 Task: Look for space in Ladner, Canada from 12th July, 2023 to 16th July, 2023 for 8 adults in price range Rs.10000 to Rs.16000. Place can be private room with 8 bedrooms having 8 beds and 8 bathrooms. Property type can be house, flat, guest house, hotel. Amenities needed are: wifi, TV, free parkinig on premises, gym, breakfast. Booking option can be shelf check-in. Required host language is .
Action: Mouse moved to (567, 149)
Screenshot: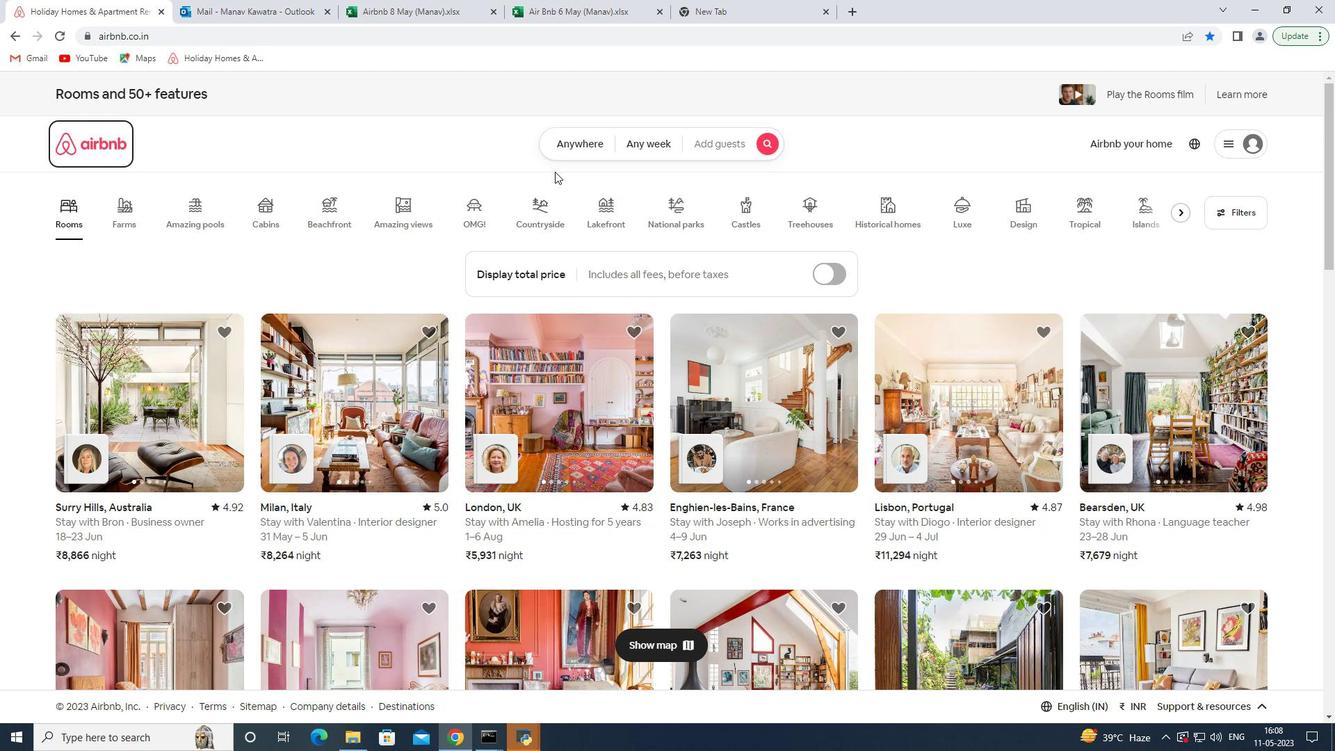 
Action: Mouse pressed left at (567, 149)
Screenshot: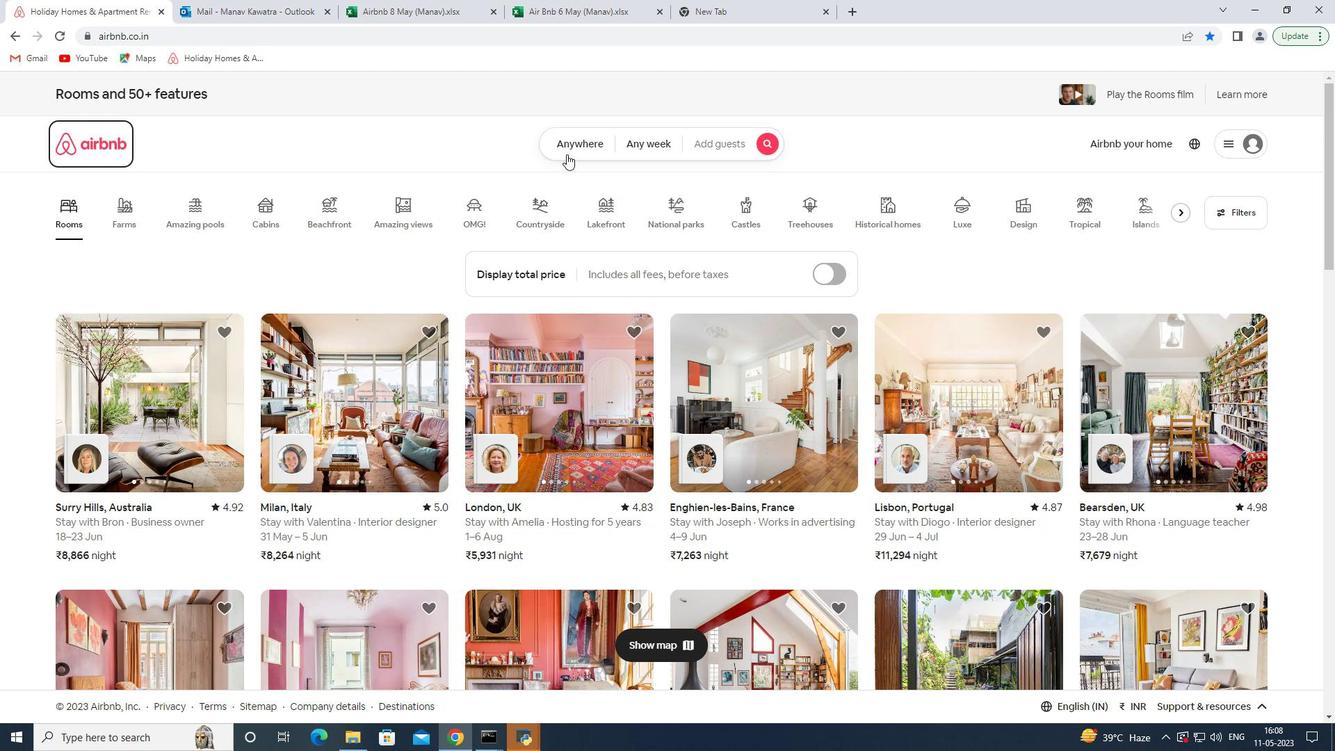 
Action: Mouse moved to (503, 191)
Screenshot: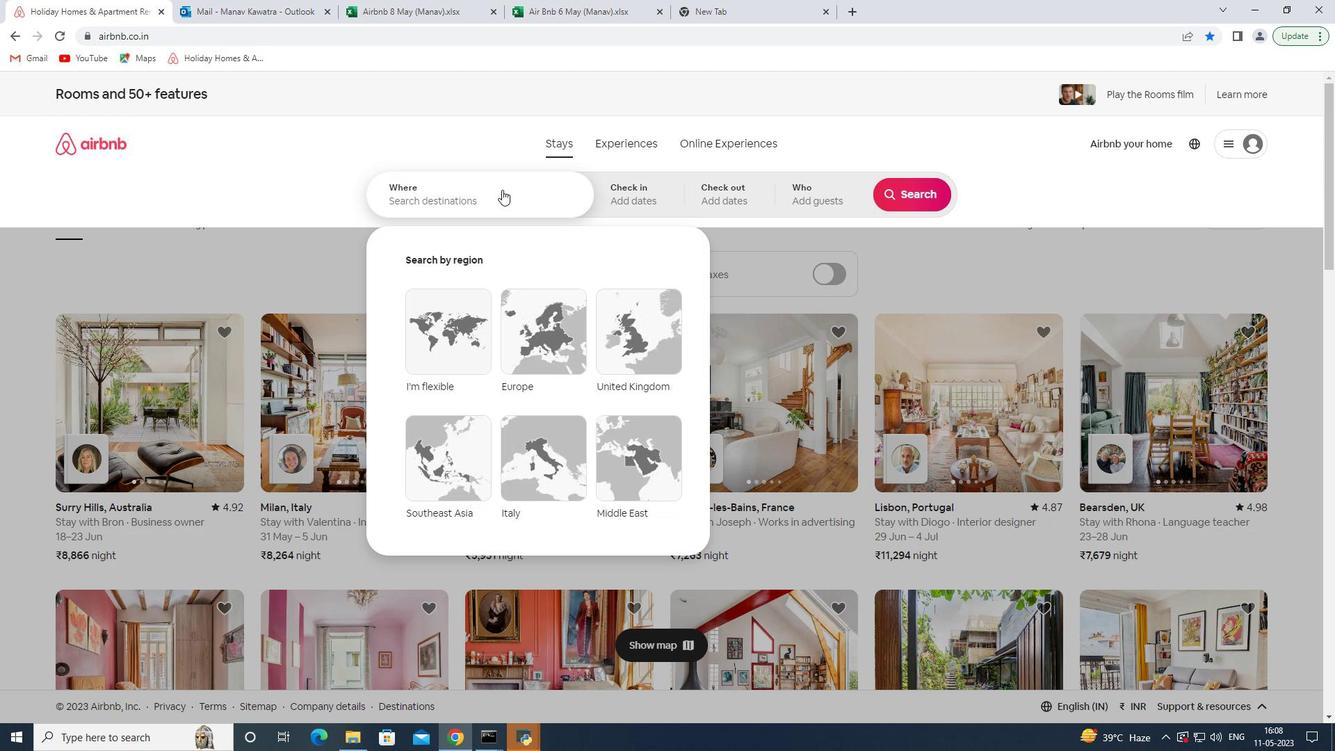 
Action: Mouse pressed left at (503, 191)
Screenshot: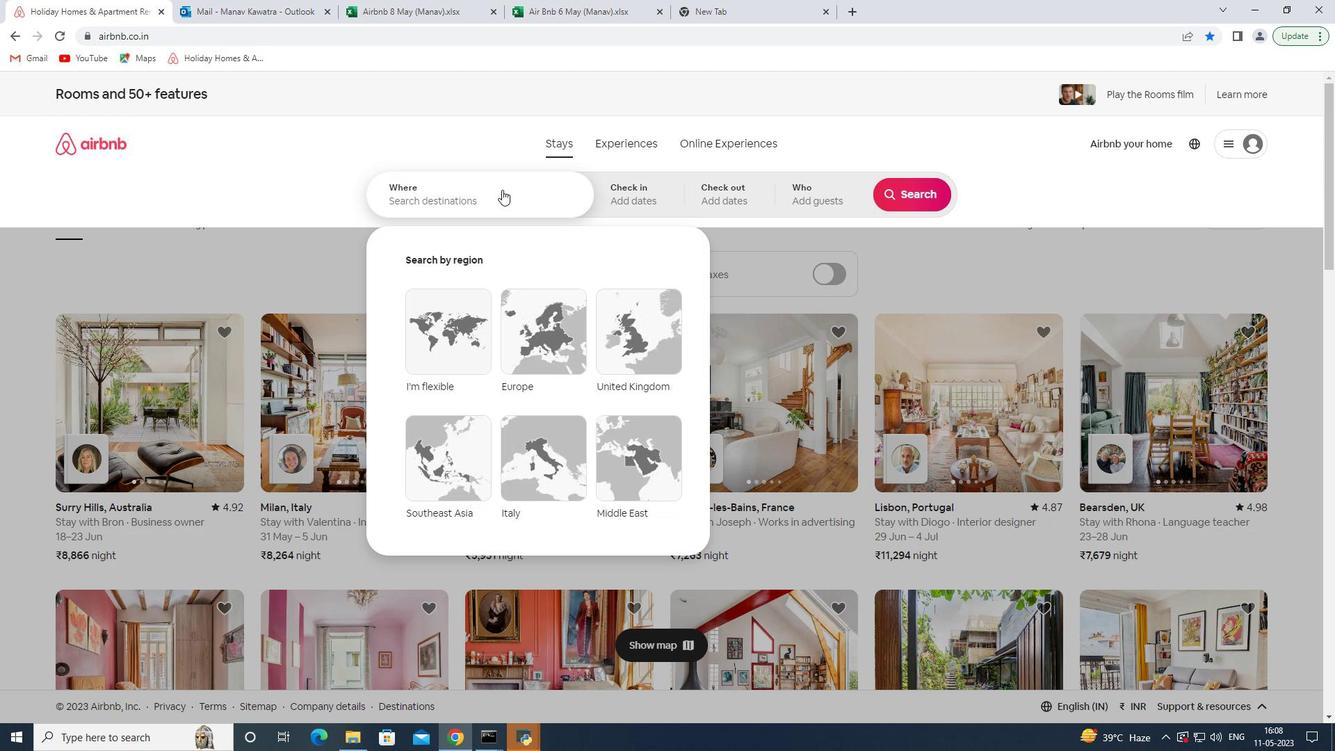 
Action: Mouse moved to (491, 201)
Screenshot: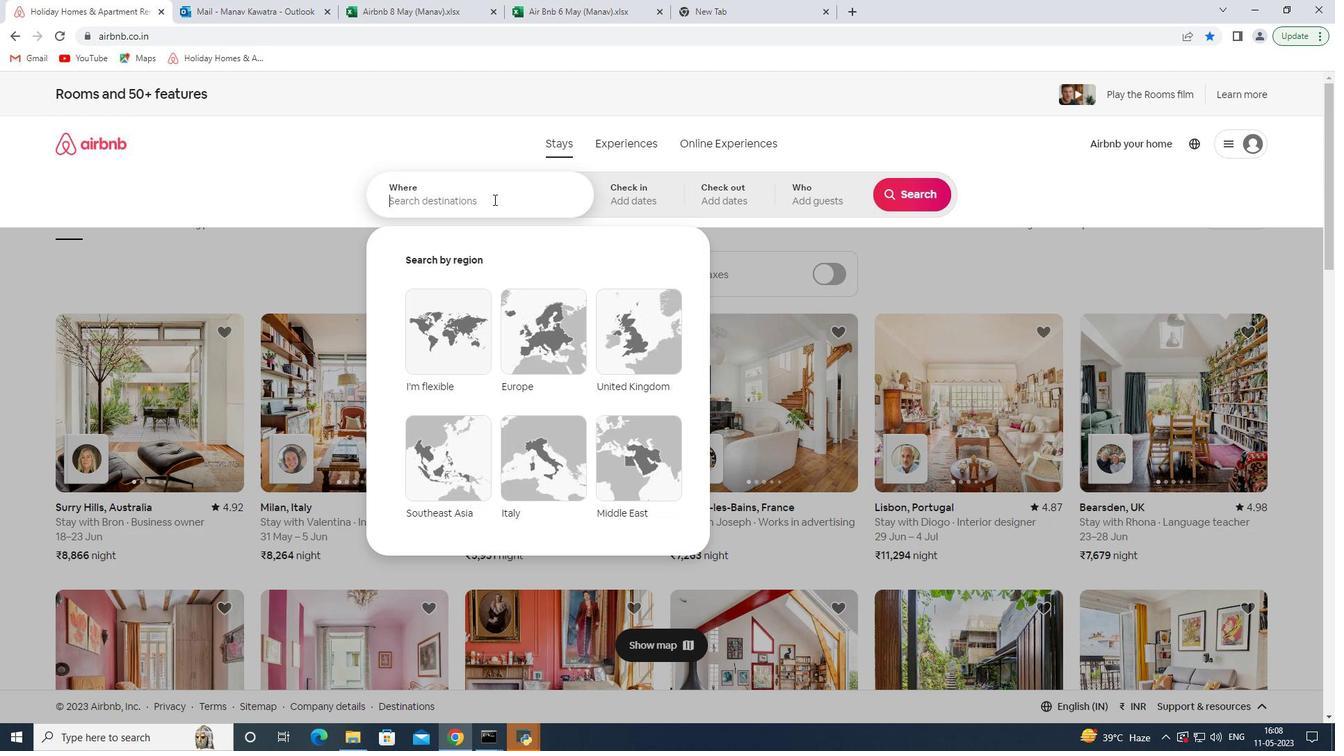 
Action: Key pressed <Key.shift>Lan<Key.backspace>dner<Key.space><Key.shift><Key.shift><Key.shift><Key.shift><Key.shift><Key.shift>Canada<Key.space><Key.enter>
Screenshot: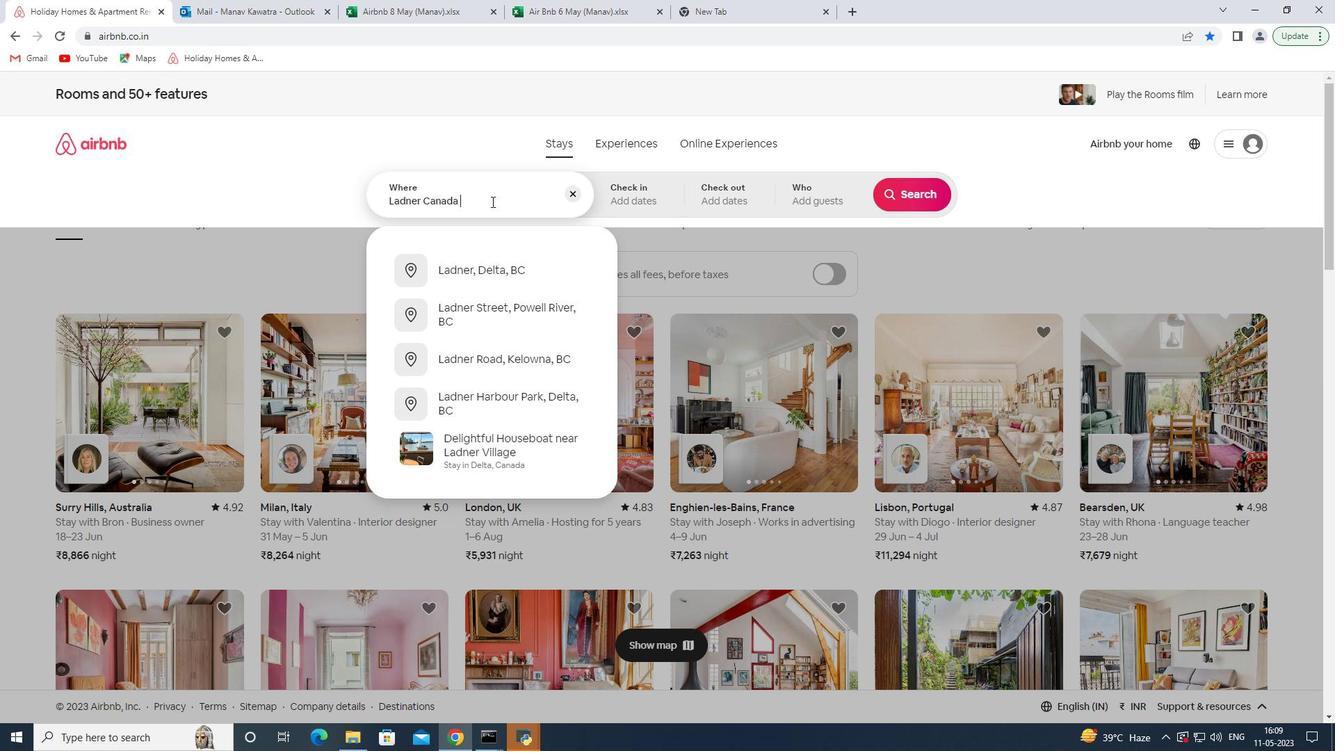 
Action: Mouse moved to (904, 308)
Screenshot: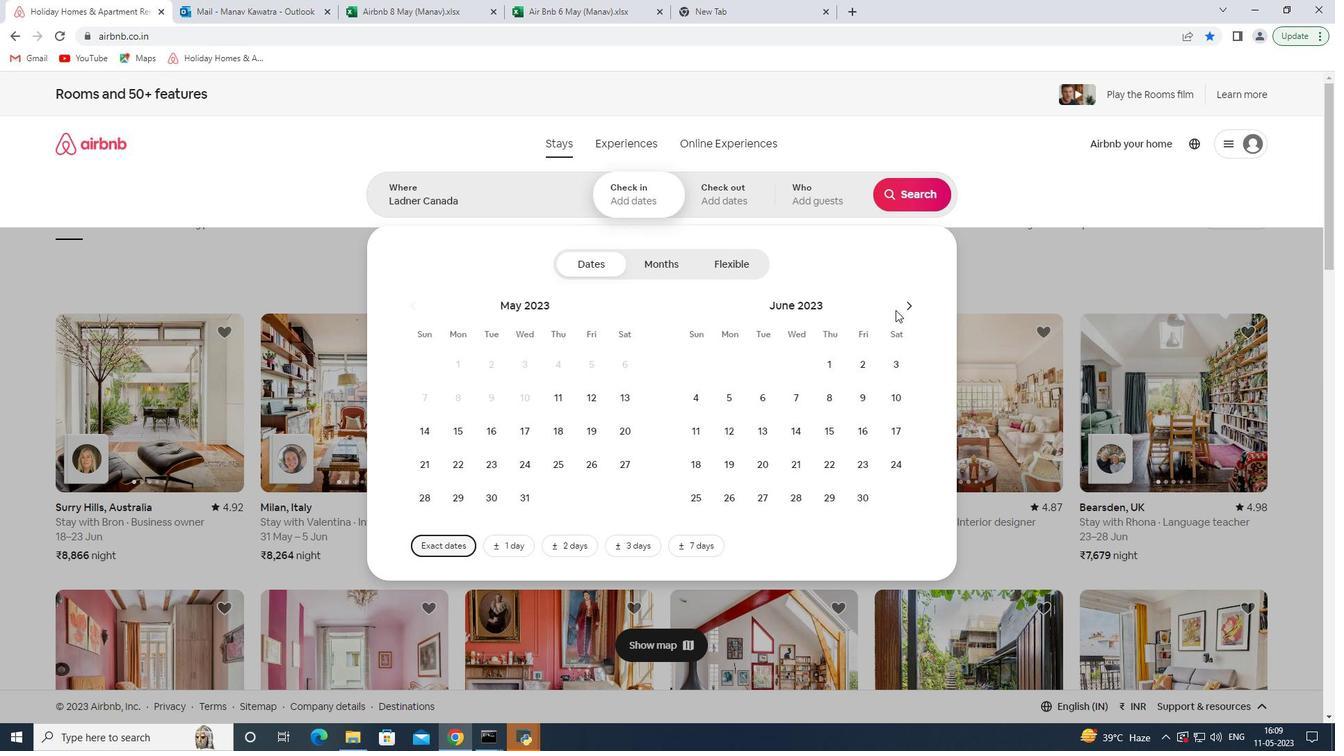 
Action: Mouse pressed left at (904, 308)
Screenshot: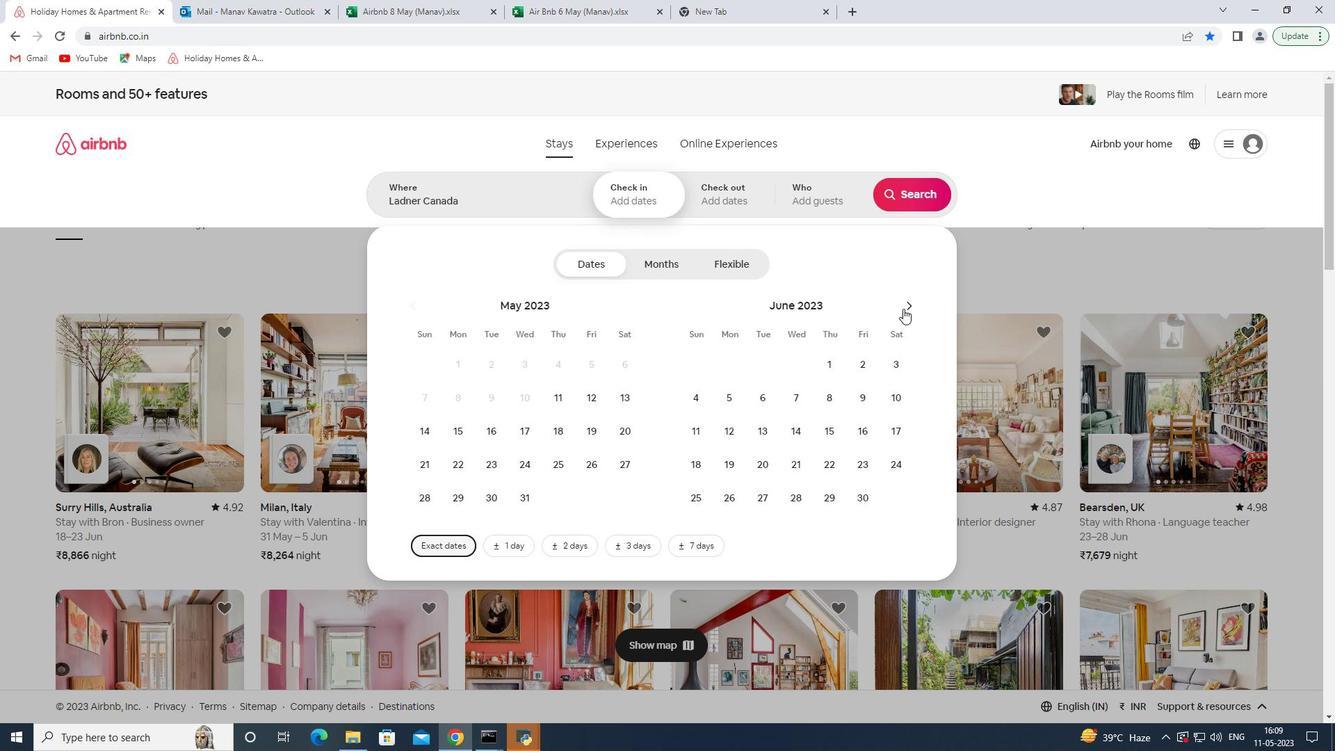 
Action: Mouse moved to (798, 429)
Screenshot: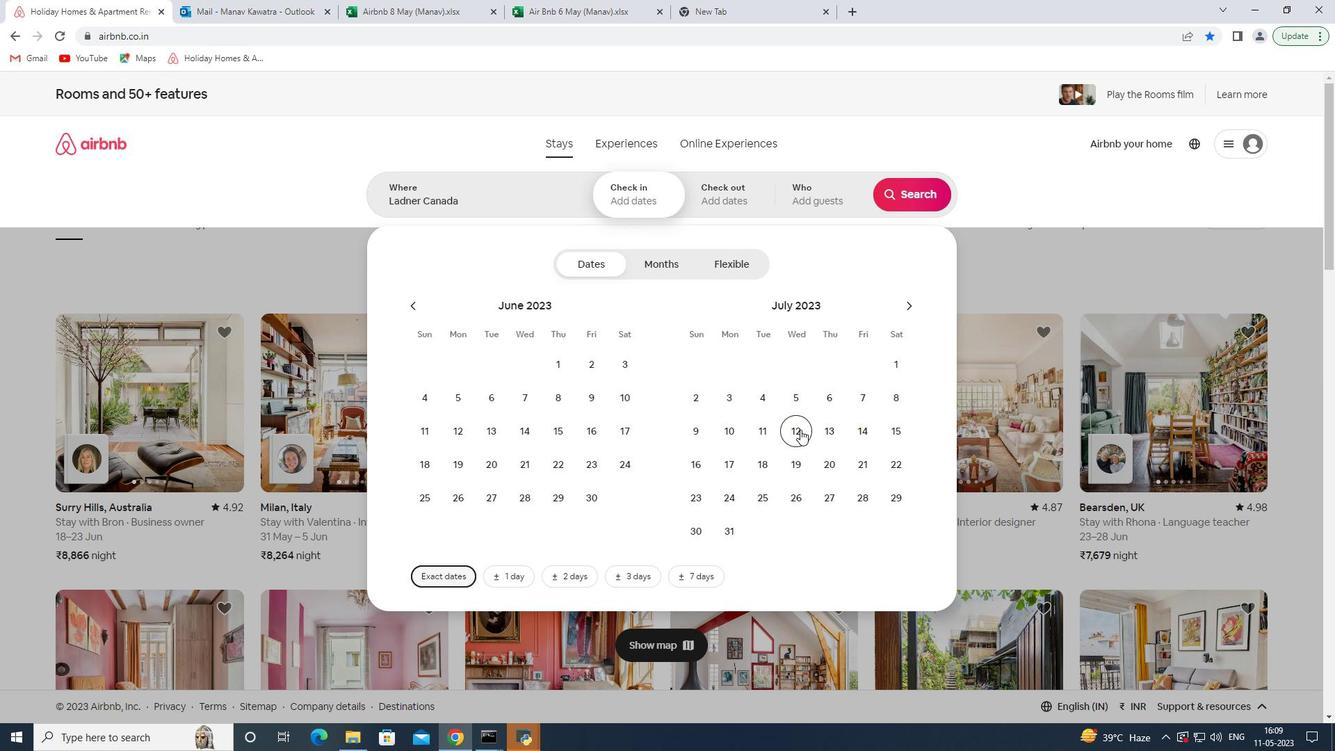 
Action: Mouse pressed left at (798, 429)
Screenshot: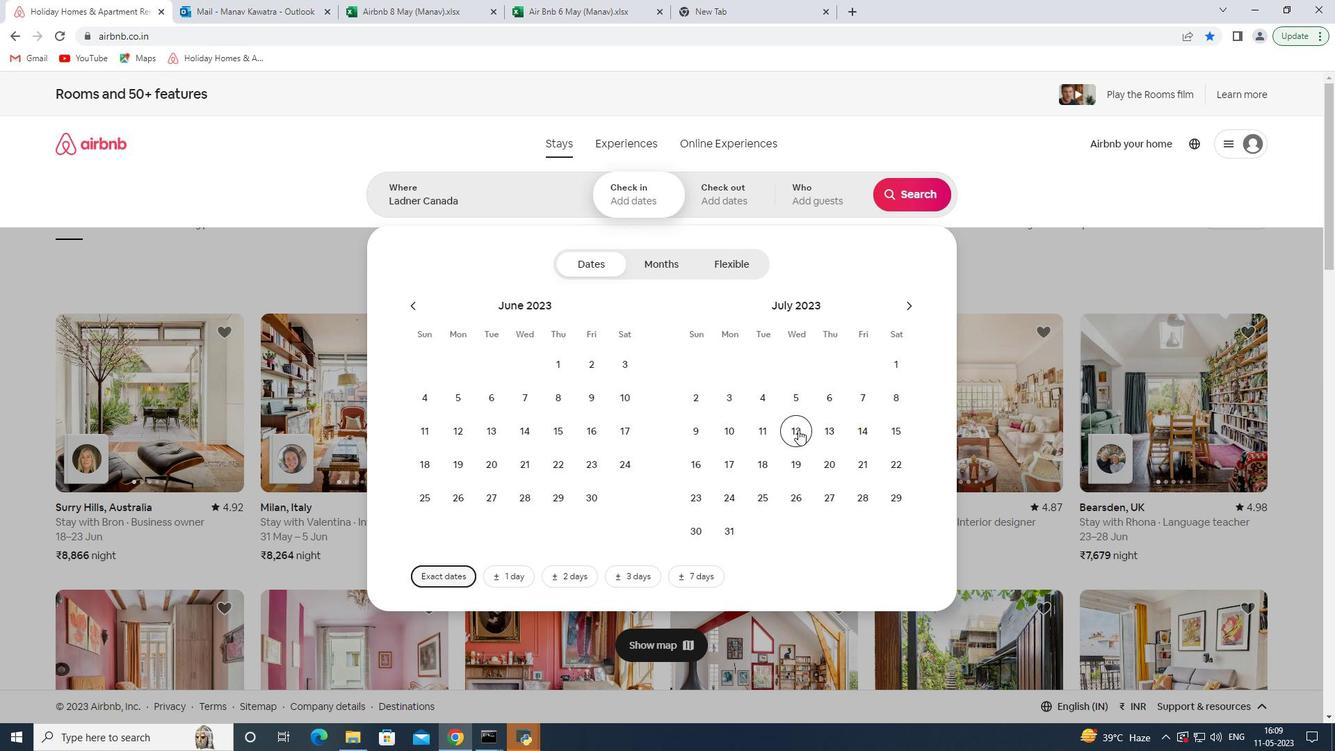 
Action: Mouse moved to (696, 465)
Screenshot: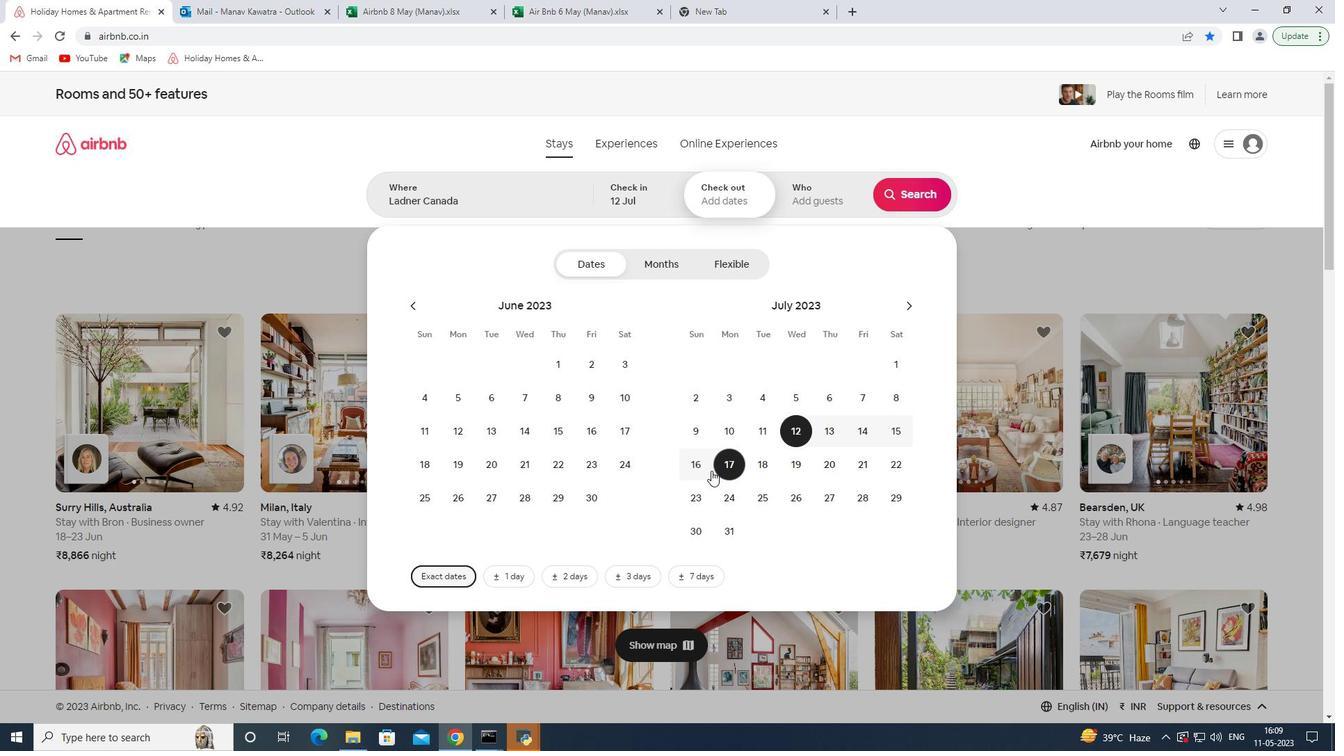
Action: Mouse pressed left at (696, 465)
Screenshot: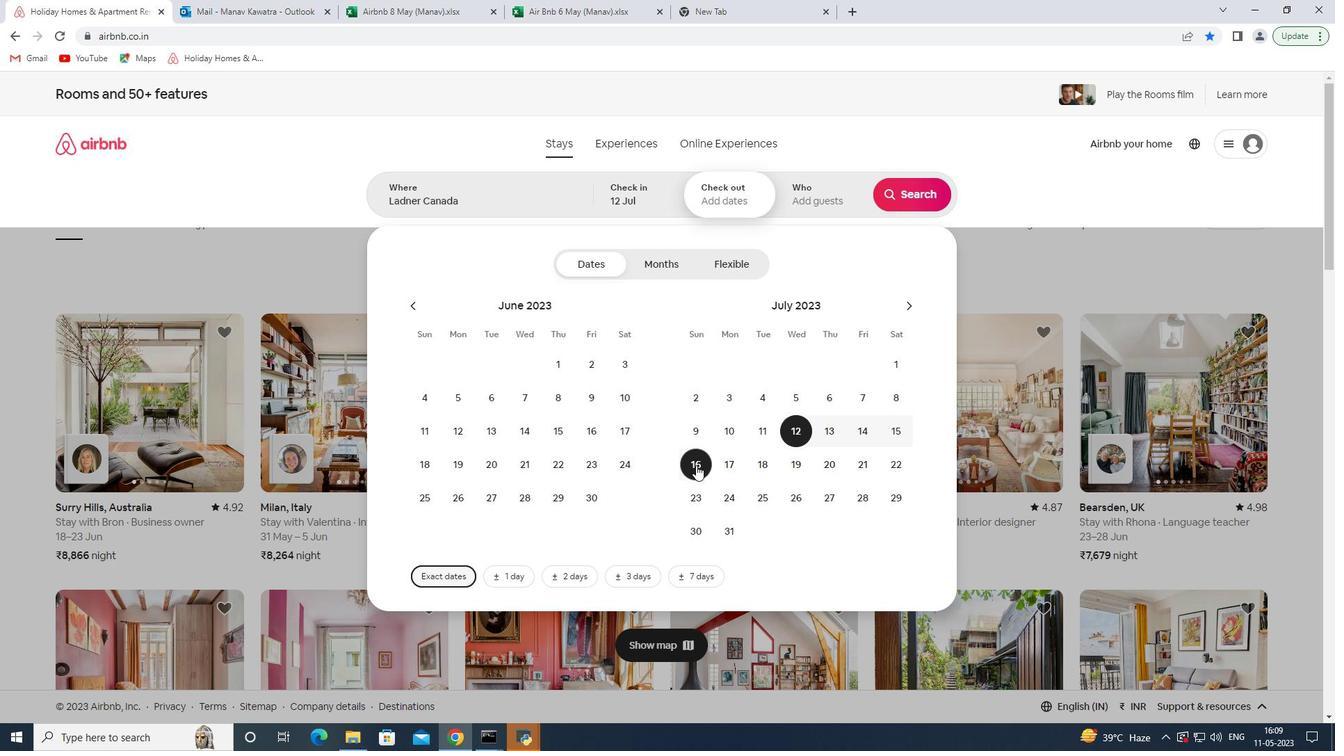 
Action: Mouse moved to (813, 211)
Screenshot: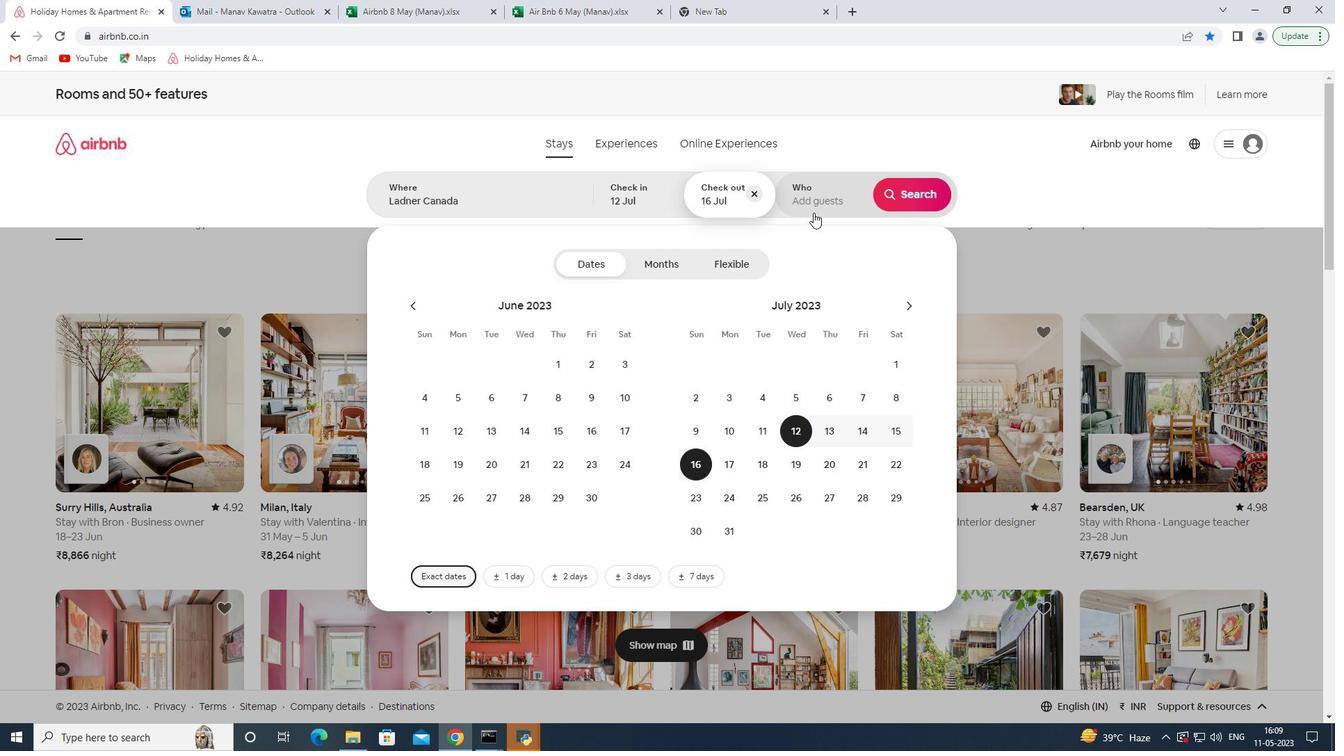 
Action: Mouse pressed left at (813, 211)
Screenshot: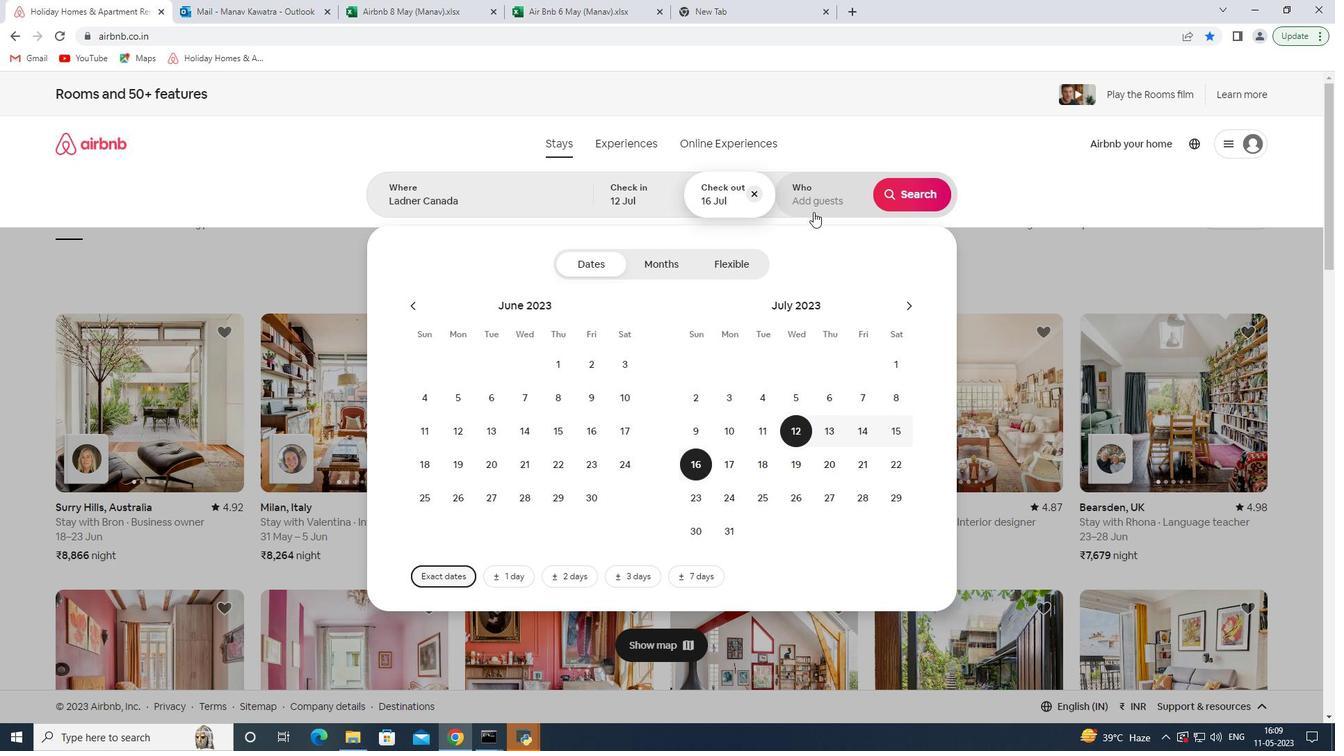 
Action: Mouse moved to (917, 268)
Screenshot: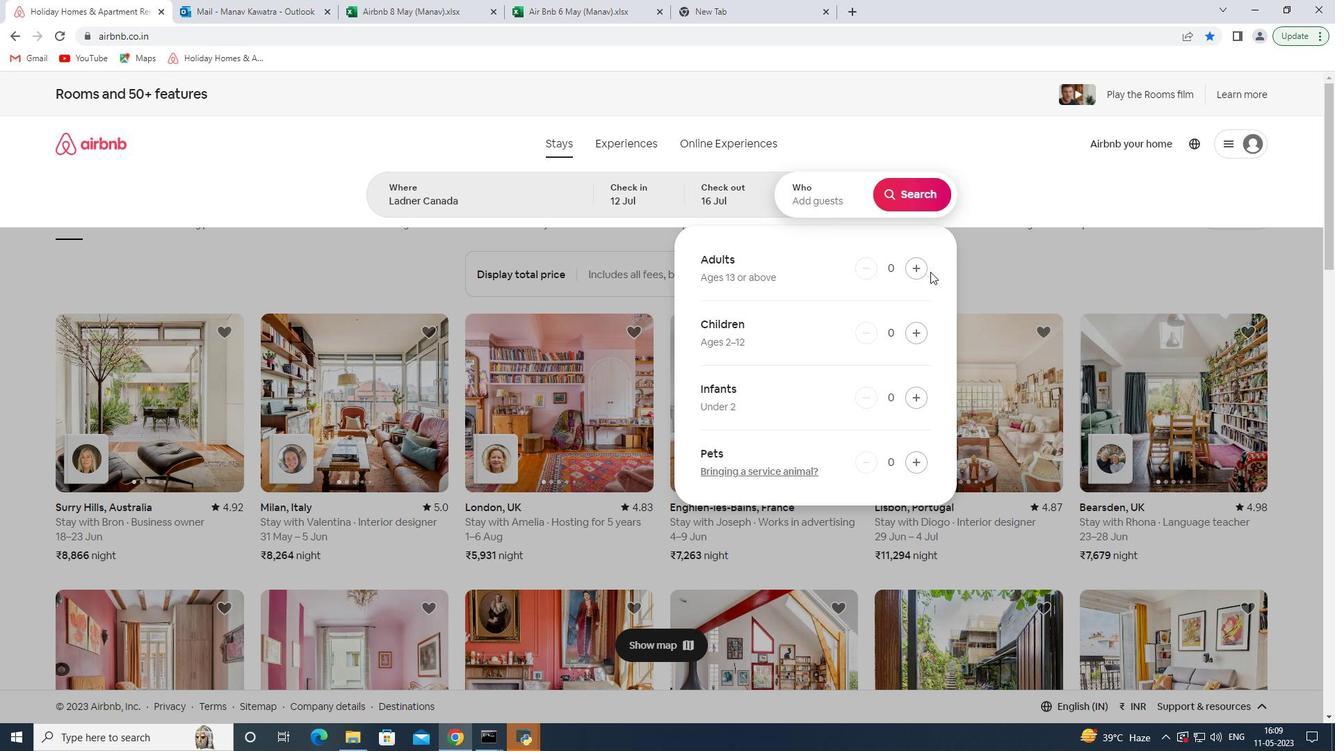 
Action: Mouse pressed left at (917, 268)
Screenshot: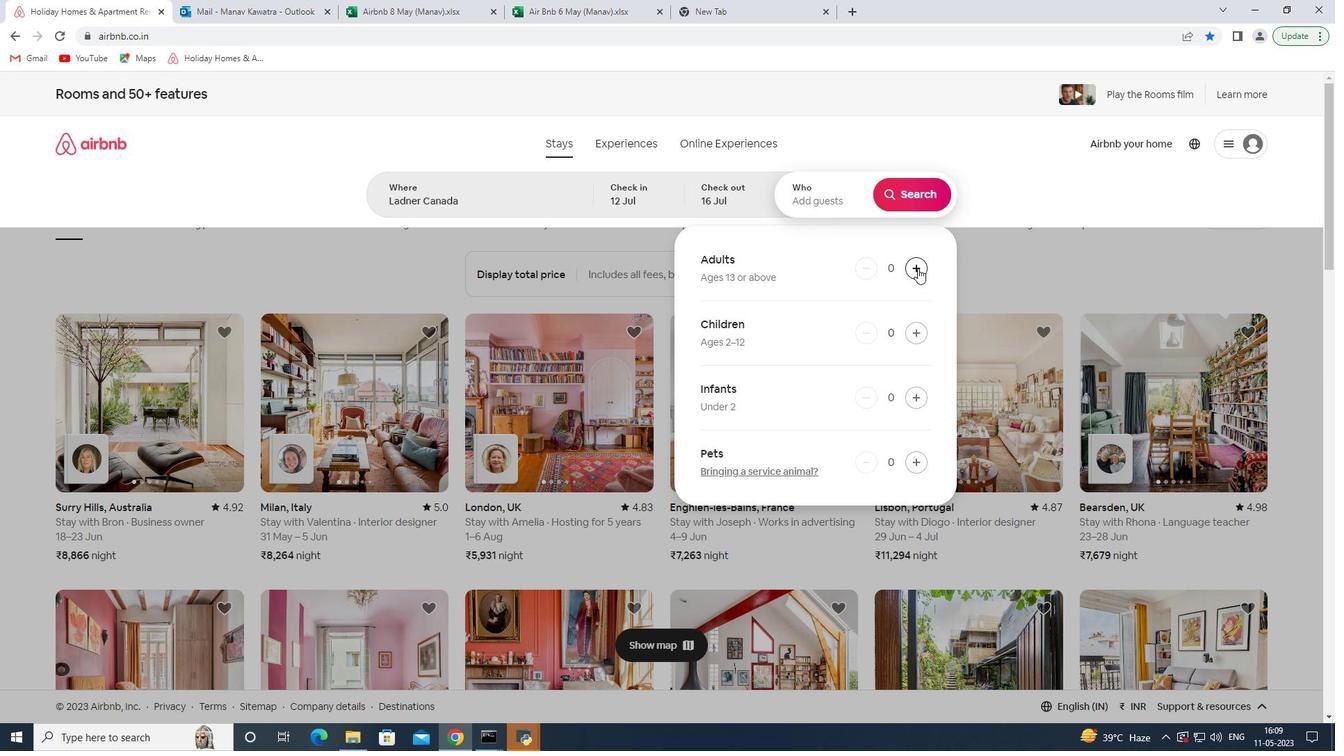 
Action: Mouse pressed left at (917, 268)
Screenshot: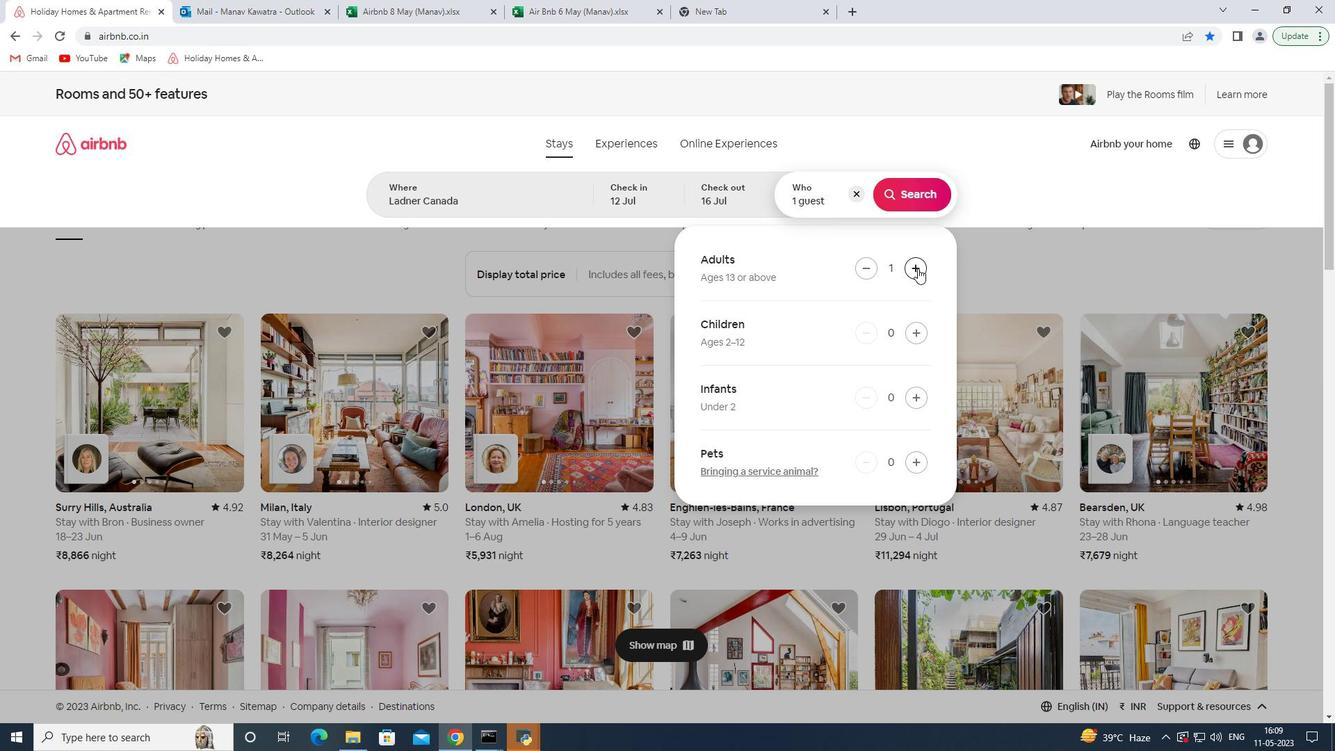
Action: Mouse pressed left at (917, 268)
Screenshot: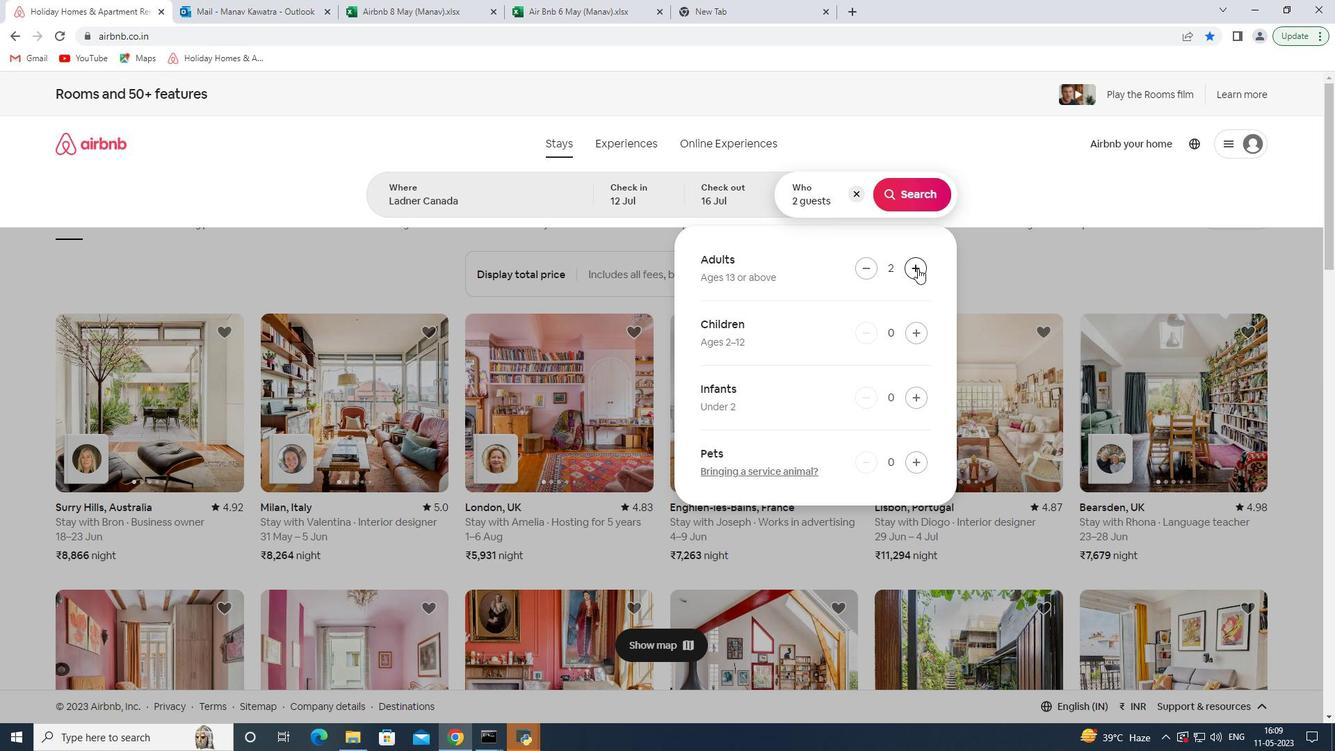 
Action: Mouse pressed left at (917, 268)
Screenshot: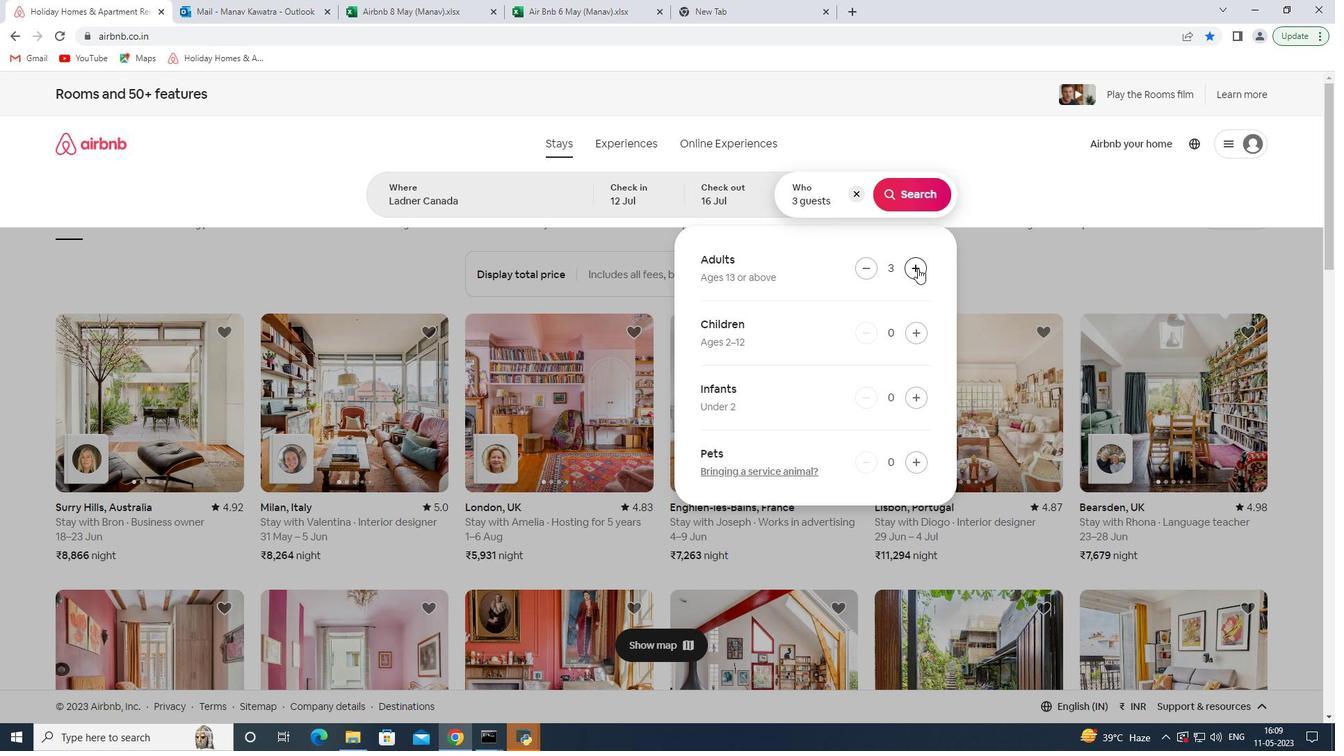 
Action: Mouse pressed left at (917, 268)
Screenshot: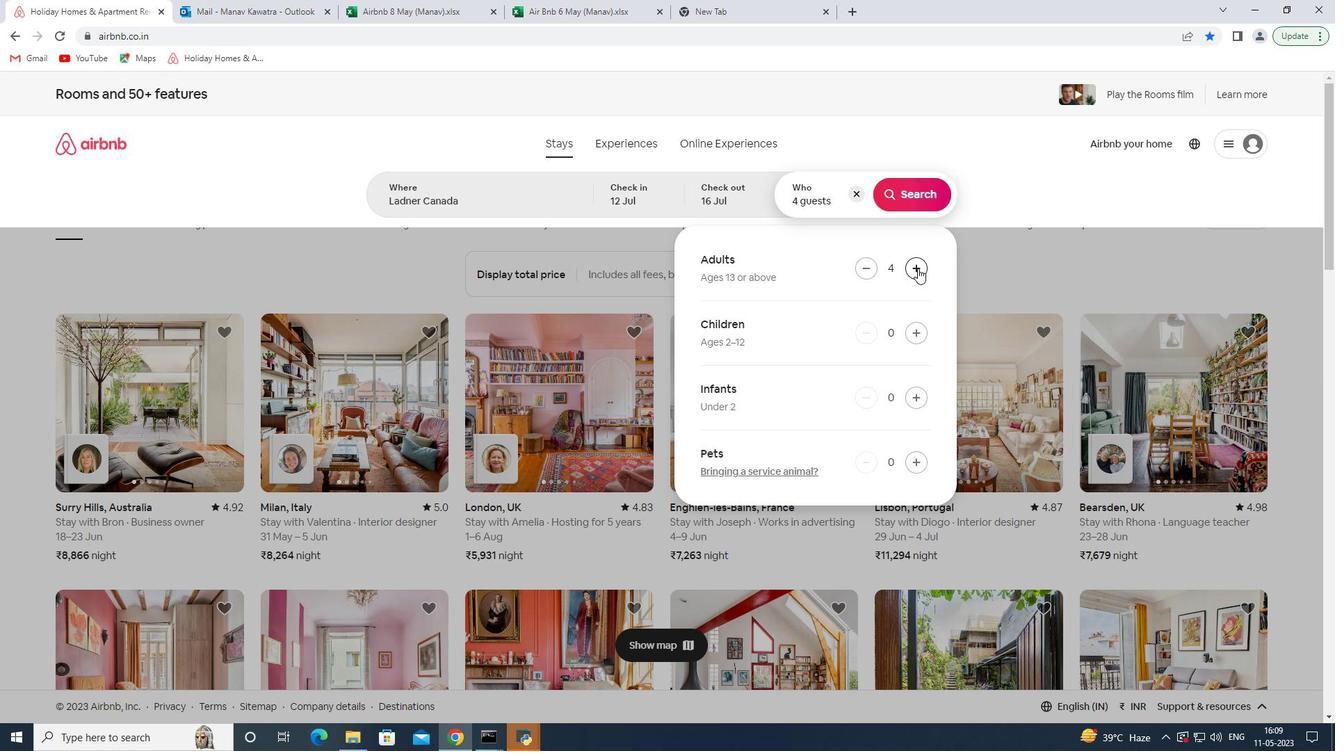 
Action: Mouse pressed left at (917, 268)
Screenshot: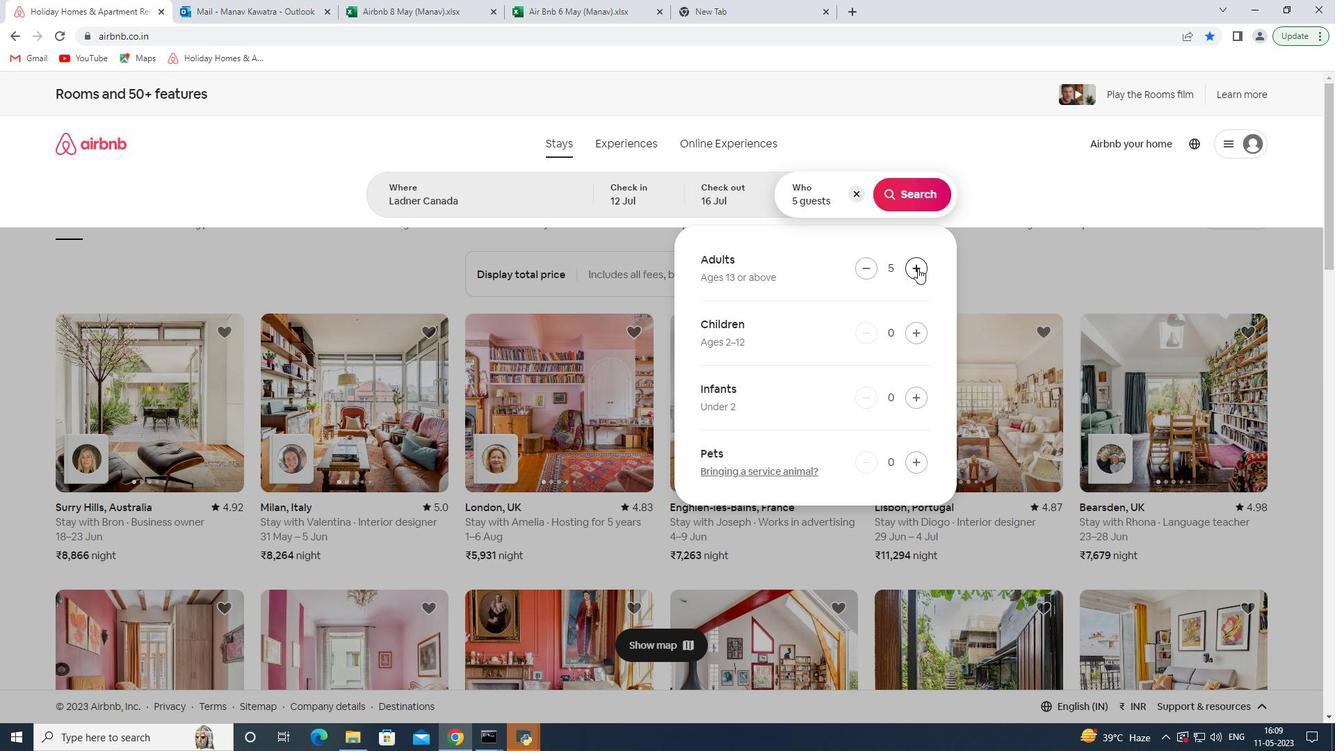 
Action: Mouse pressed left at (917, 268)
Screenshot: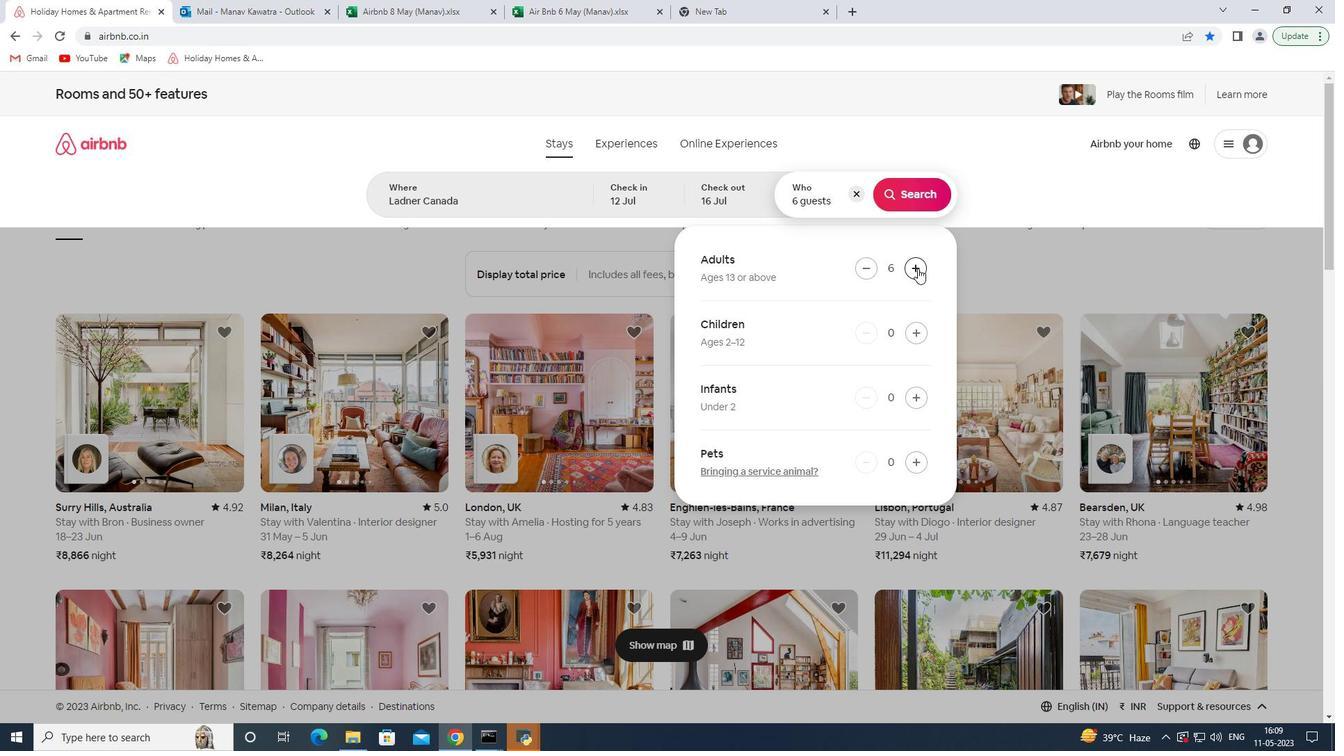 
Action: Mouse pressed left at (917, 268)
Screenshot: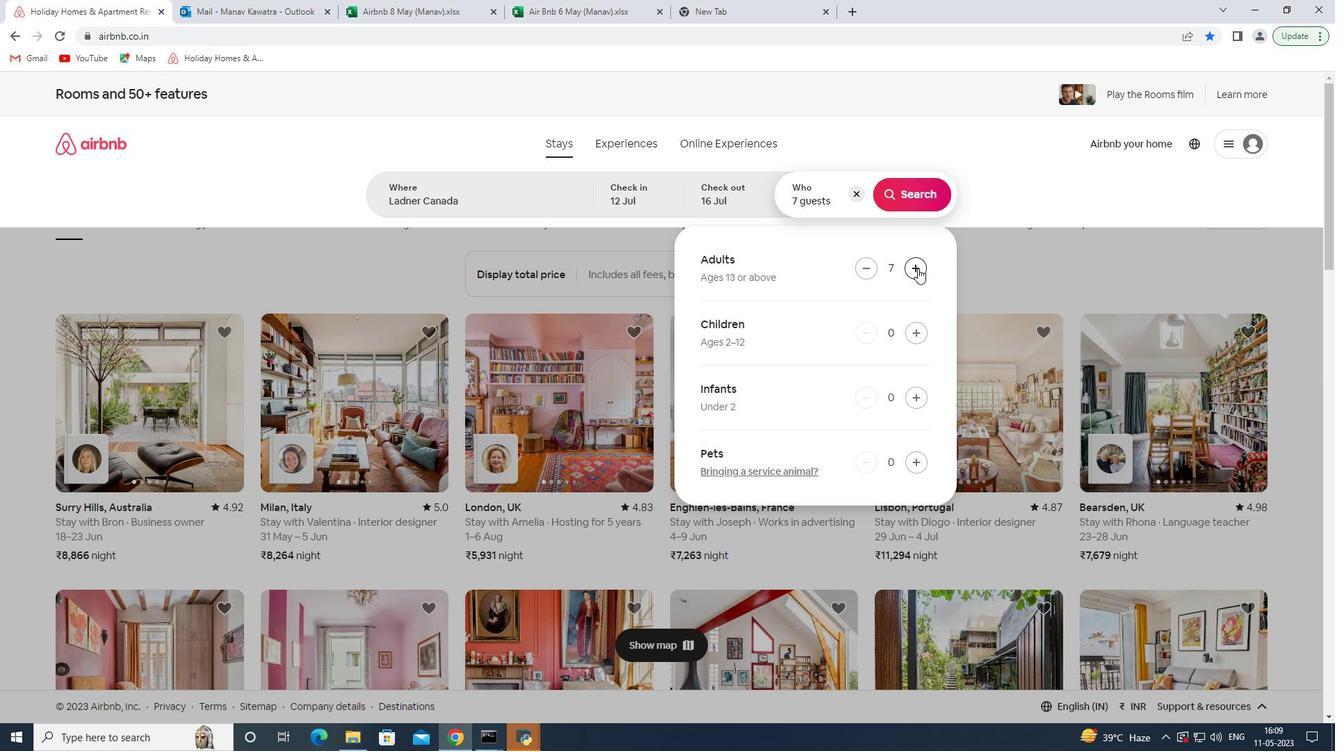 
Action: Mouse pressed left at (917, 268)
Screenshot: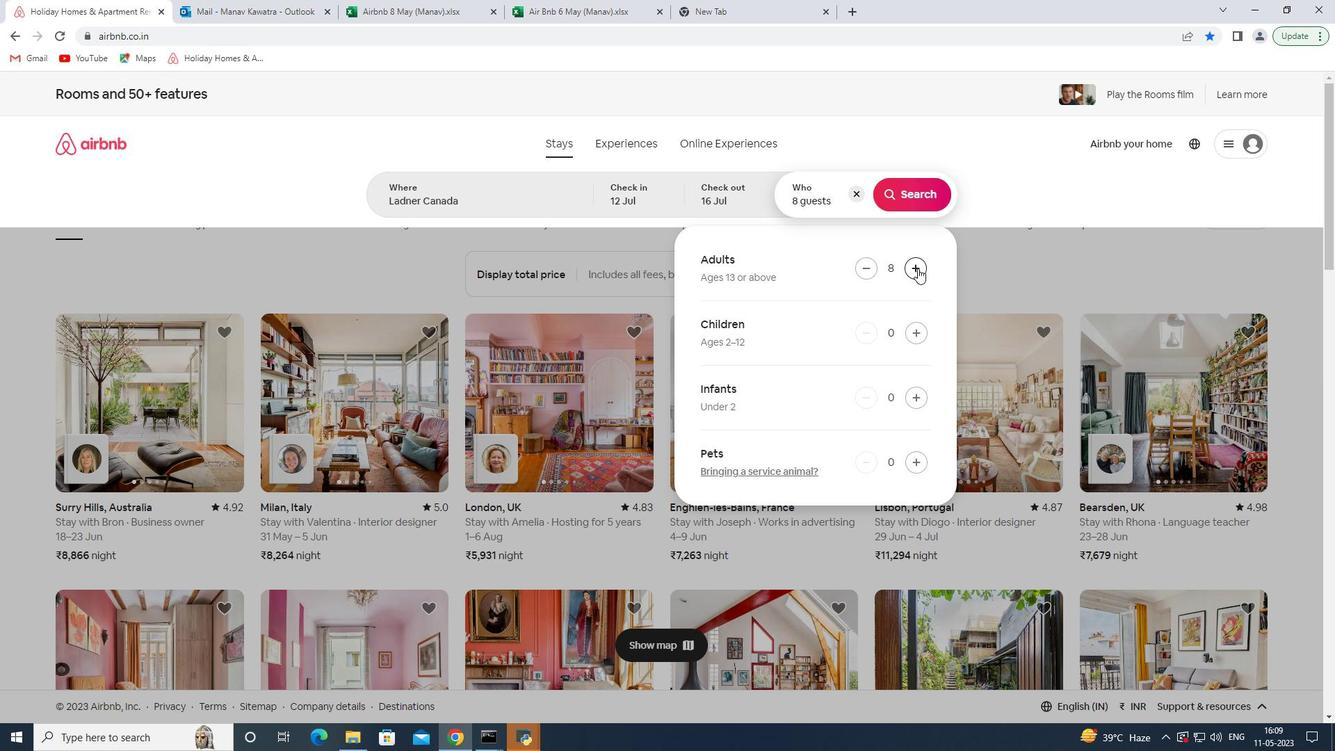 
Action: Mouse moved to (868, 267)
Screenshot: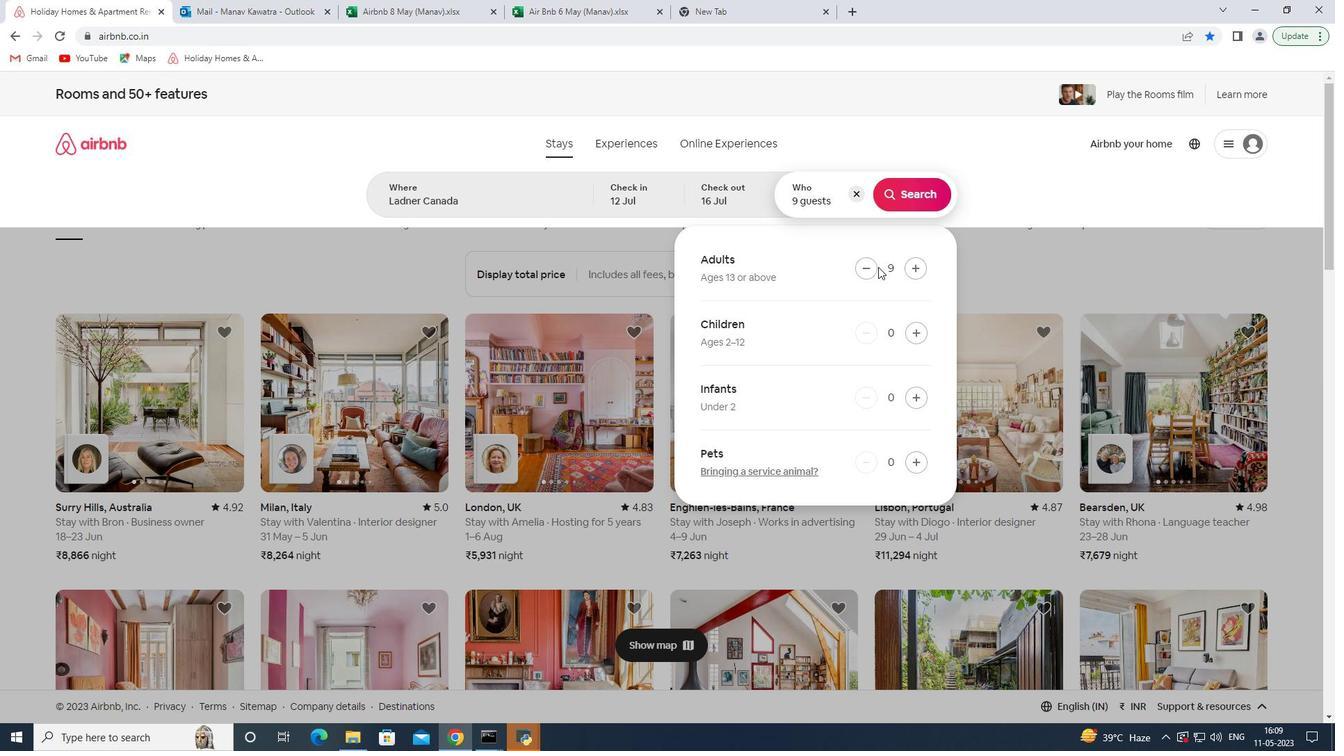 
Action: Mouse pressed left at (868, 267)
Screenshot: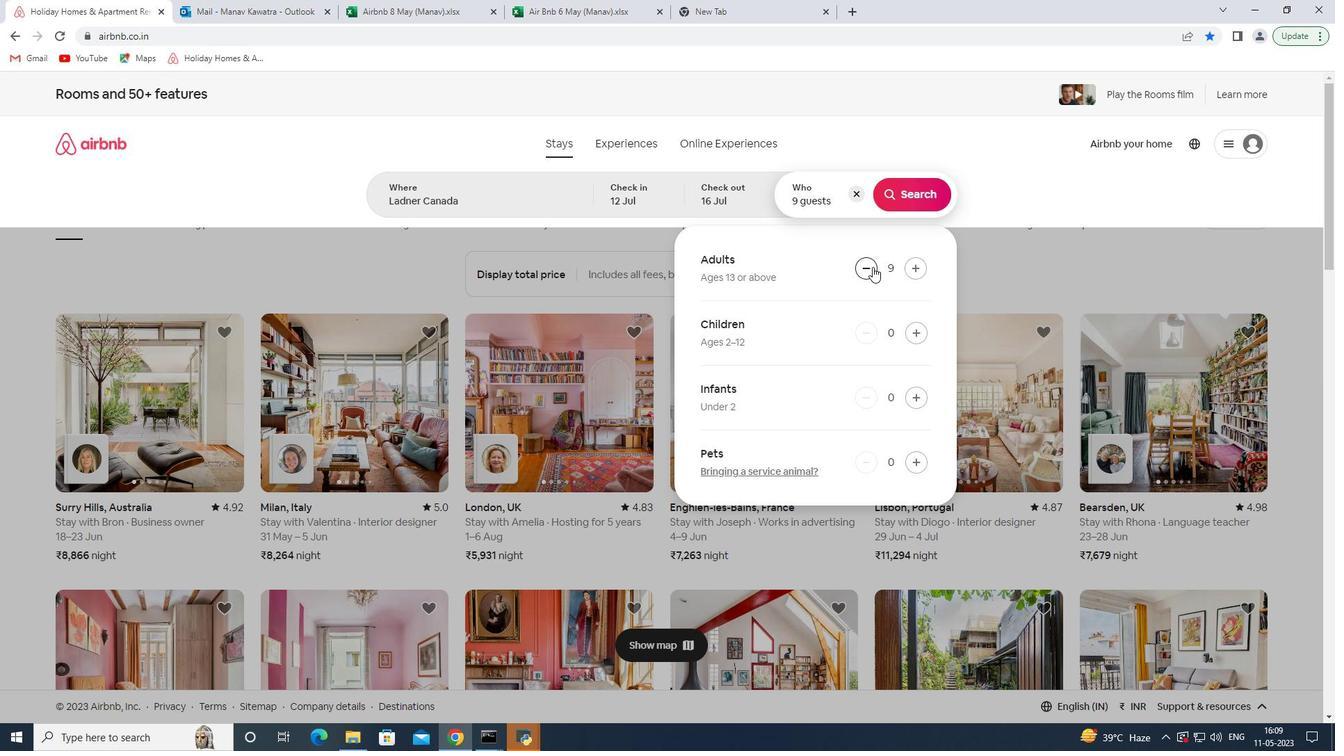 
Action: Mouse moved to (898, 191)
Screenshot: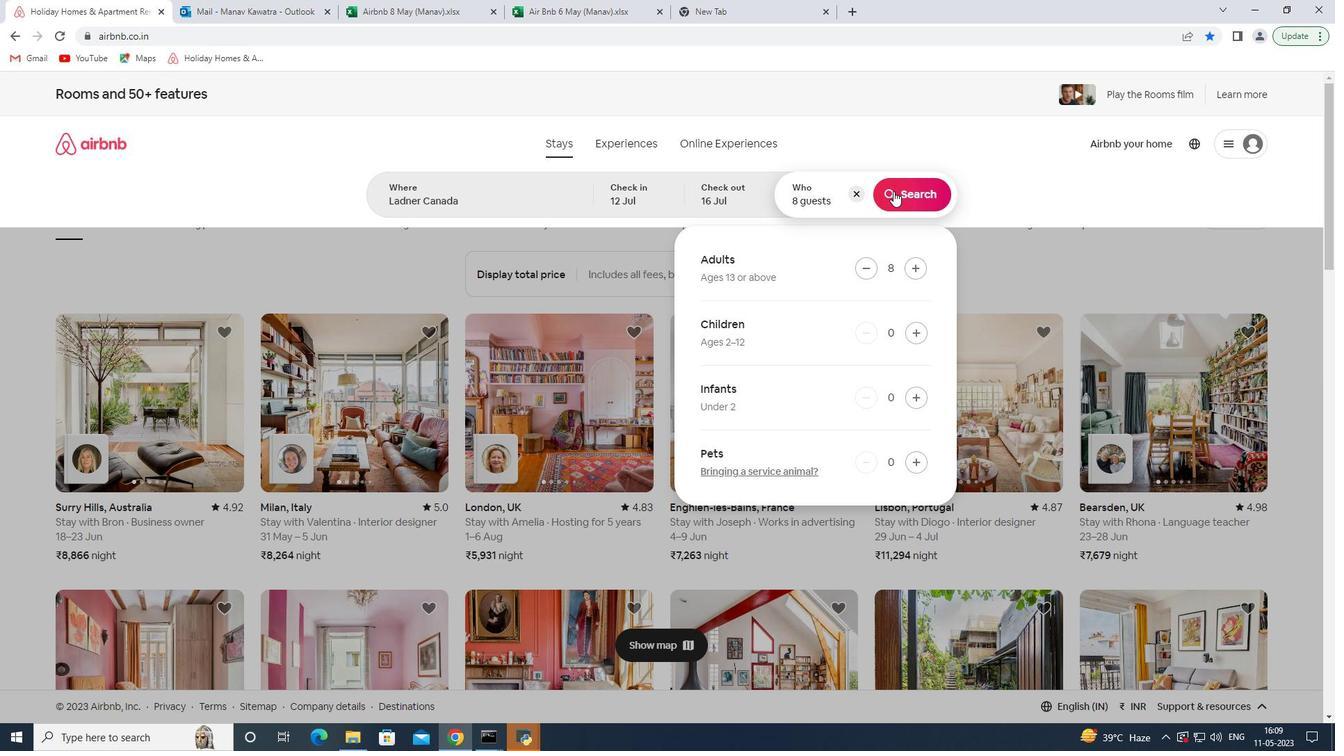 
Action: Mouse pressed left at (898, 191)
Screenshot: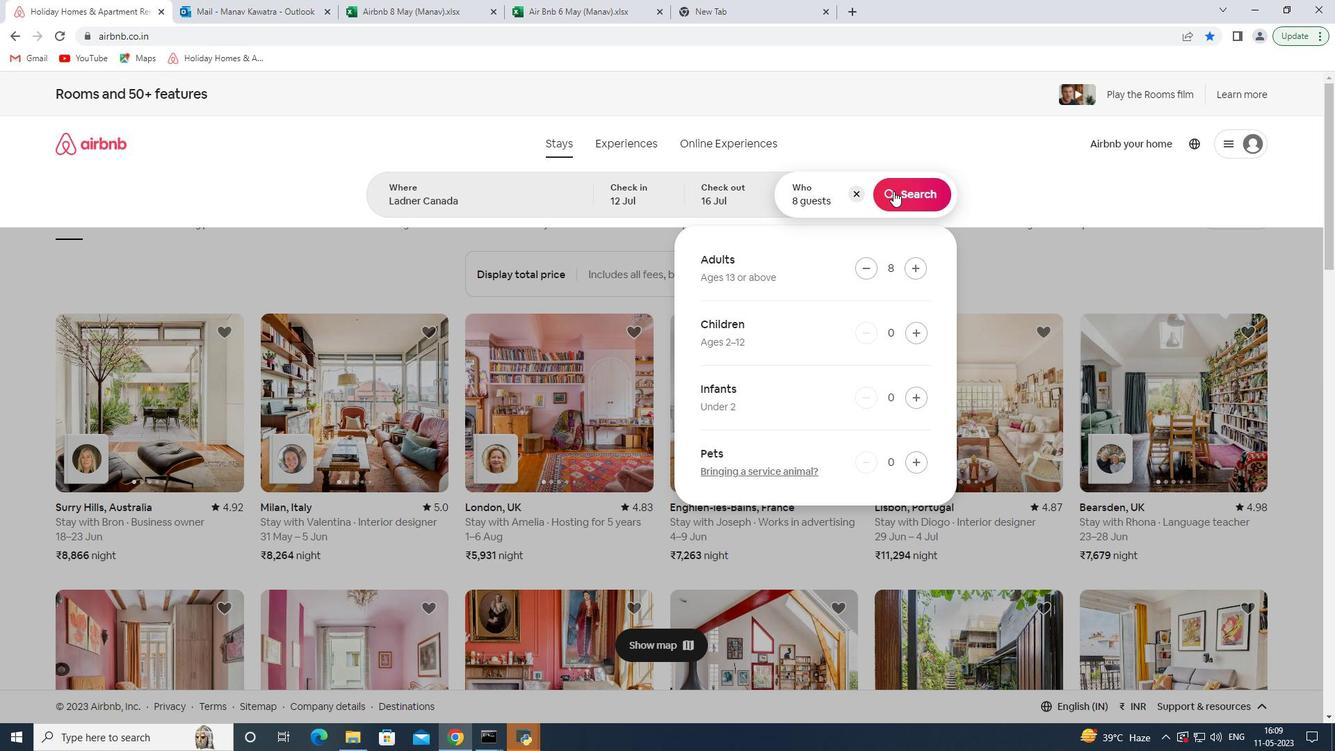 
Action: Mouse moved to (1276, 161)
Screenshot: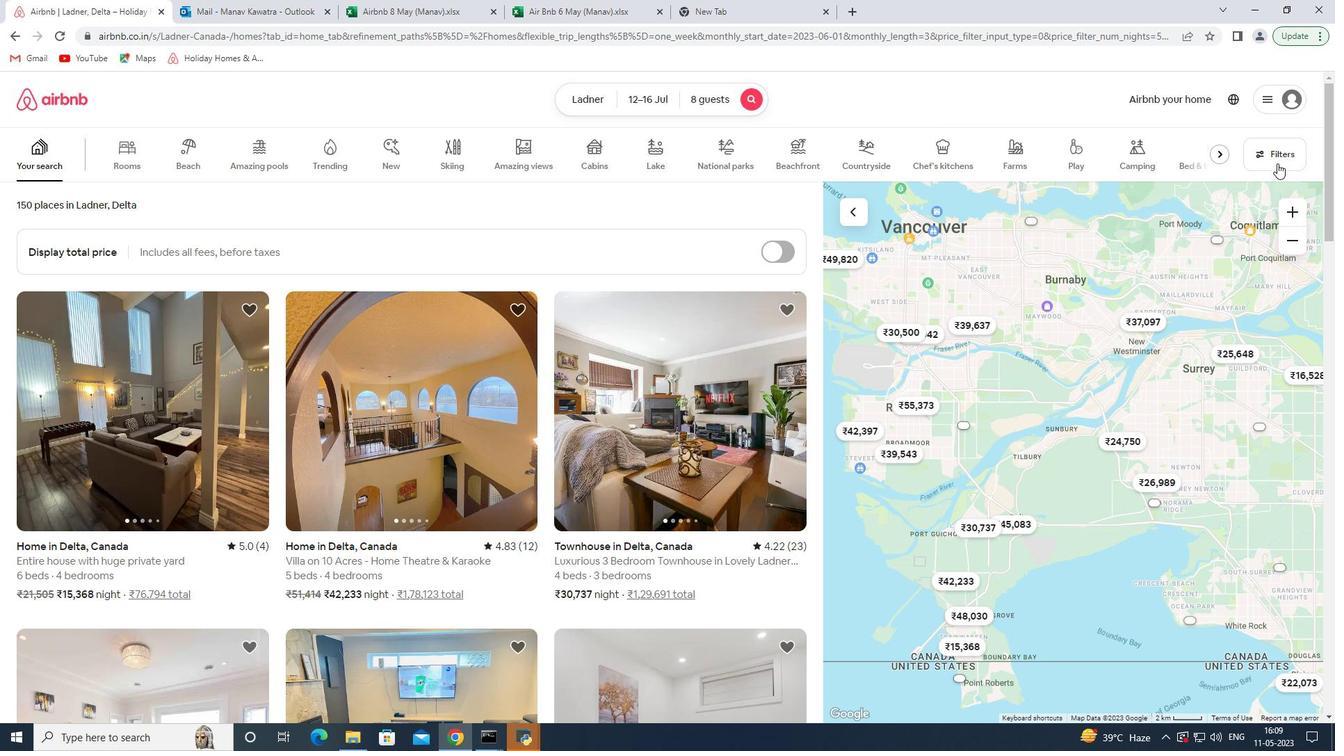 
Action: Mouse pressed left at (1276, 161)
Screenshot: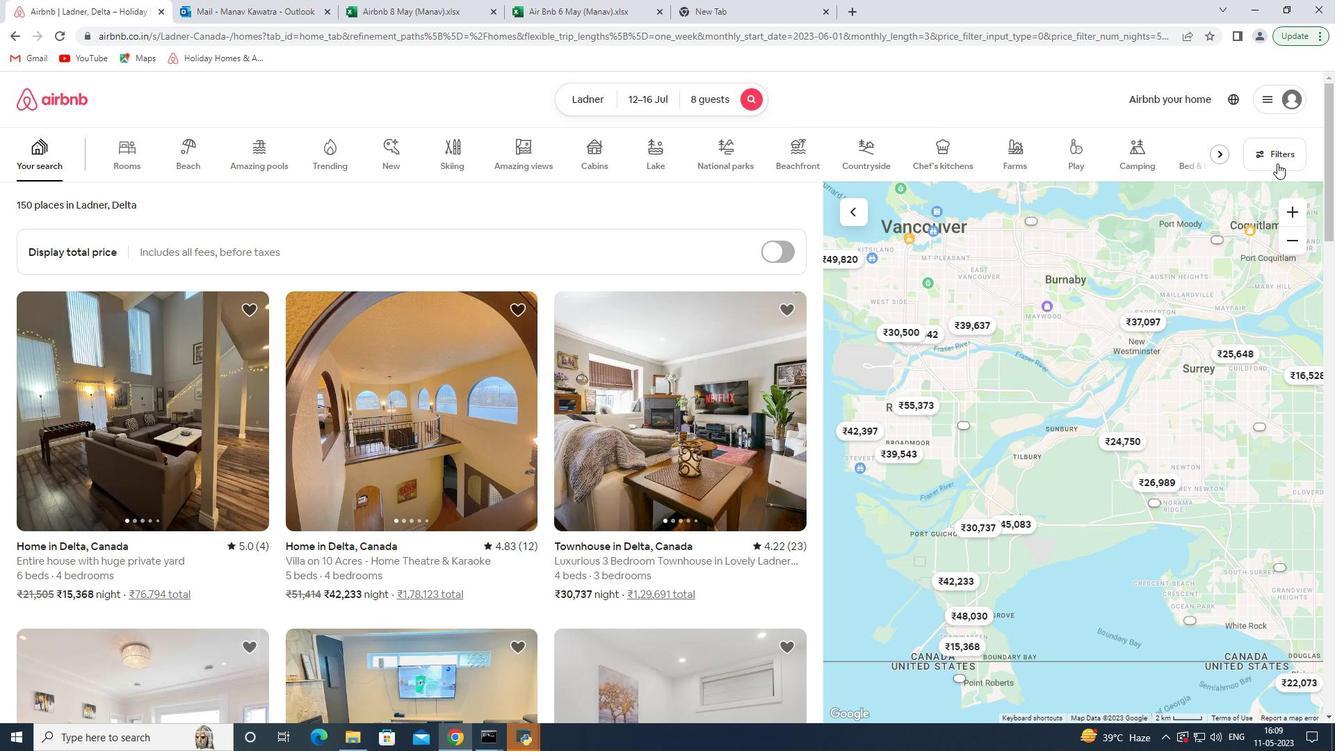 
Action: Mouse moved to (538, 491)
Screenshot: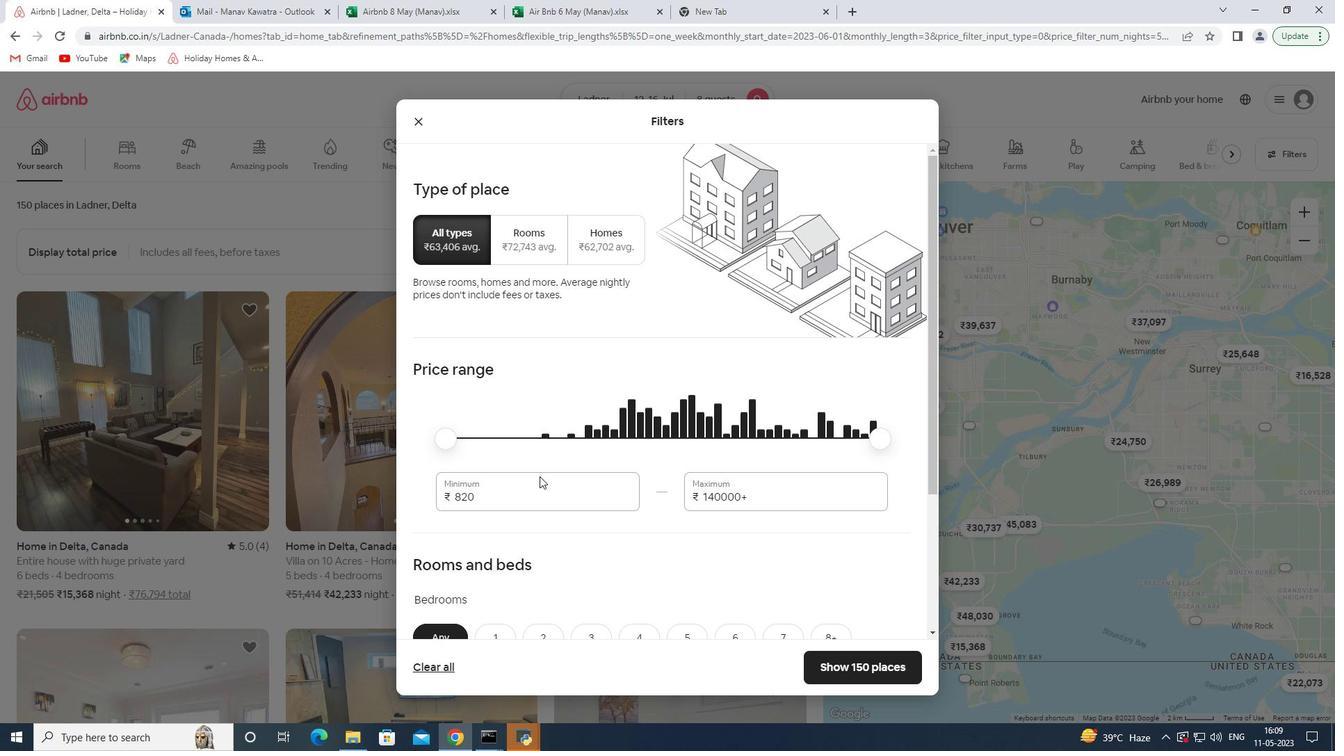 
Action: Mouse pressed left at (538, 491)
Screenshot: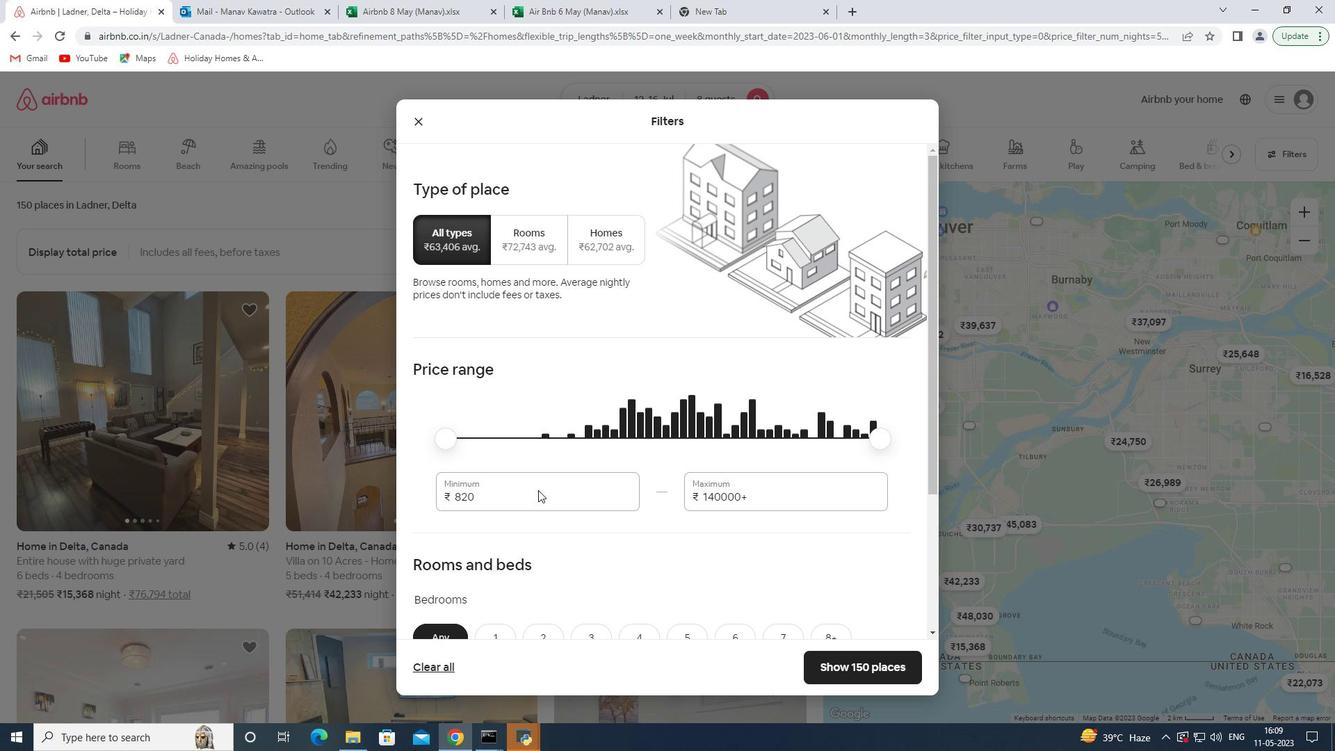 
Action: Mouse pressed left at (538, 491)
Screenshot: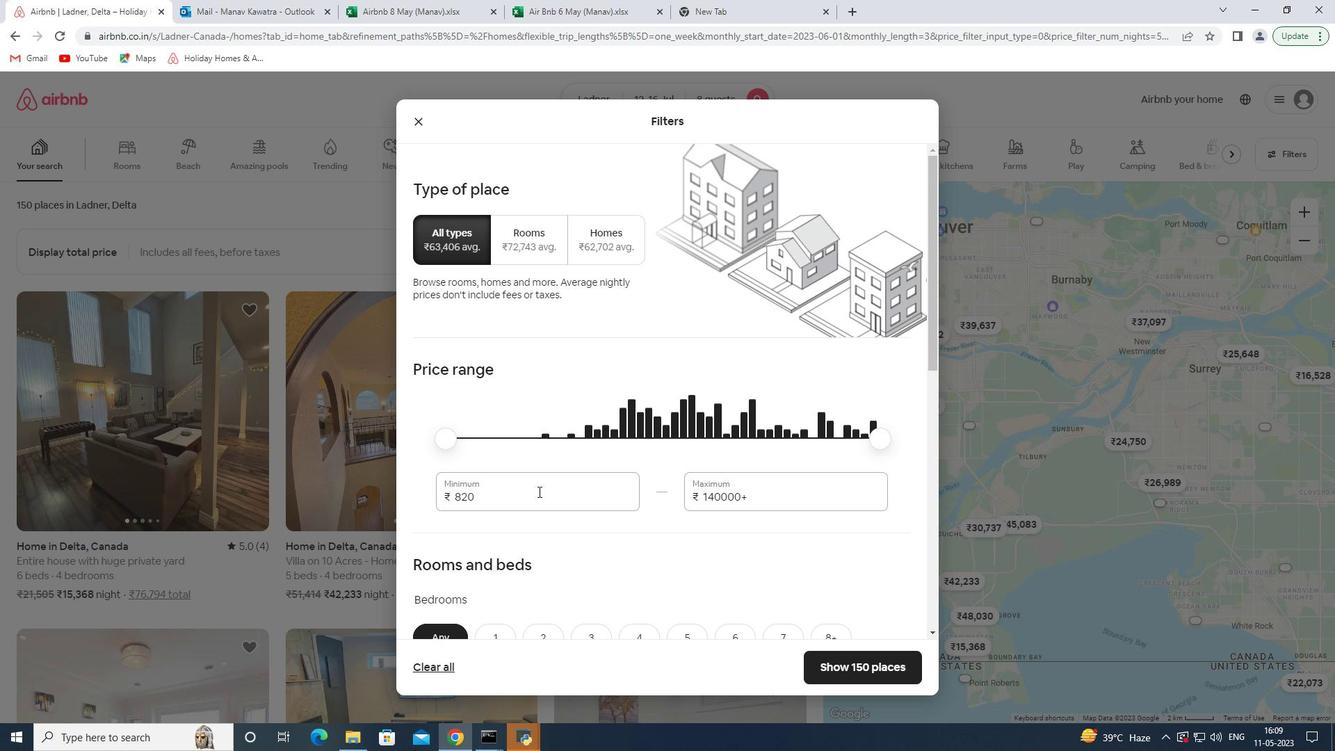 
Action: Key pressed 10000<Key.tab>16000
Screenshot: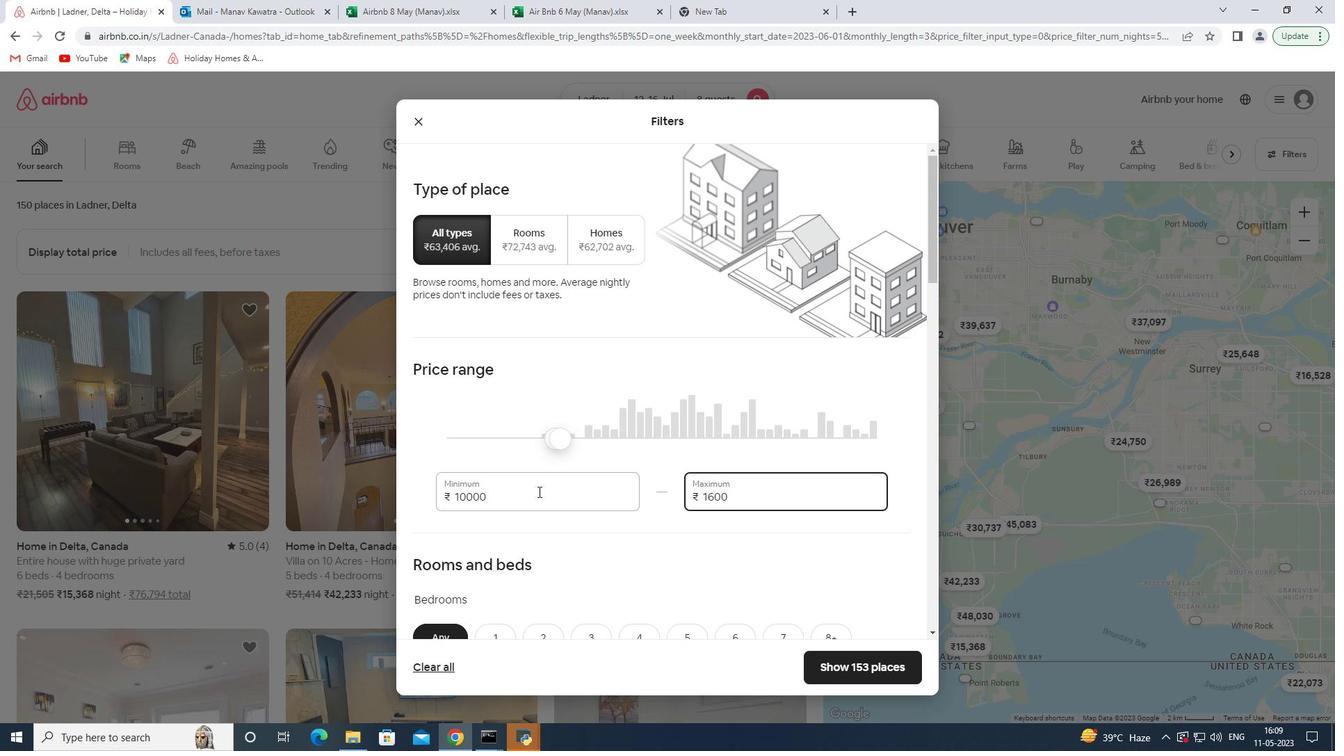 
Action: Mouse moved to (540, 358)
Screenshot: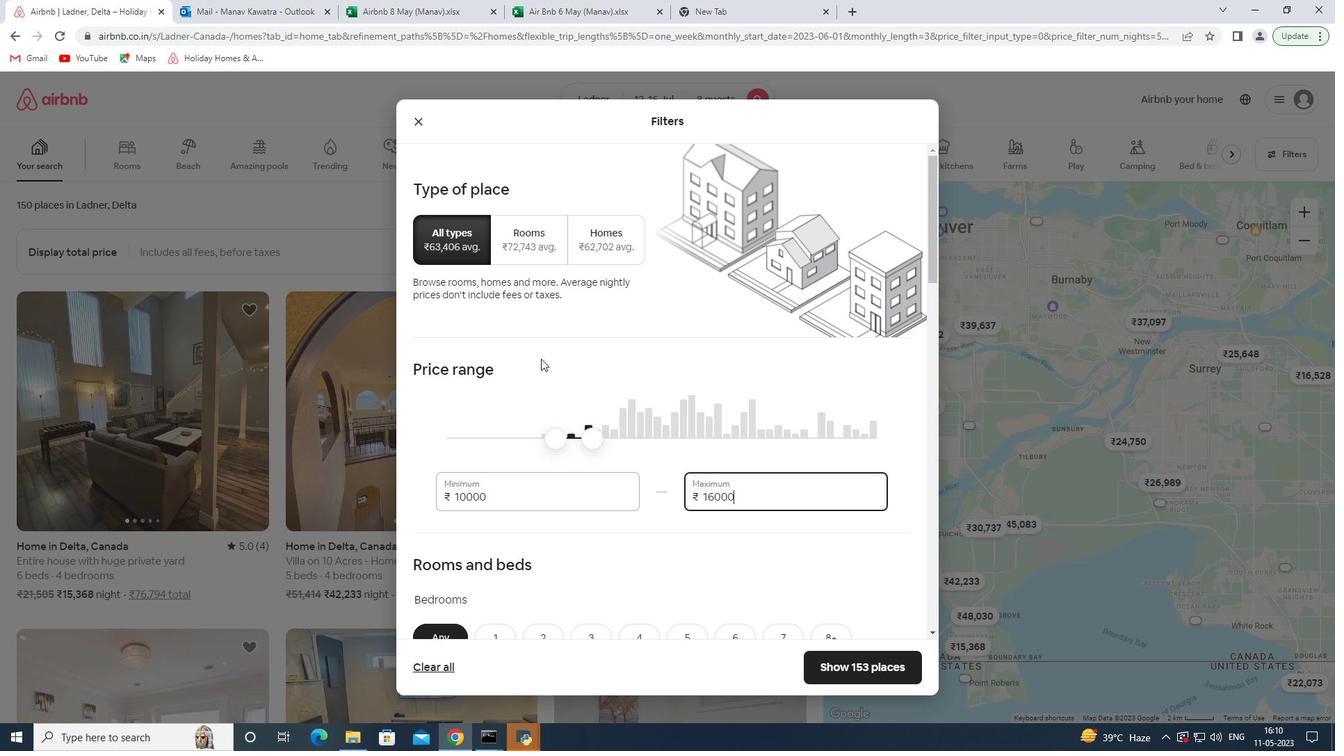
Action: Mouse scrolled (540, 357) with delta (0, 0)
Screenshot: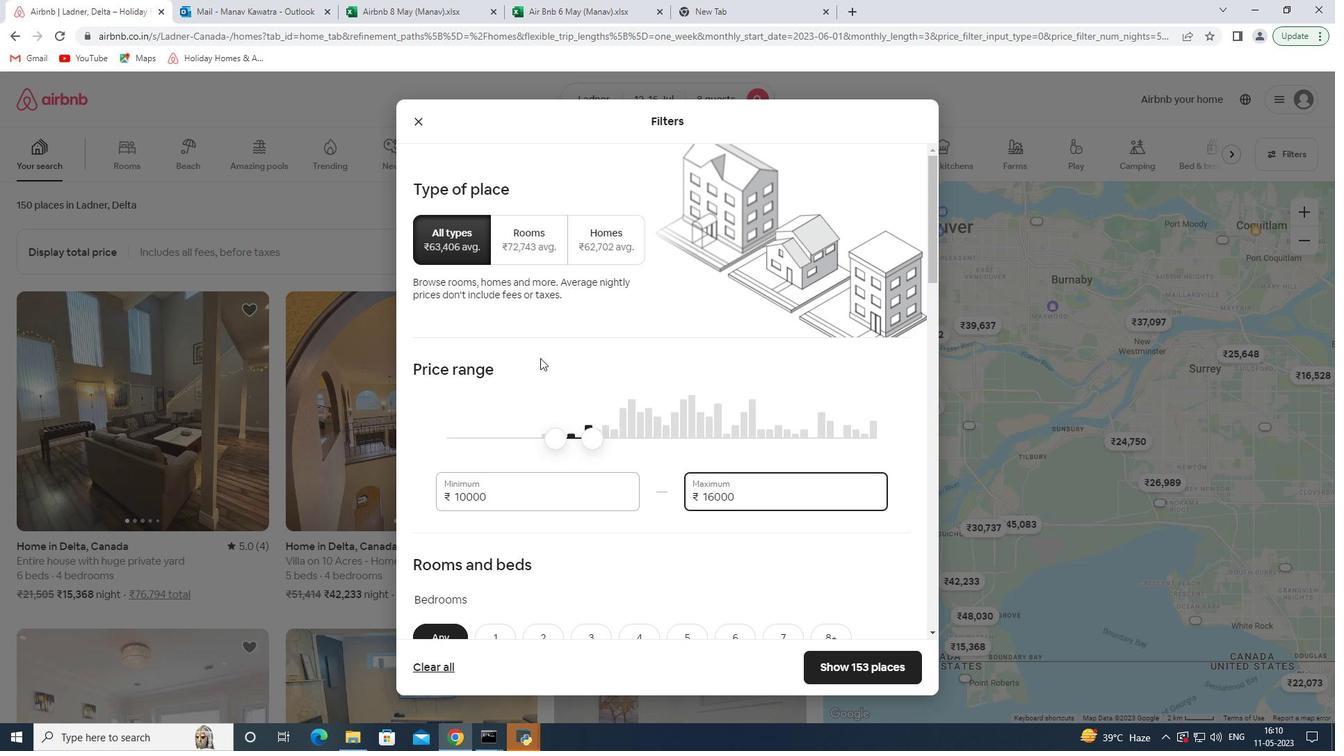 
Action: Mouse scrolled (540, 357) with delta (0, 0)
Screenshot: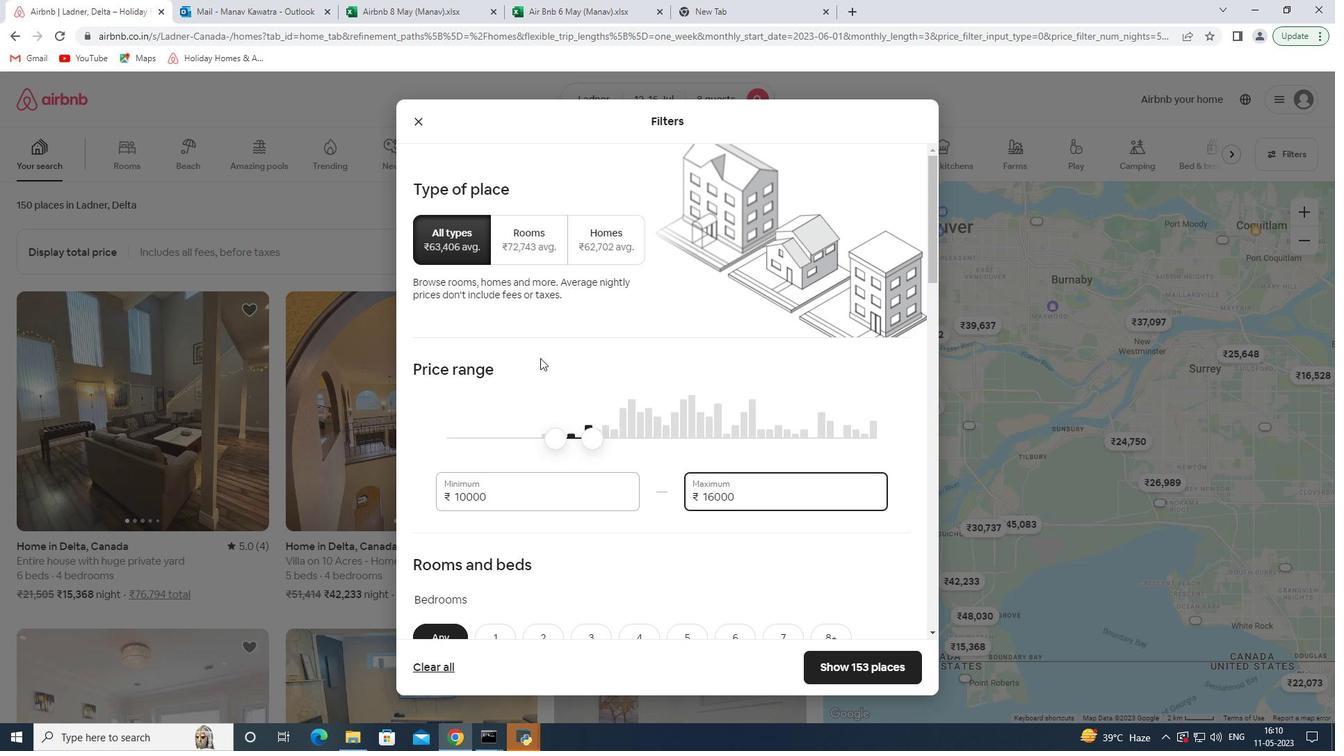 
Action: Mouse scrolled (540, 357) with delta (0, 0)
Screenshot: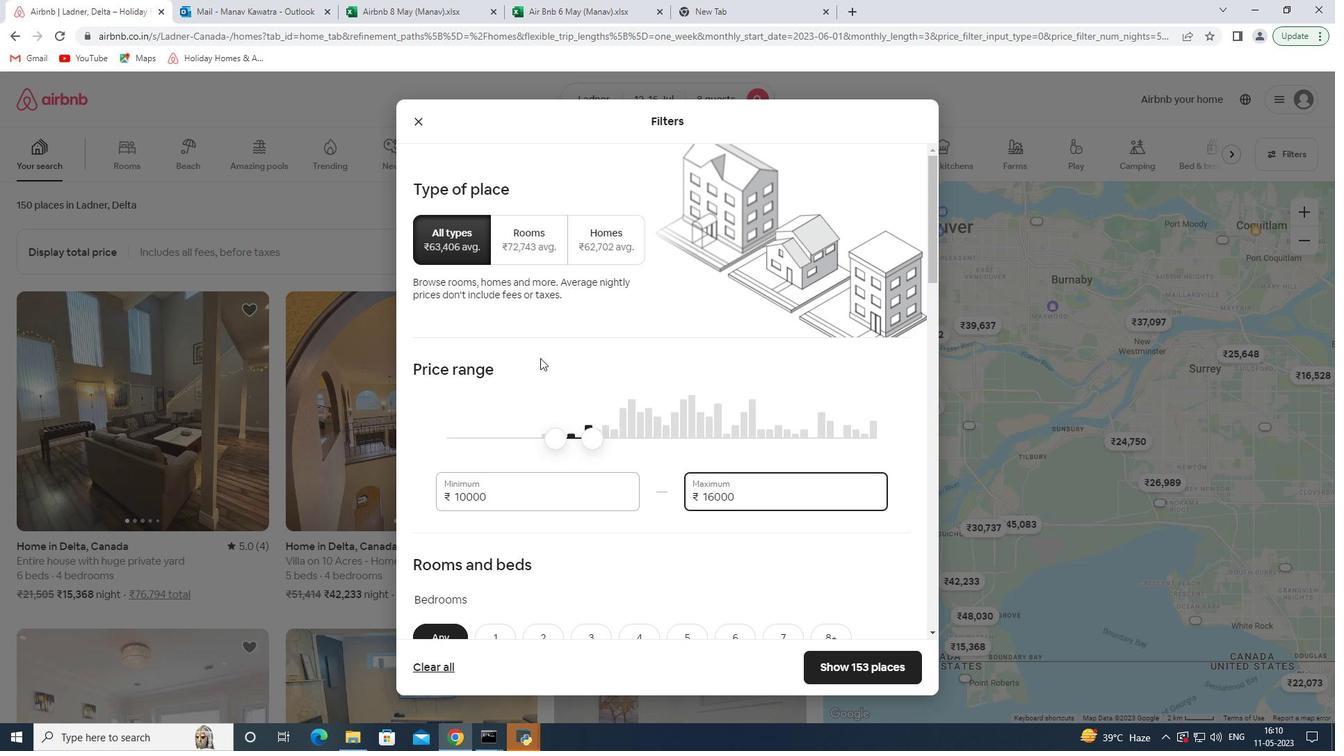 
Action: Mouse moved to (817, 431)
Screenshot: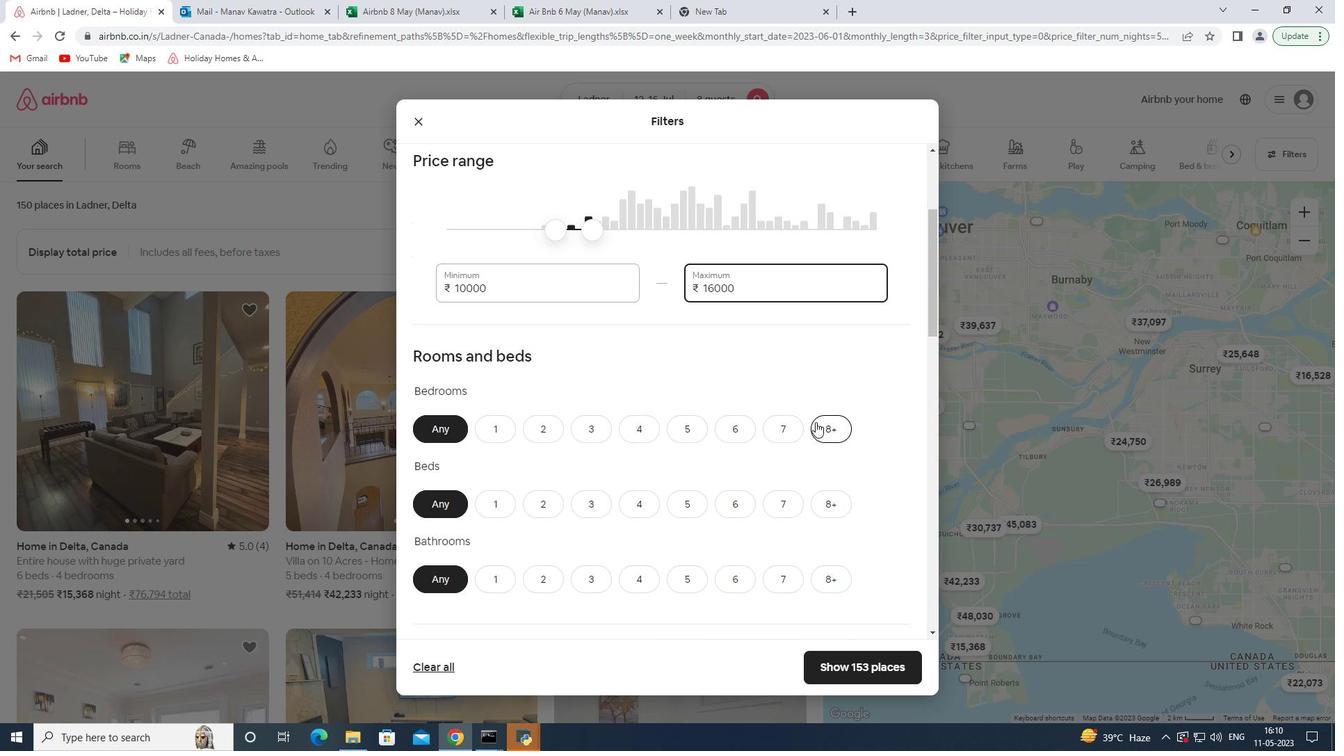 
Action: Mouse pressed left at (817, 431)
Screenshot: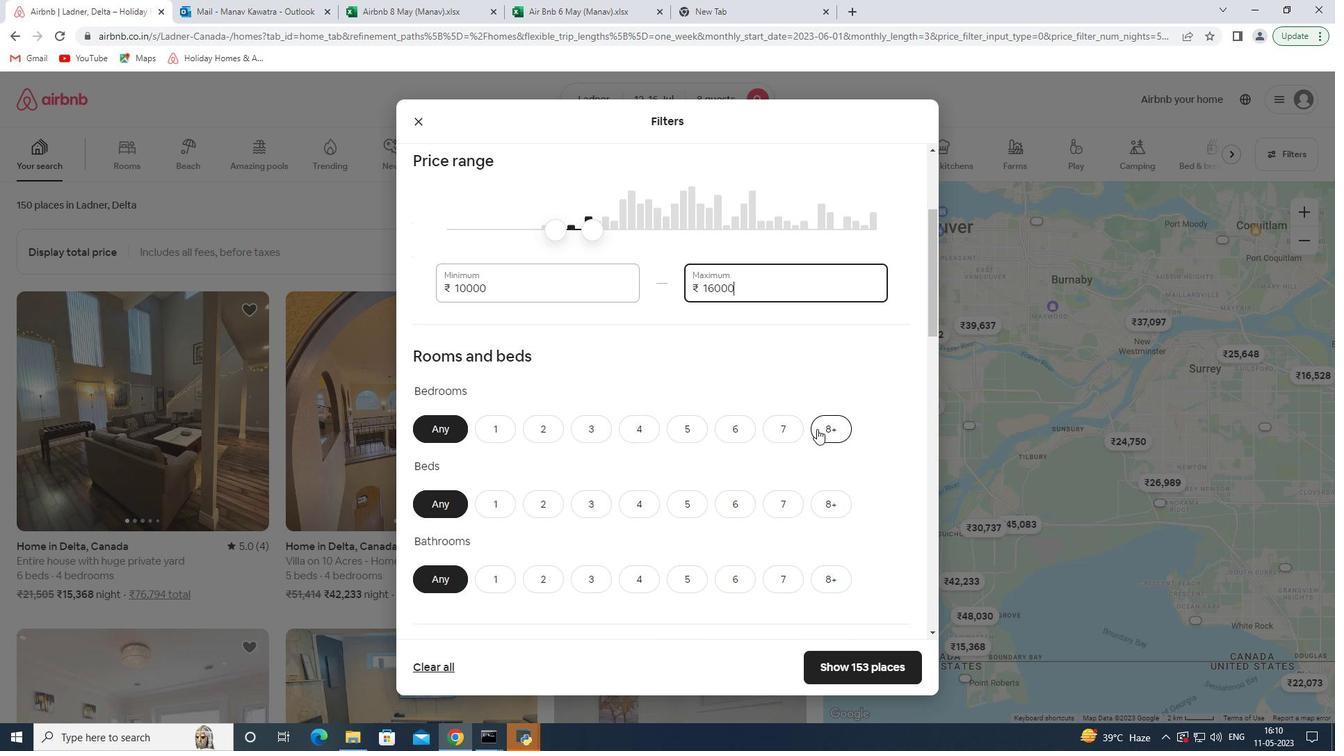 
Action: Mouse moved to (819, 508)
Screenshot: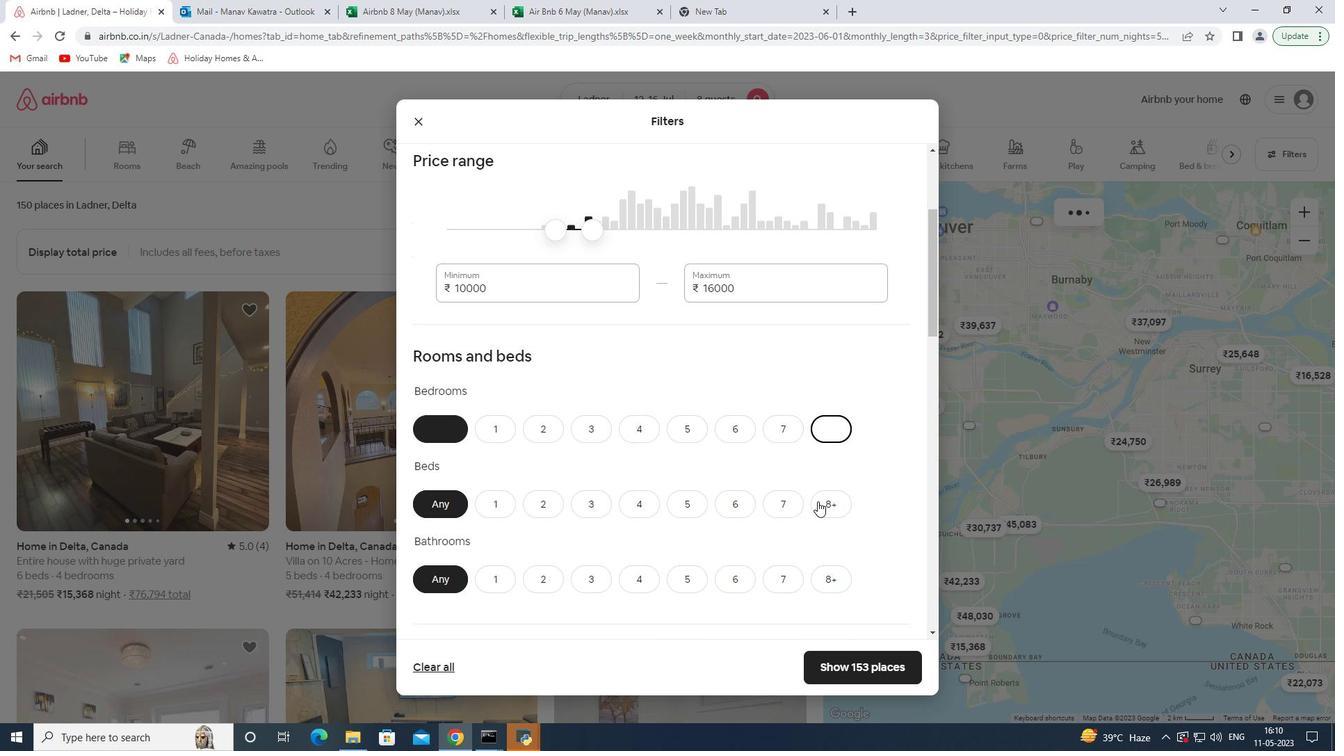 
Action: Mouse pressed left at (819, 508)
Screenshot: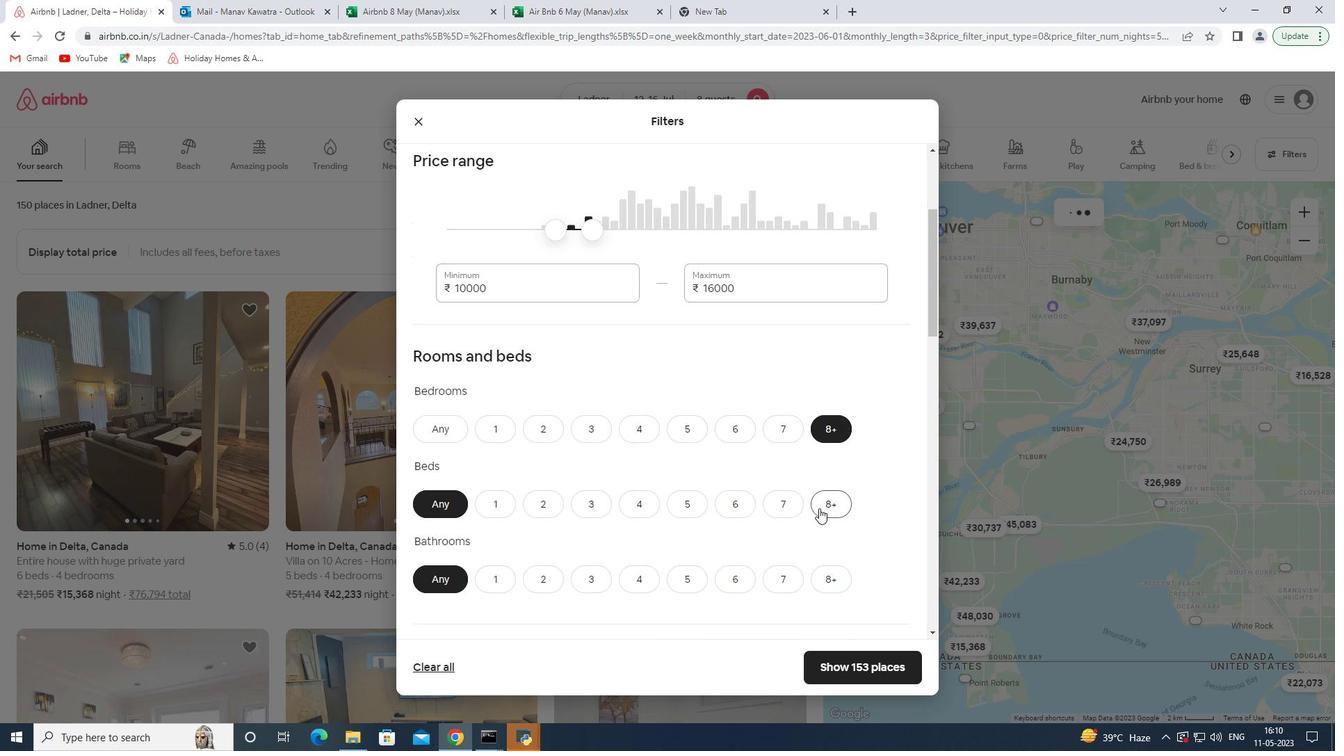 
Action: Mouse moved to (830, 577)
Screenshot: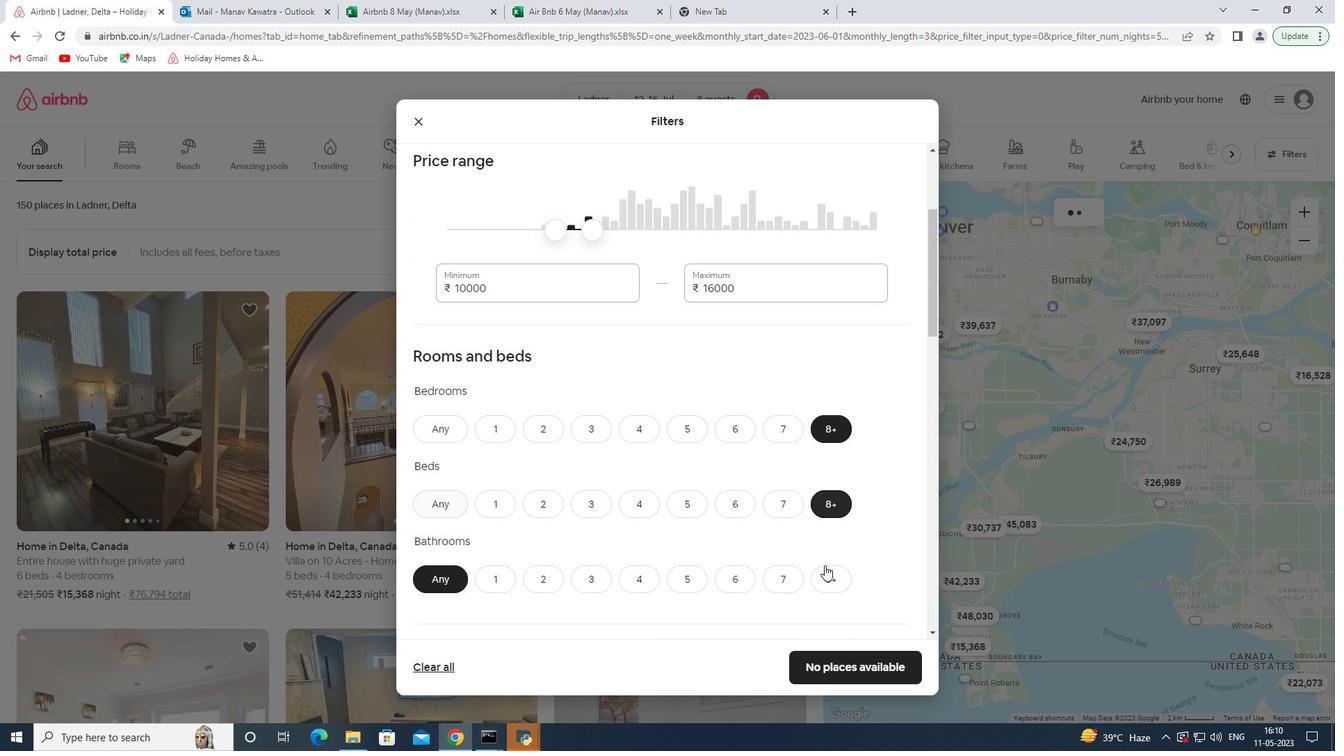 
Action: Mouse pressed left at (830, 577)
Screenshot: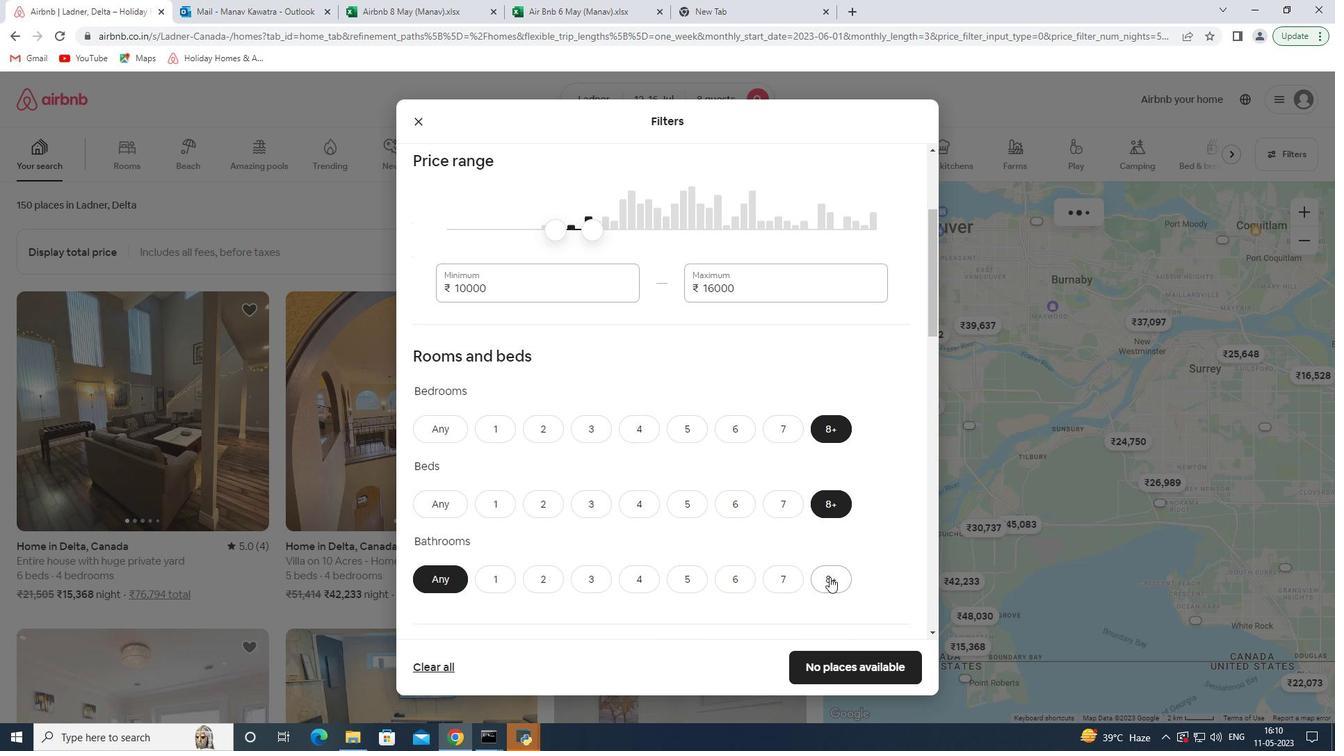 
Action: Mouse moved to (751, 477)
Screenshot: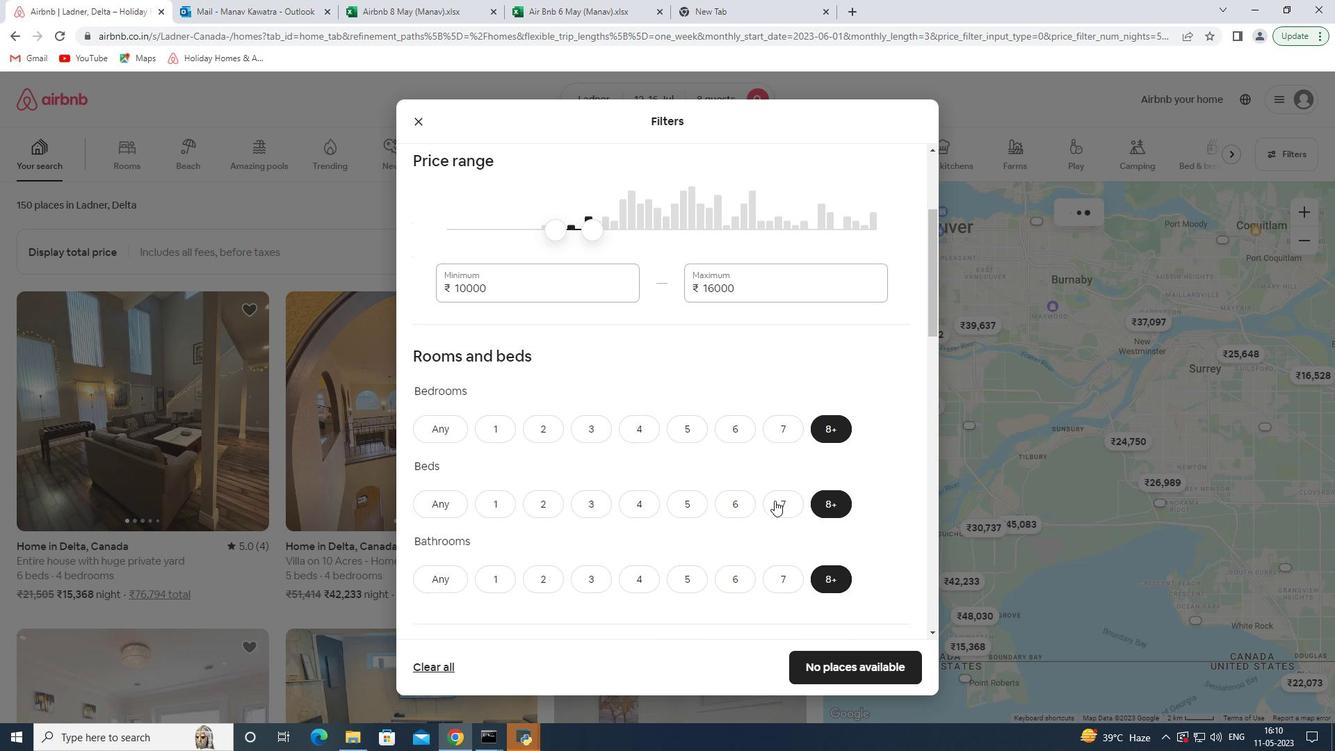 
Action: Mouse scrolled (751, 476) with delta (0, 0)
Screenshot: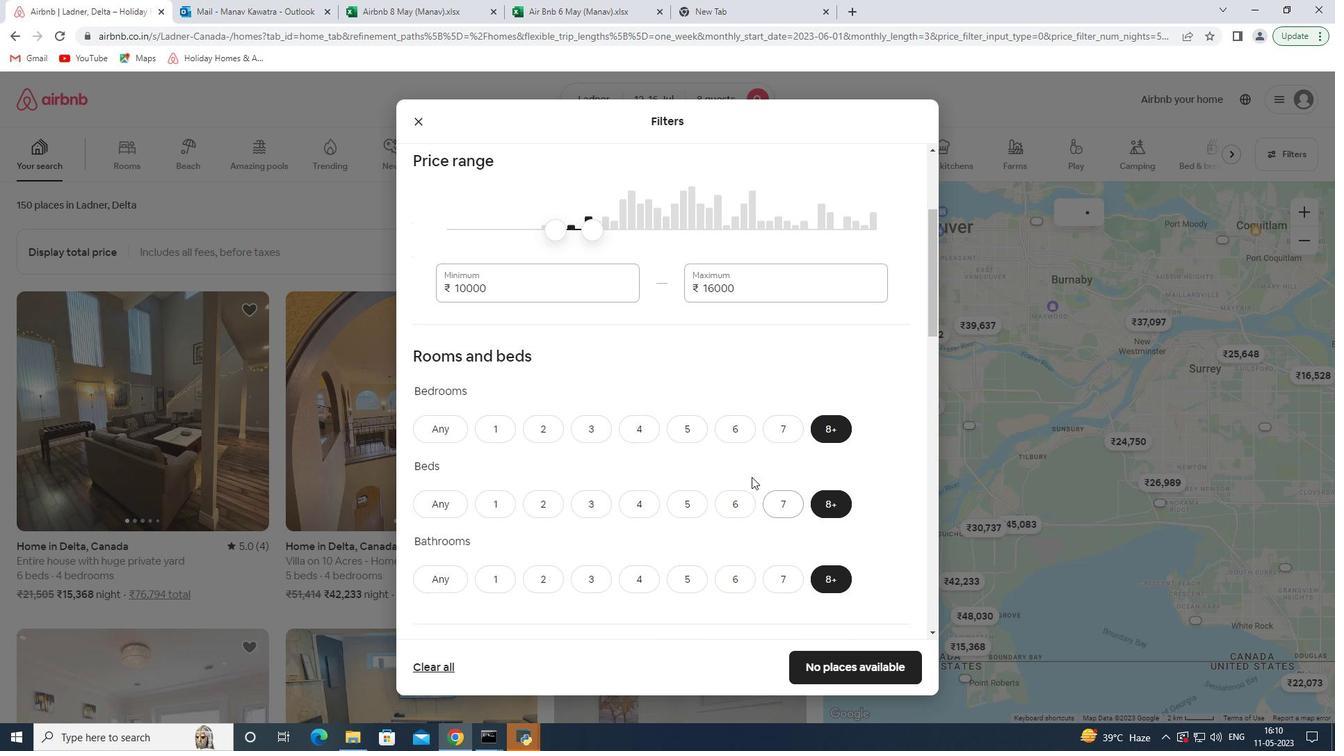 
Action: Mouse scrolled (751, 476) with delta (0, 0)
Screenshot: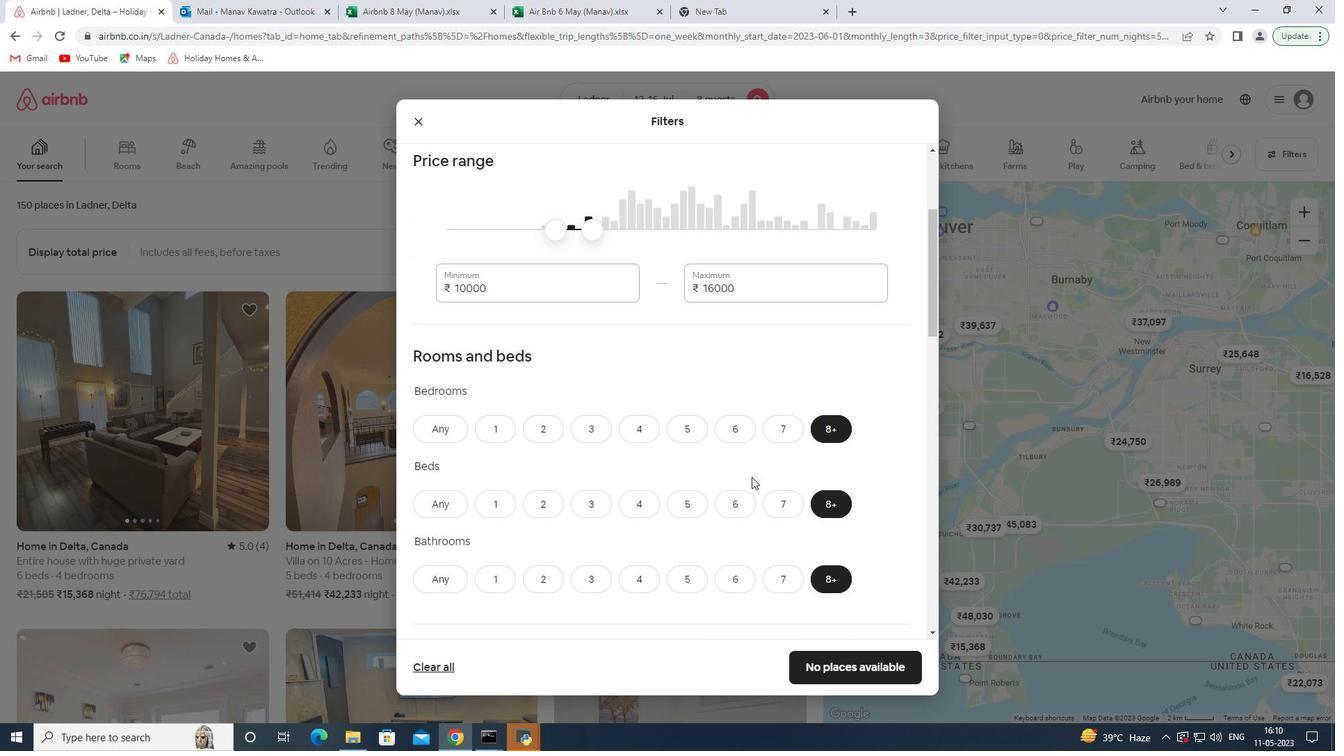 
Action: Mouse moved to (716, 447)
Screenshot: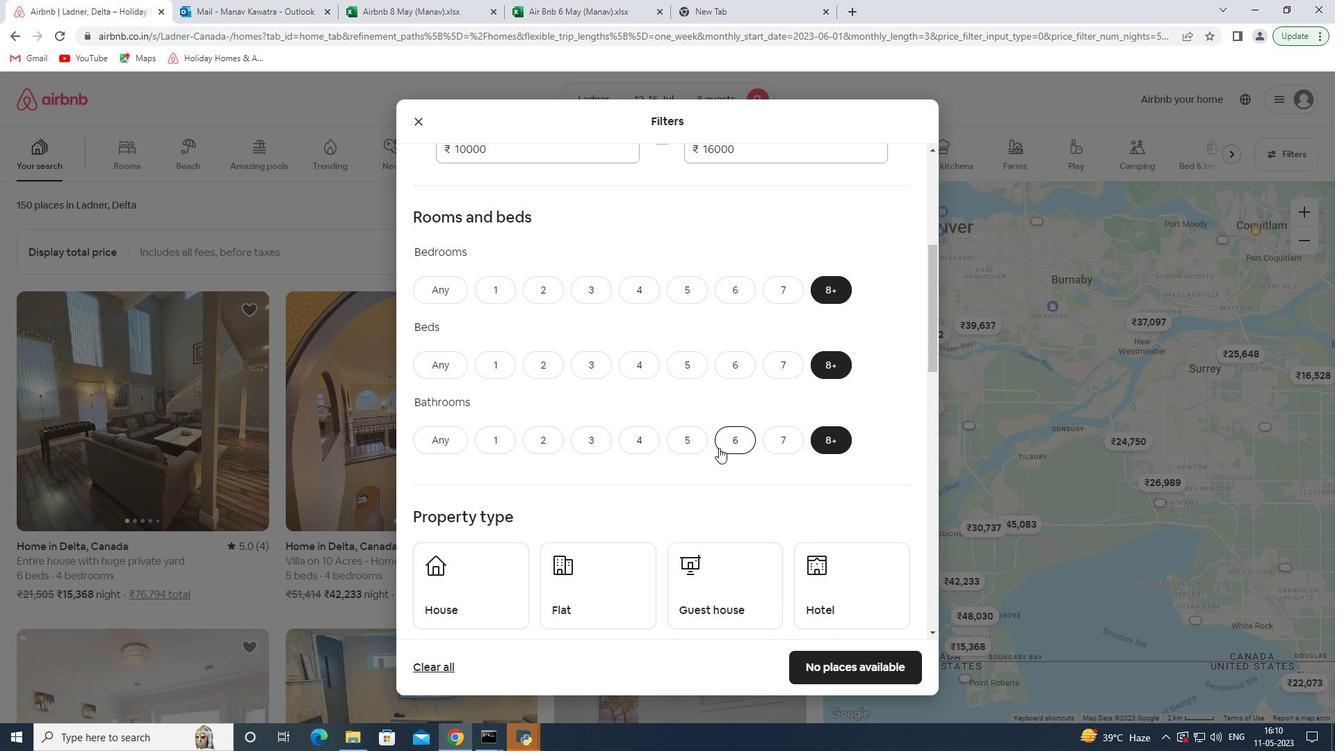
Action: Mouse scrolled (716, 447) with delta (0, 0)
Screenshot: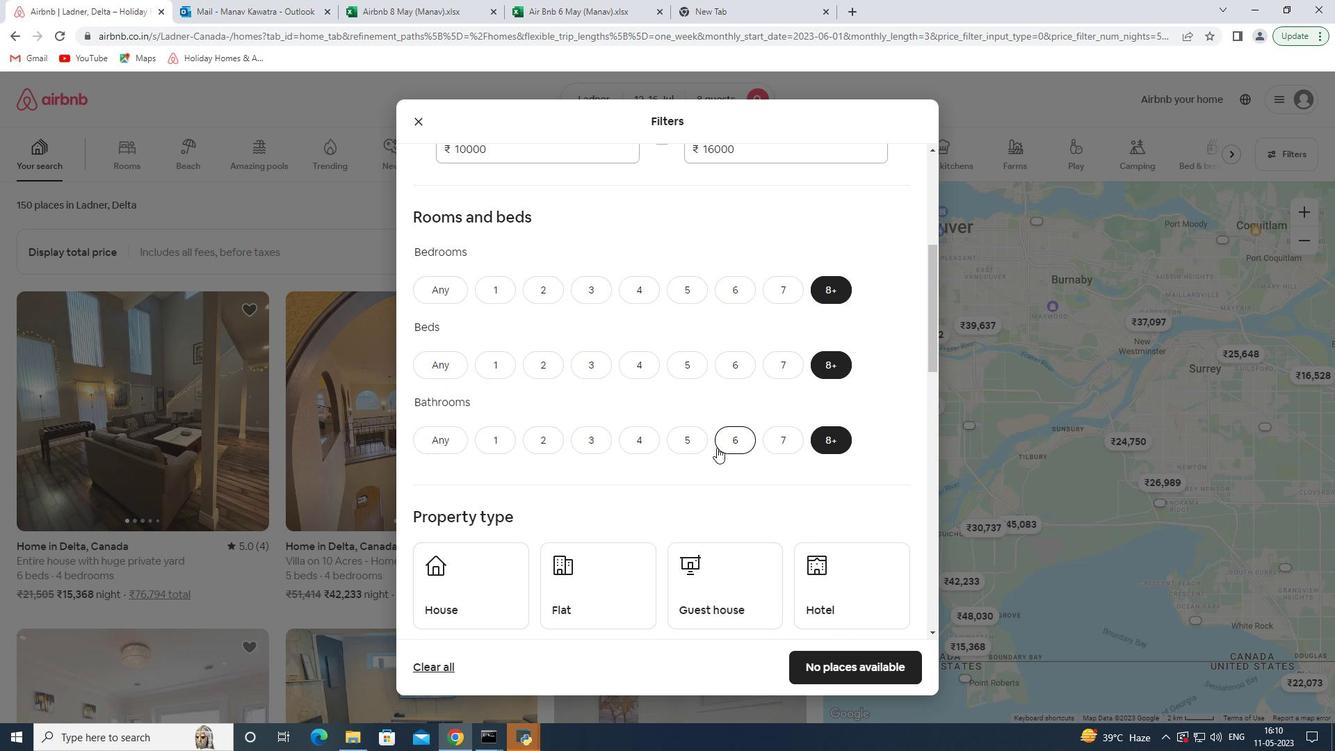 
Action: Mouse scrolled (716, 447) with delta (0, 0)
Screenshot: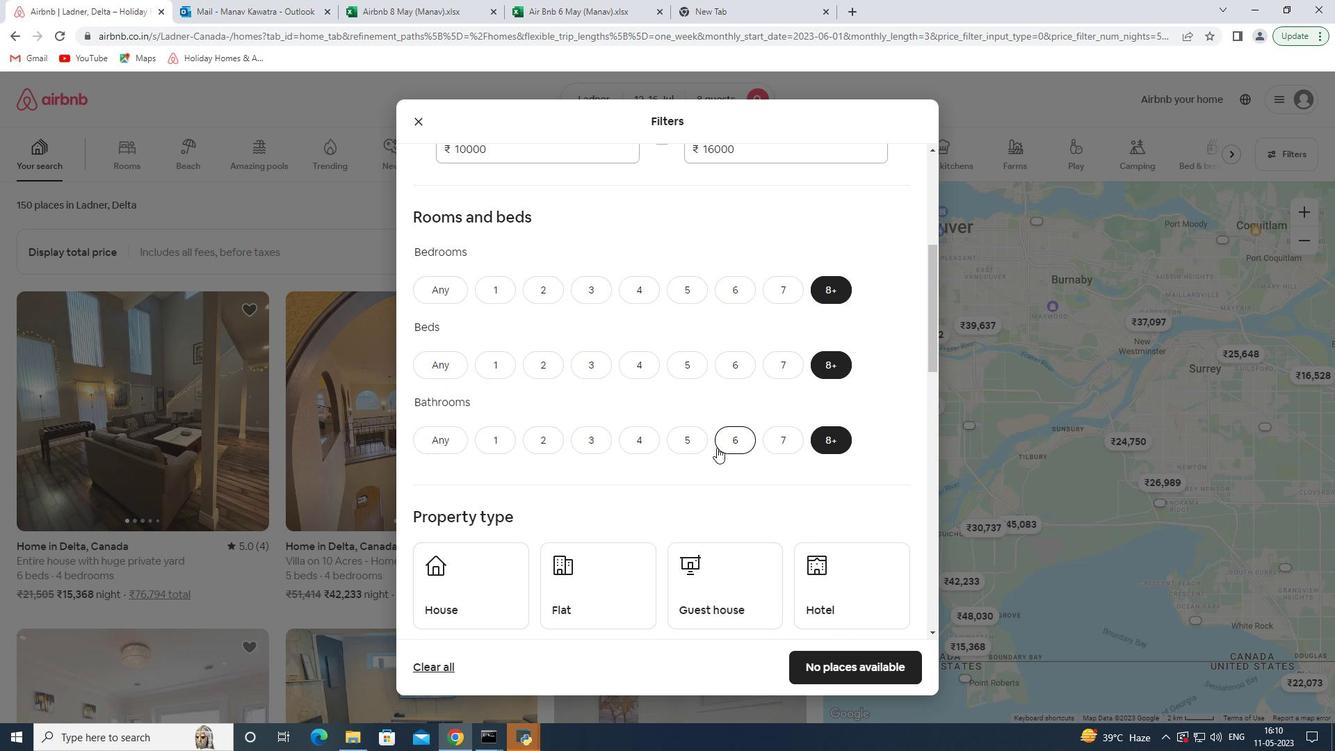
Action: Mouse scrolled (716, 447) with delta (0, 0)
Screenshot: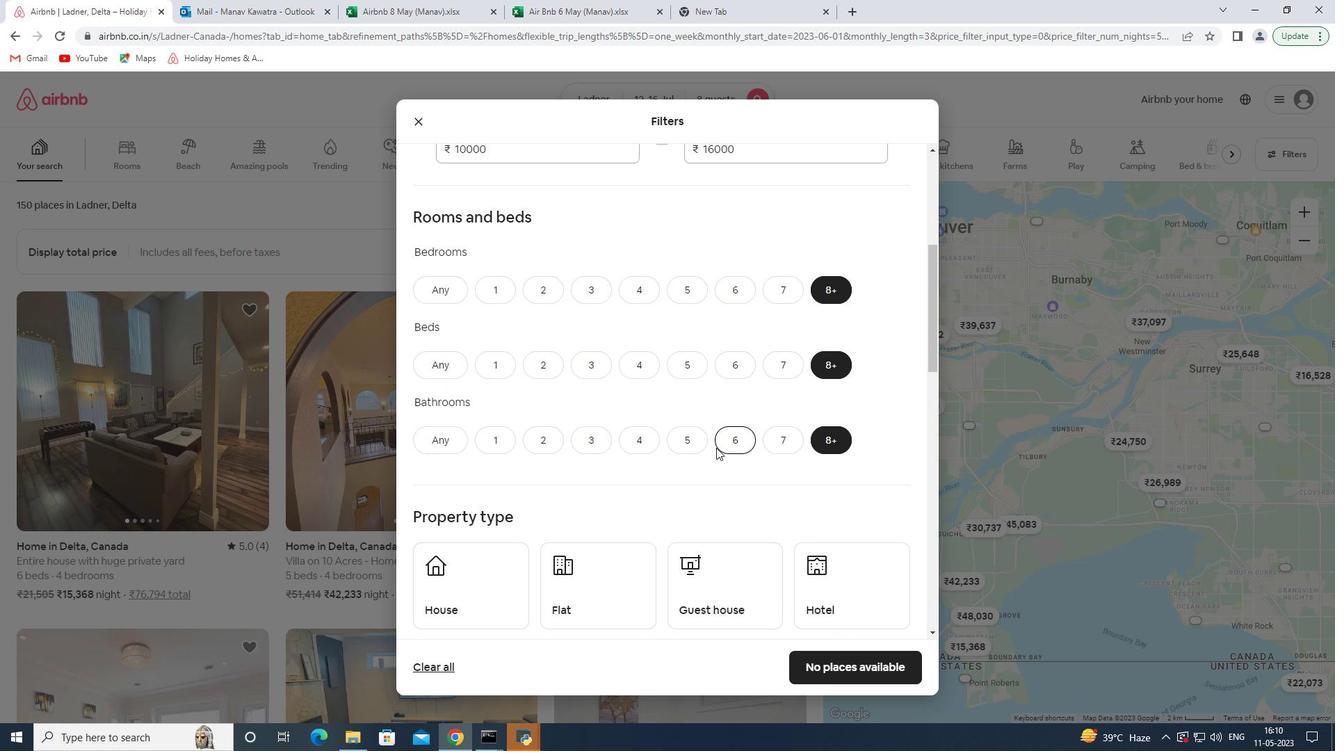 
Action: Mouse moved to (479, 392)
Screenshot: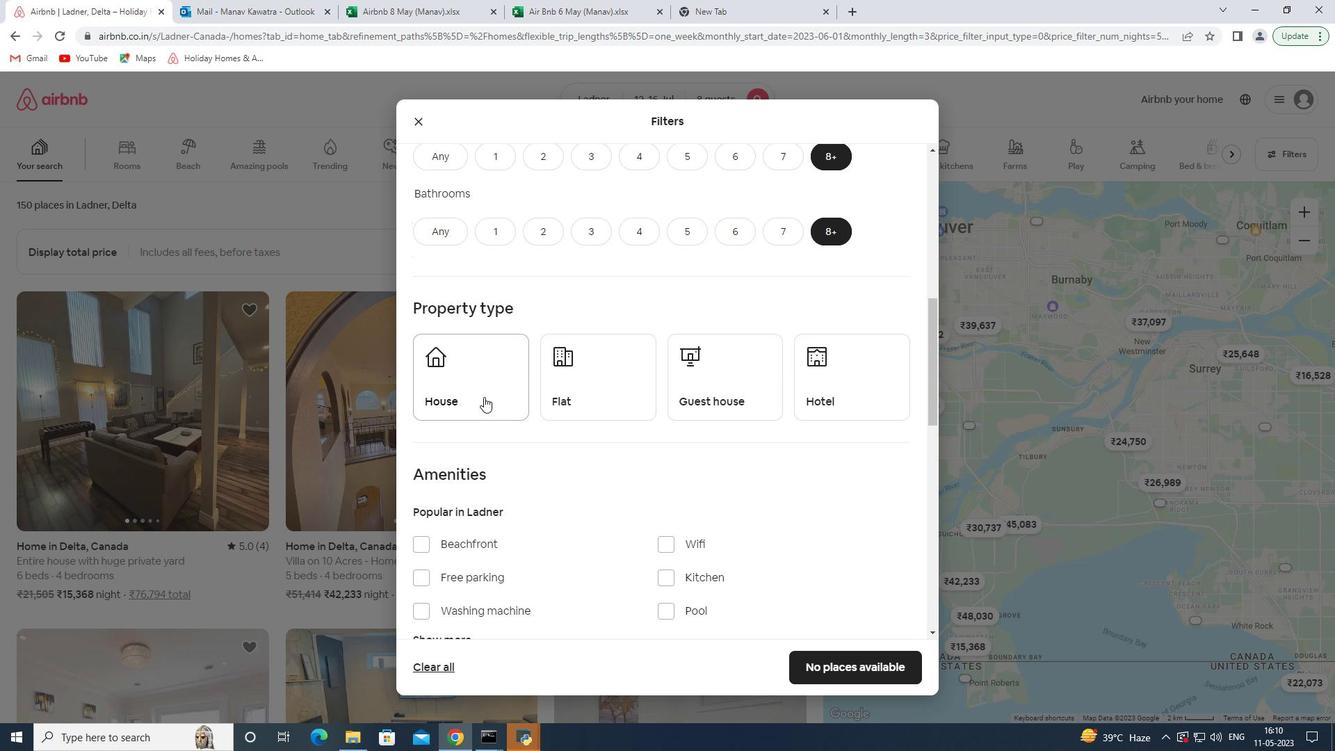 
Action: Mouse pressed left at (479, 392)
Screenshot: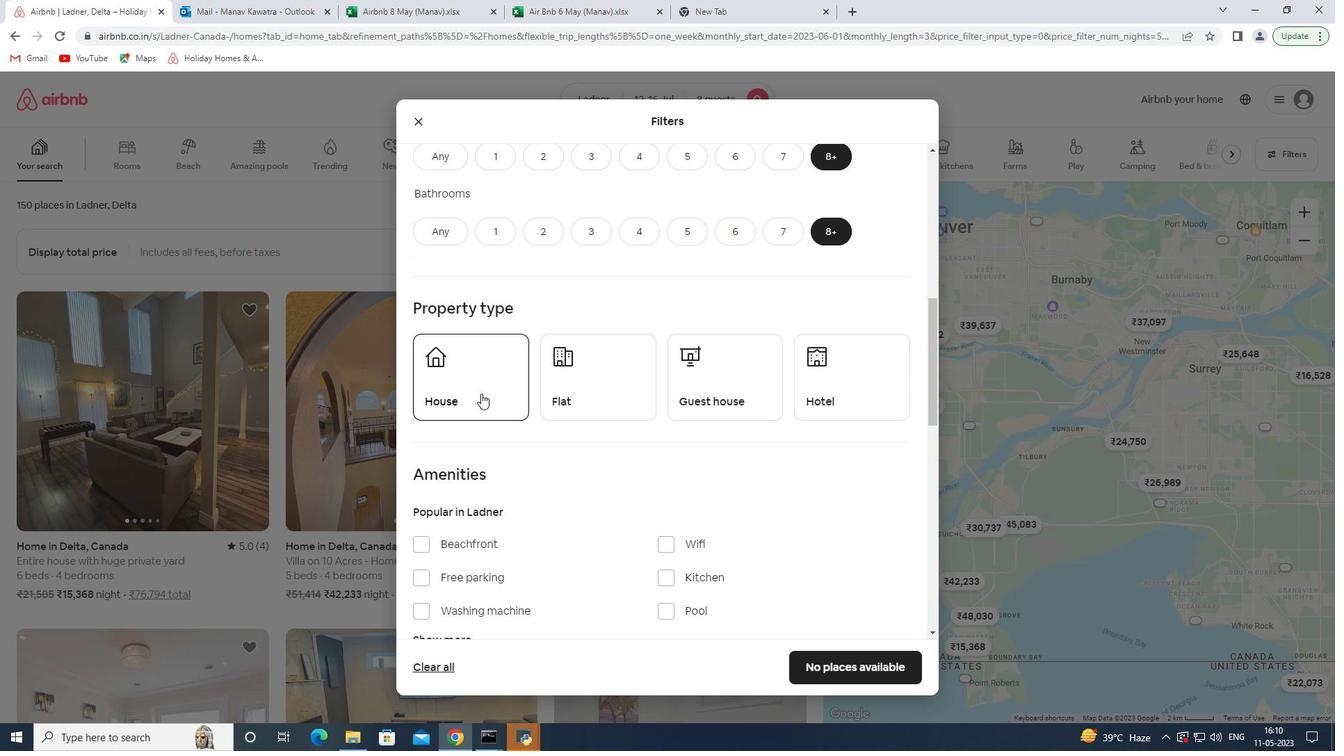 
Action: Mouse moved to (627, 403)
Screenshot: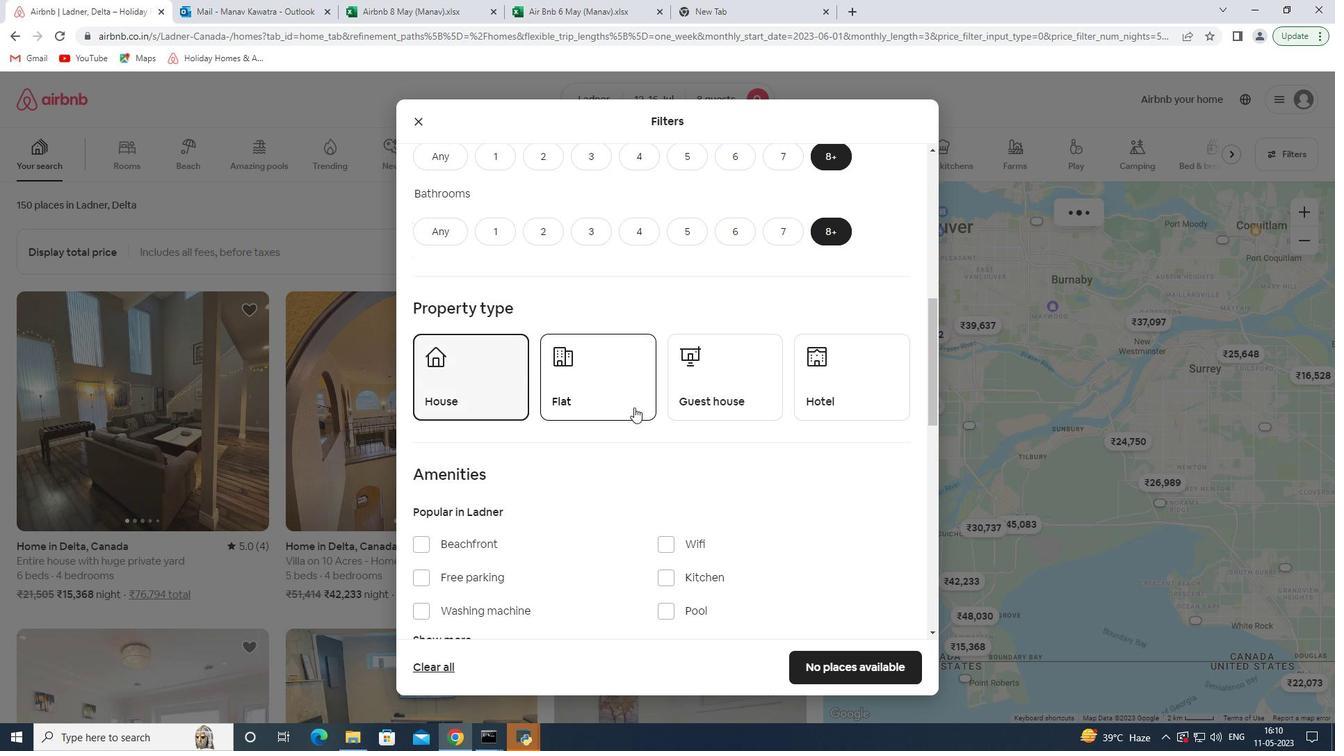 
Action: Mouse pressed left at (627, 403)
Screenshot: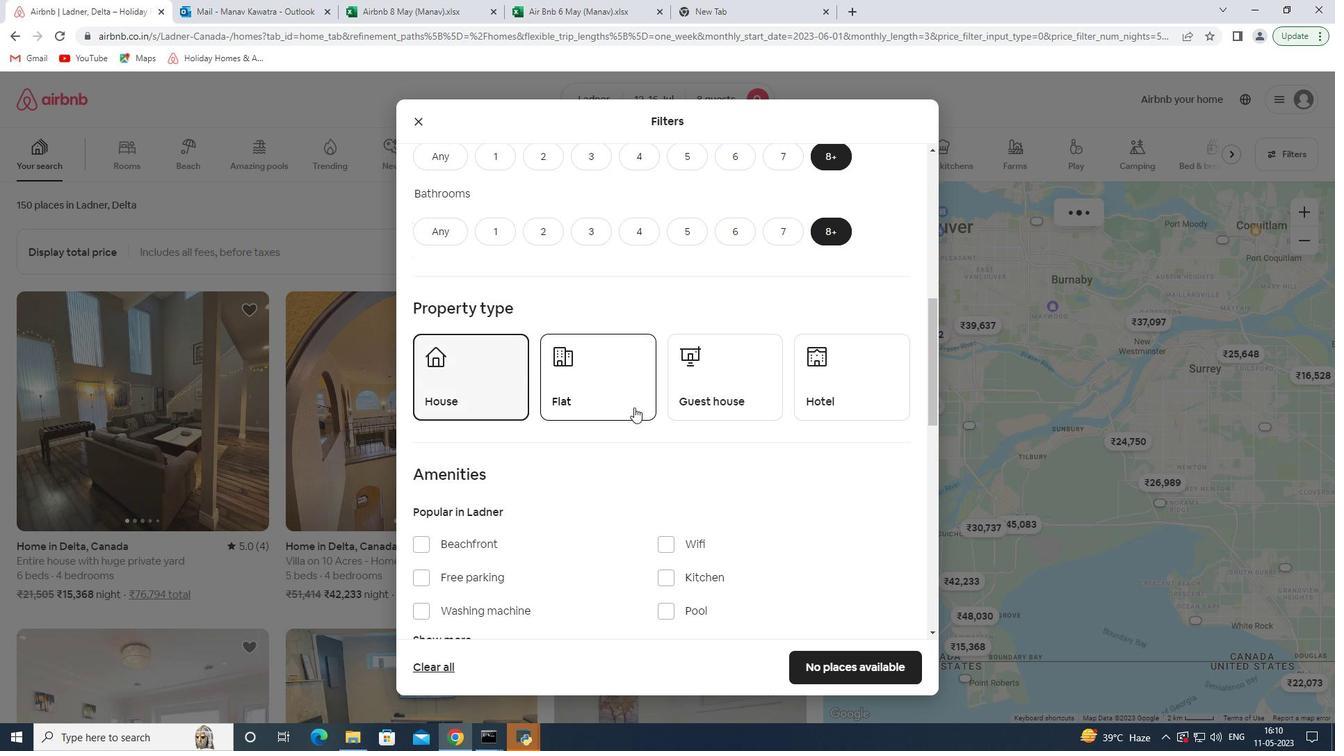
Action: Mouse moved to (731, 402)
Screenshot: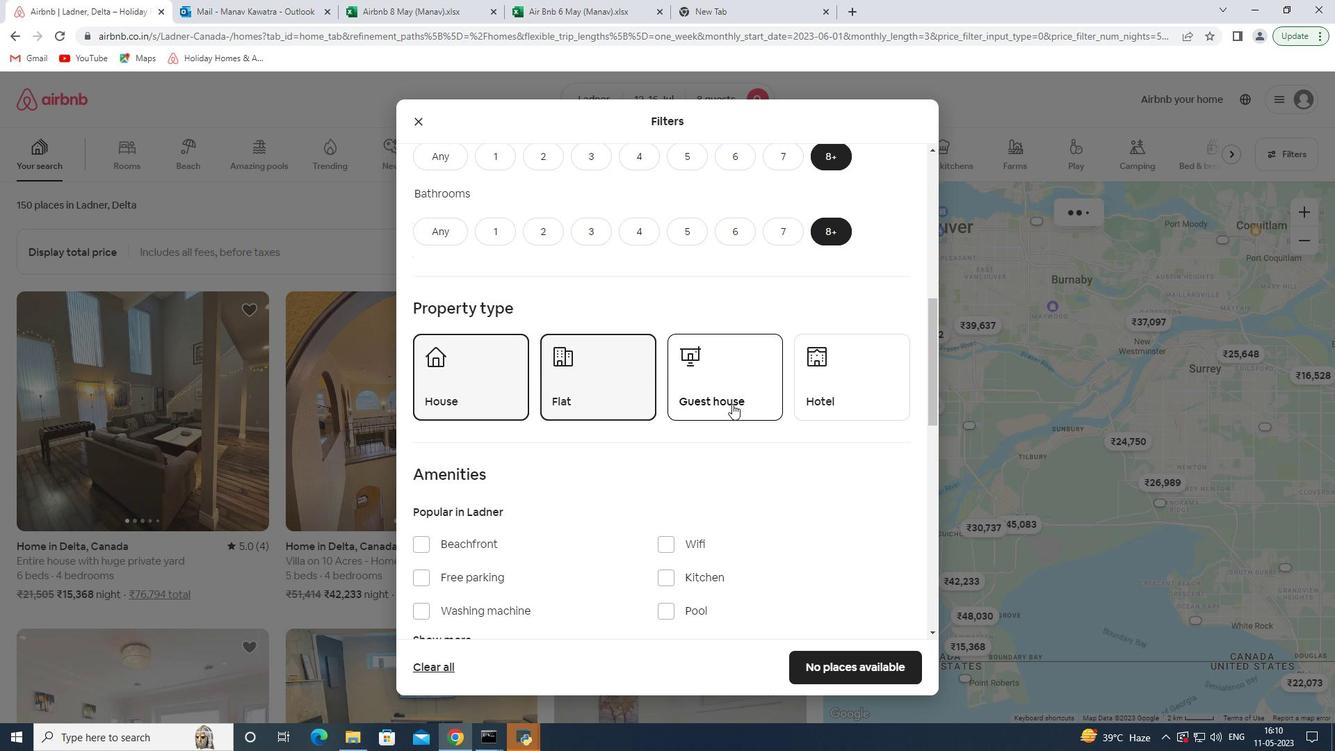 
Action: Mouse pressed left at (731, 402)
Screenshot: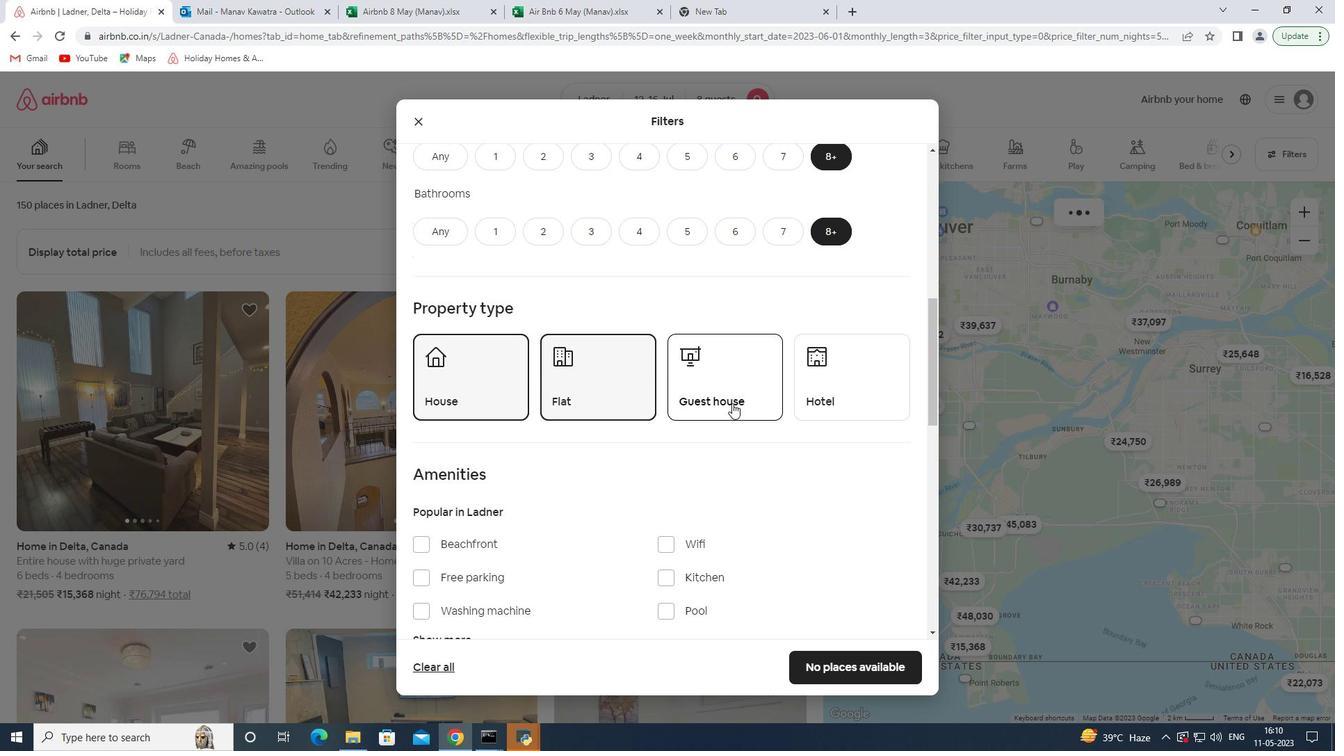 
Action: Mouse moved to (835, 377)
Screenshot: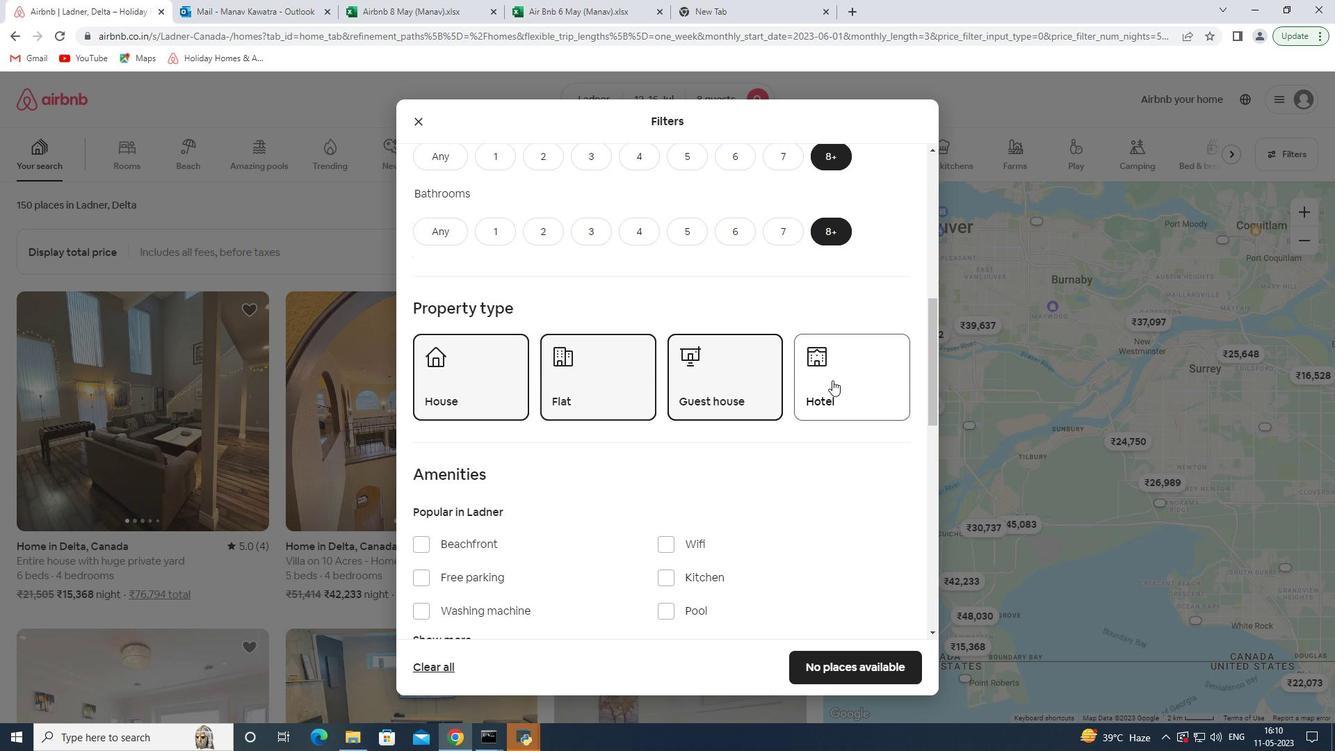 
Action: Mouse pressed left at (835, 377)
Screenshot: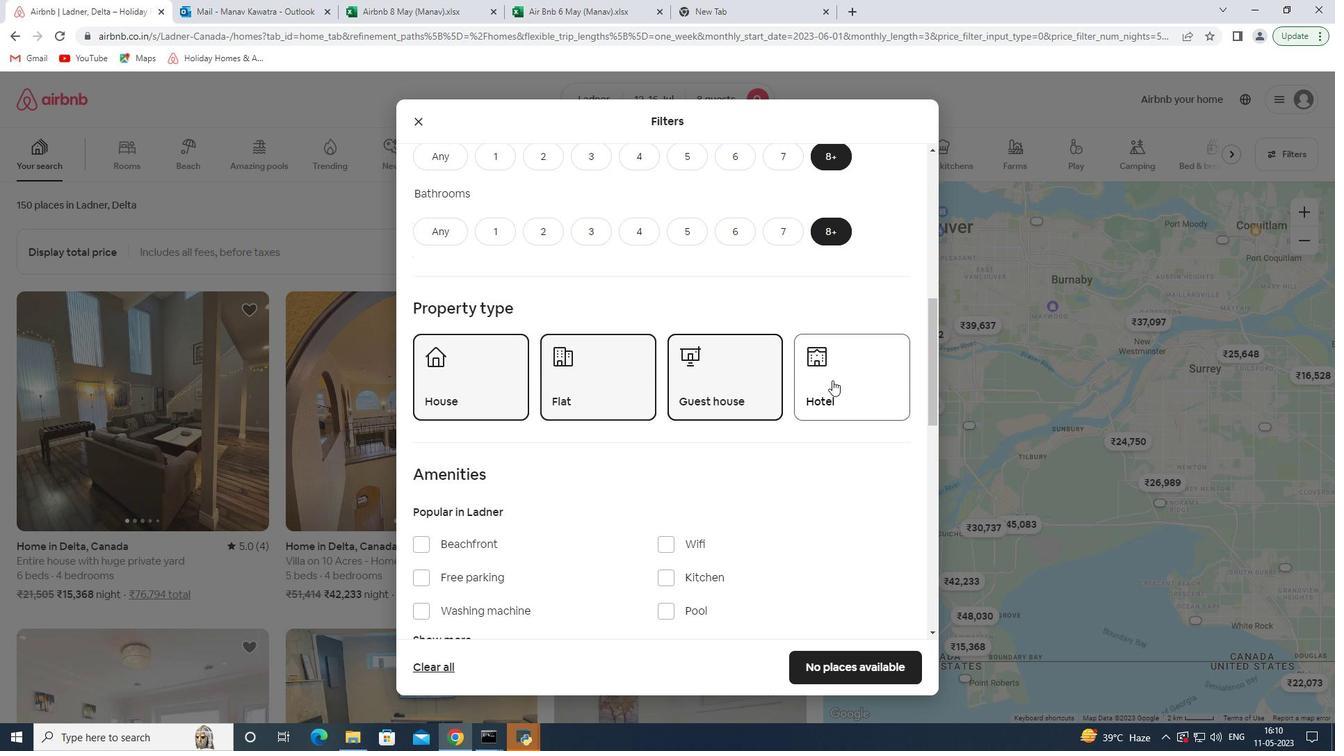 
Action: Mouse moved to (710, 412)
Screenshot: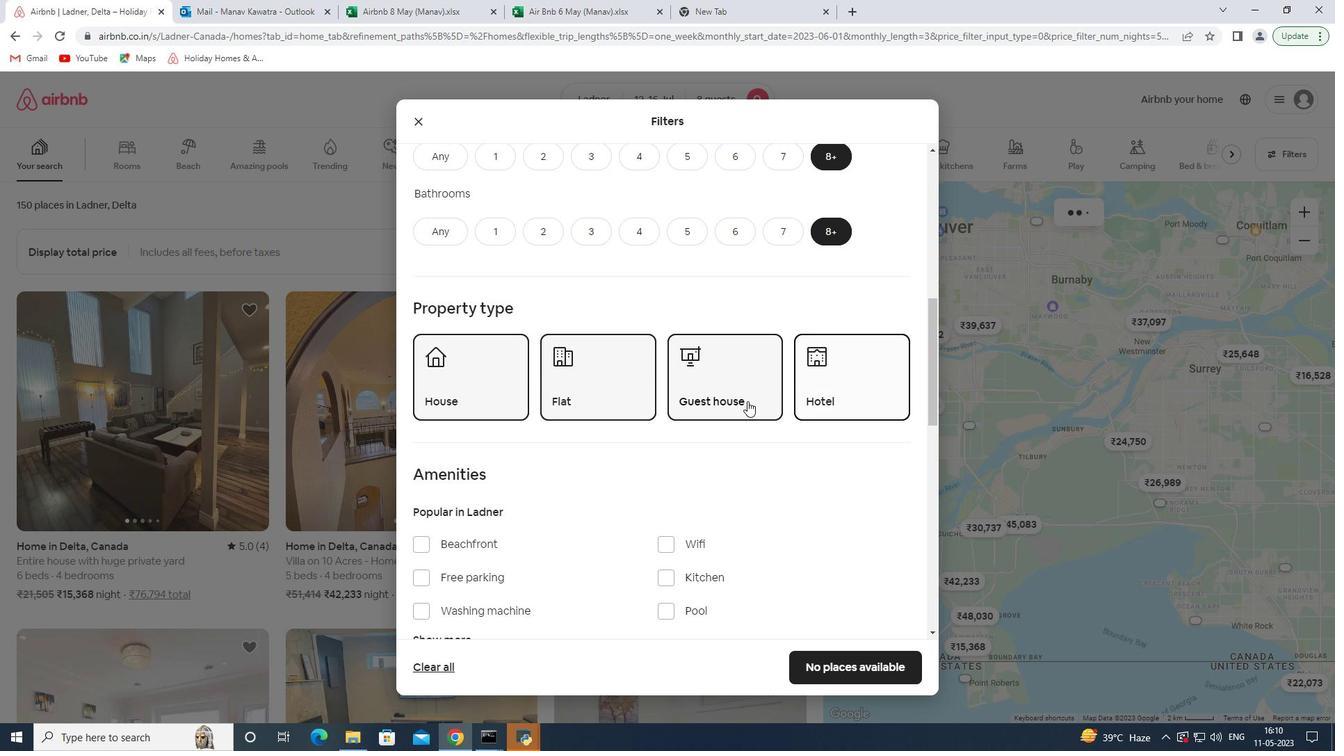 
Action: Mouse scrolled (710, 411) with delta (0, 0)
Screenshot: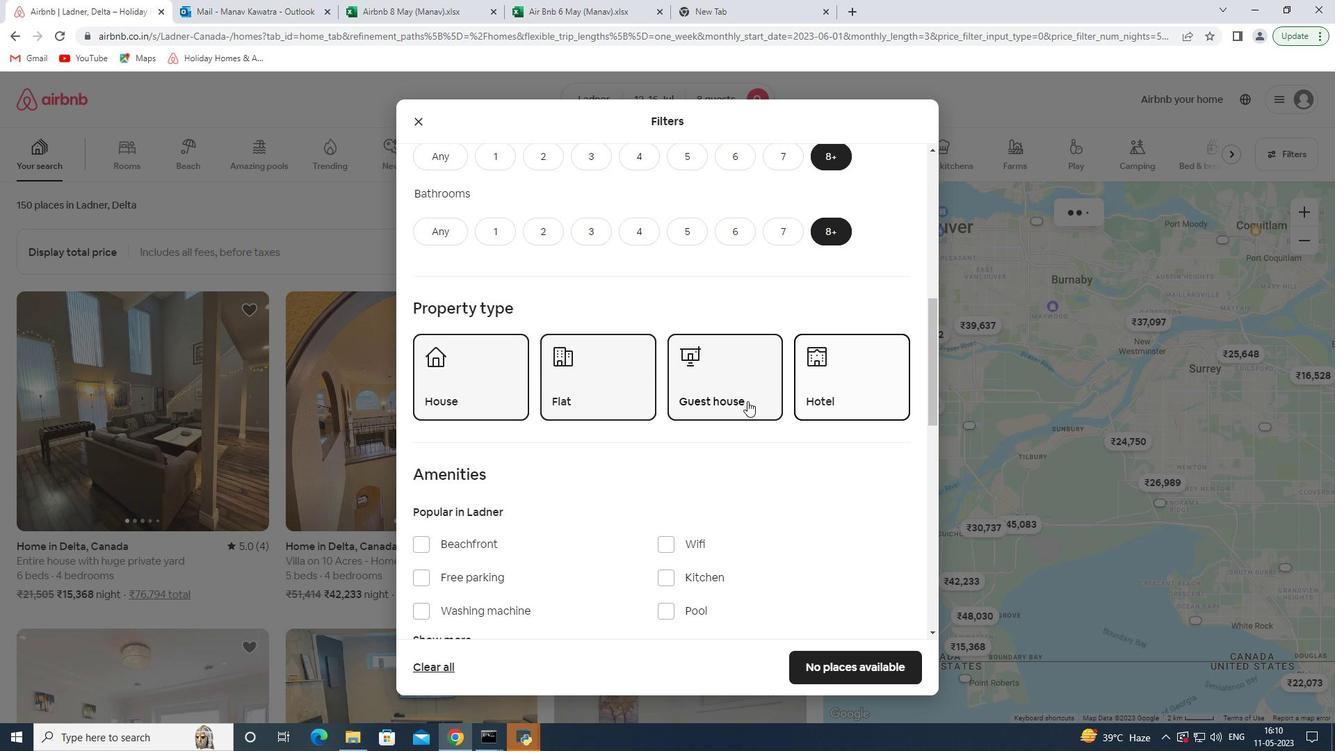 
Action: Mouse scrolled (710, 411) with delta (0, 0)
Screenshot: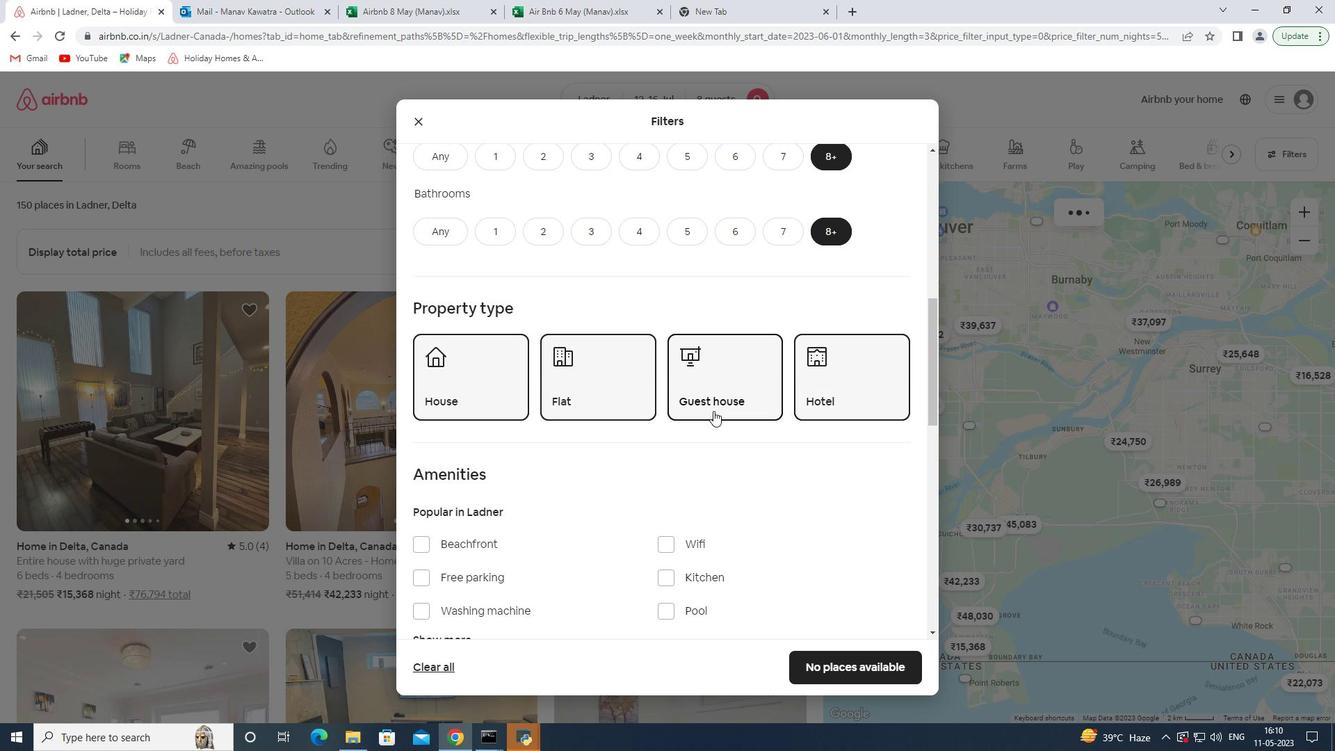 
Action: Mouse moved to (454, 491)
Screenshot: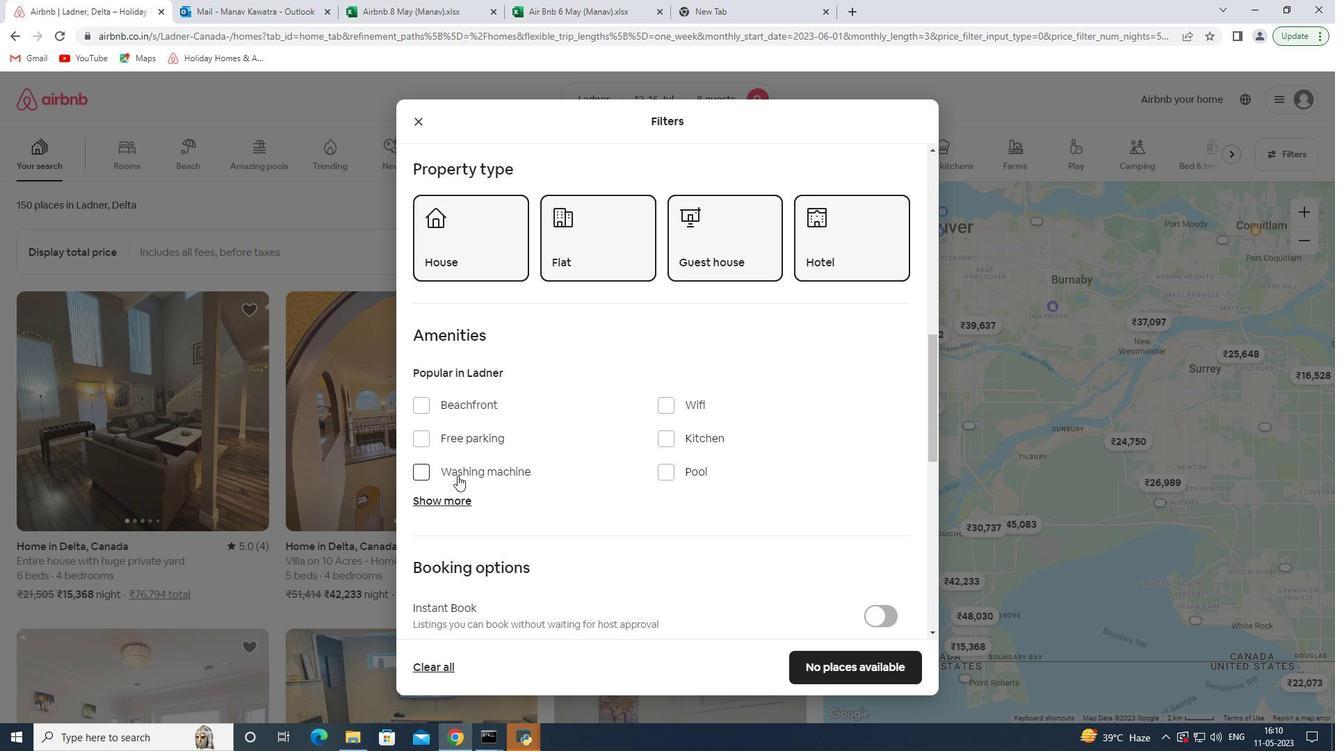 
Action: Mouse pressed left at (454, 491)
Screenshot: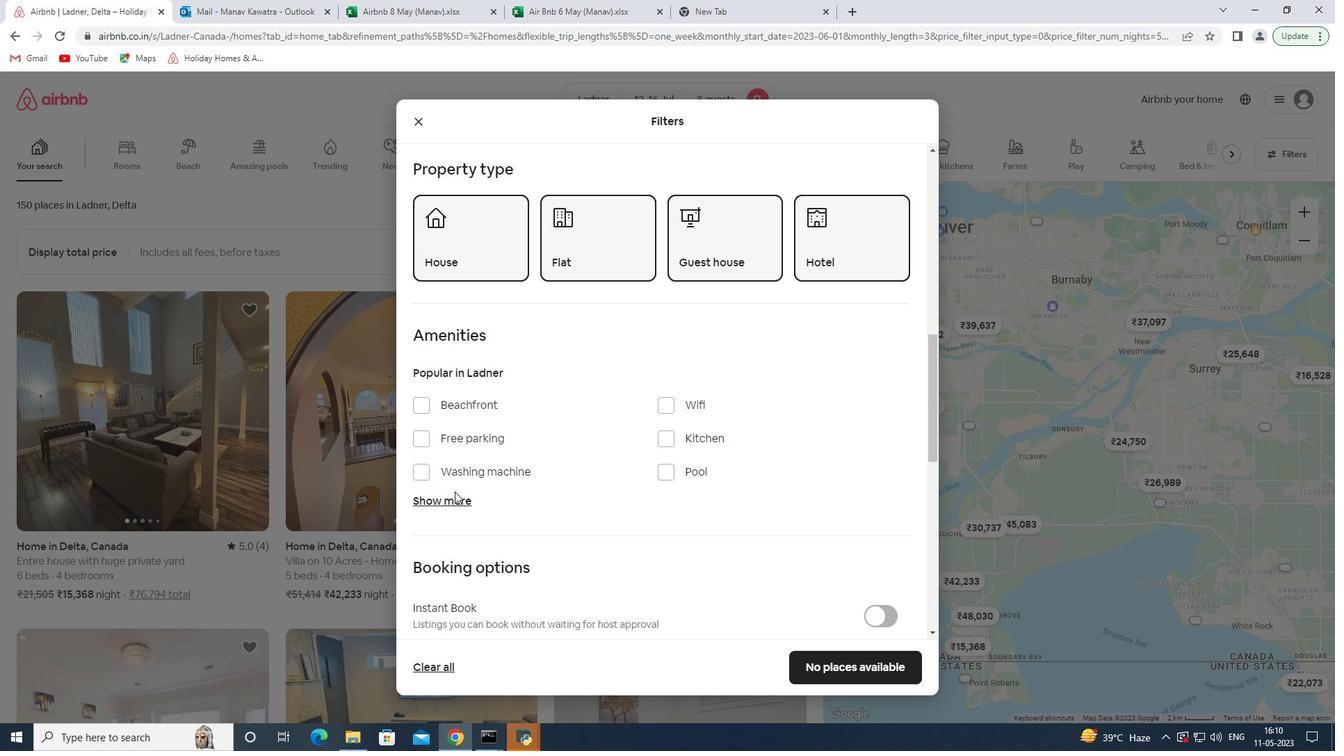 
Action: Mouse moved to (454, 500)
Screenshot: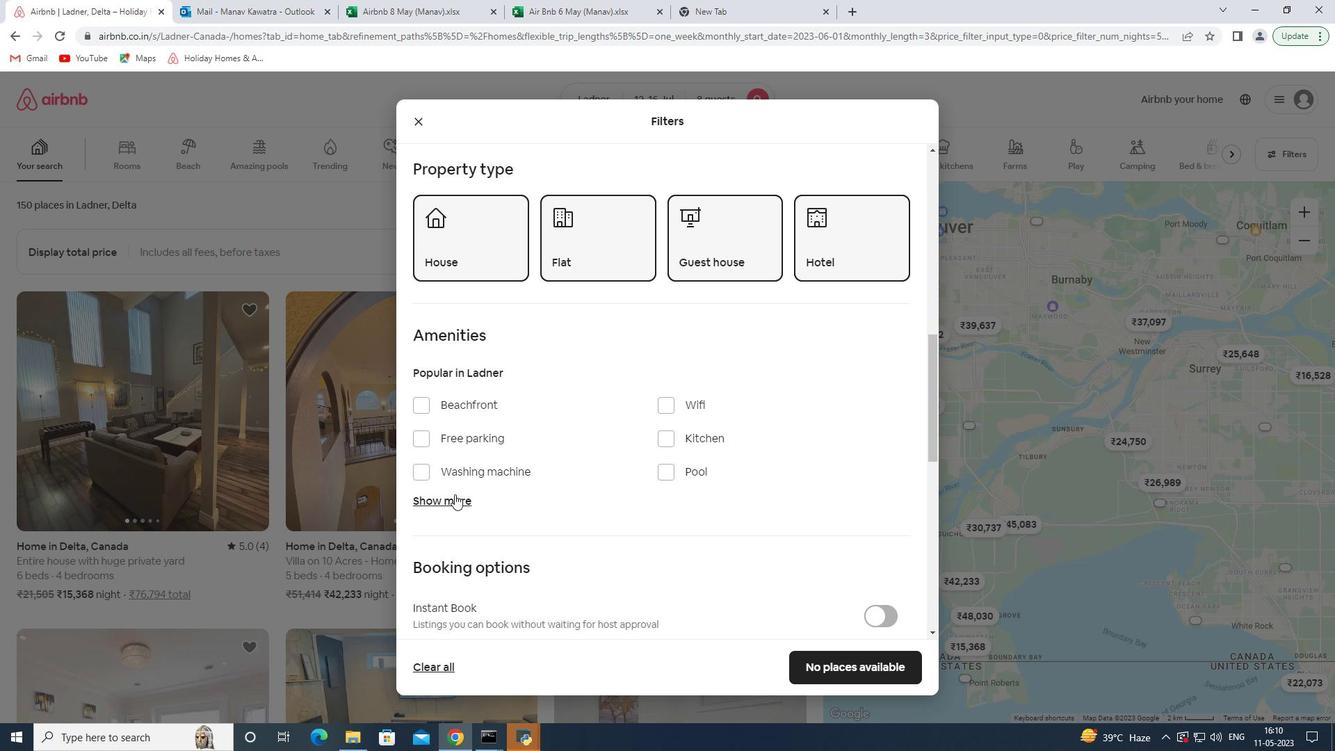 
Action: Mouse pressed left at (454, 500)
Screenshot: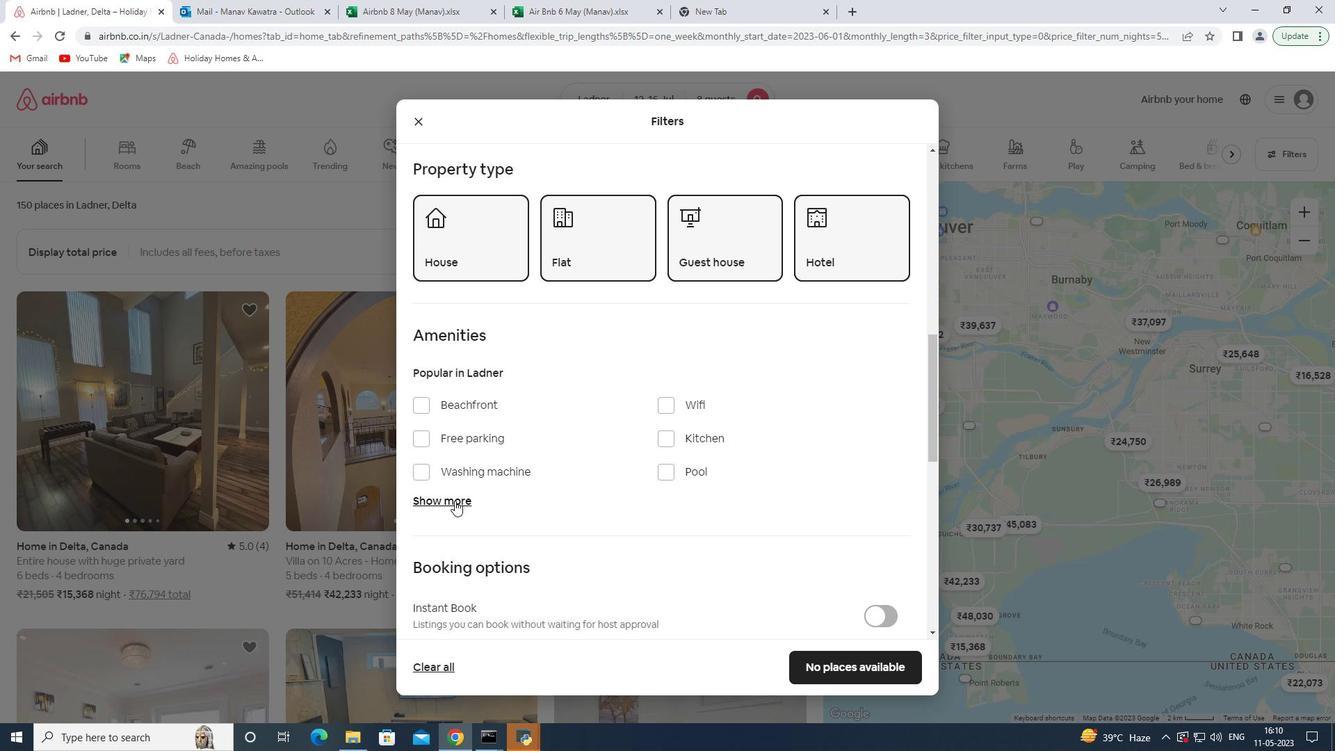 
Action: Mouse moved to (479, 438)
Screenshot: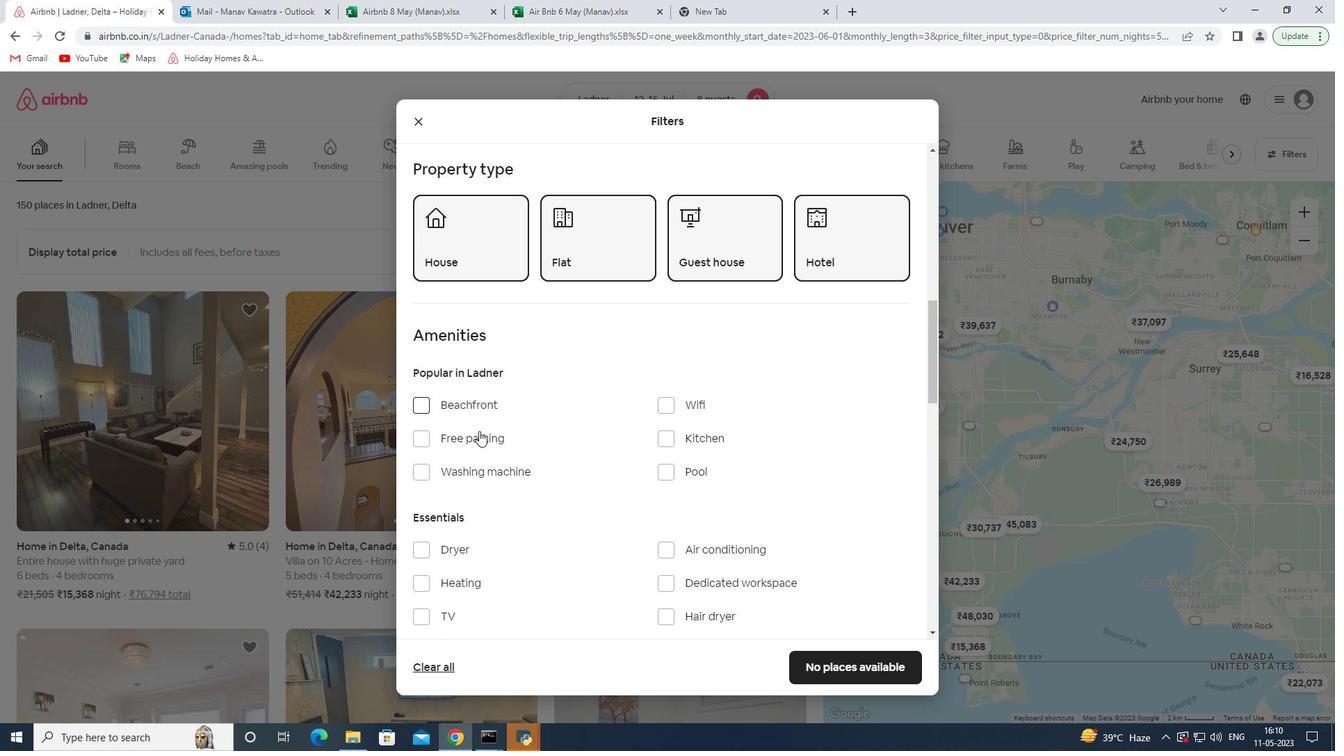 
Action: Mouse pressed left at (479, 438)
Screenshot: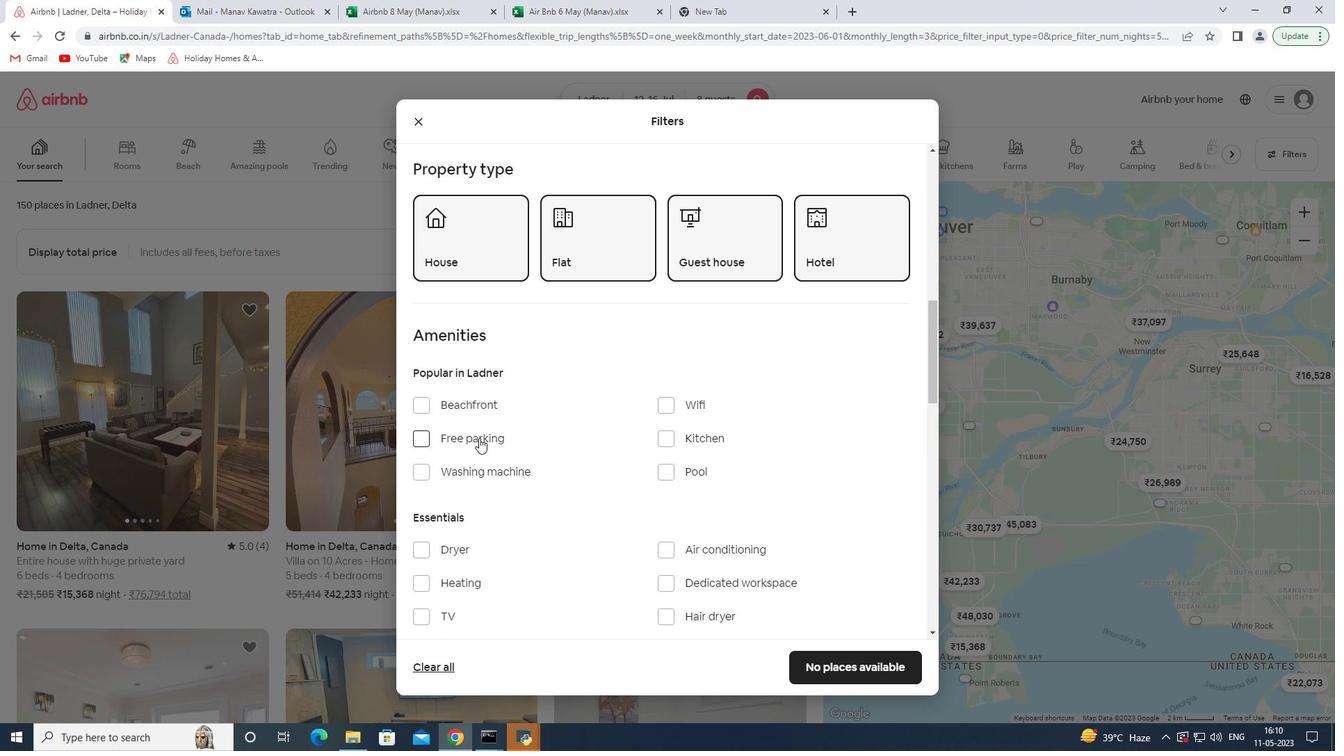 
Action: Mouse moved to (673, 408)
Screenshot: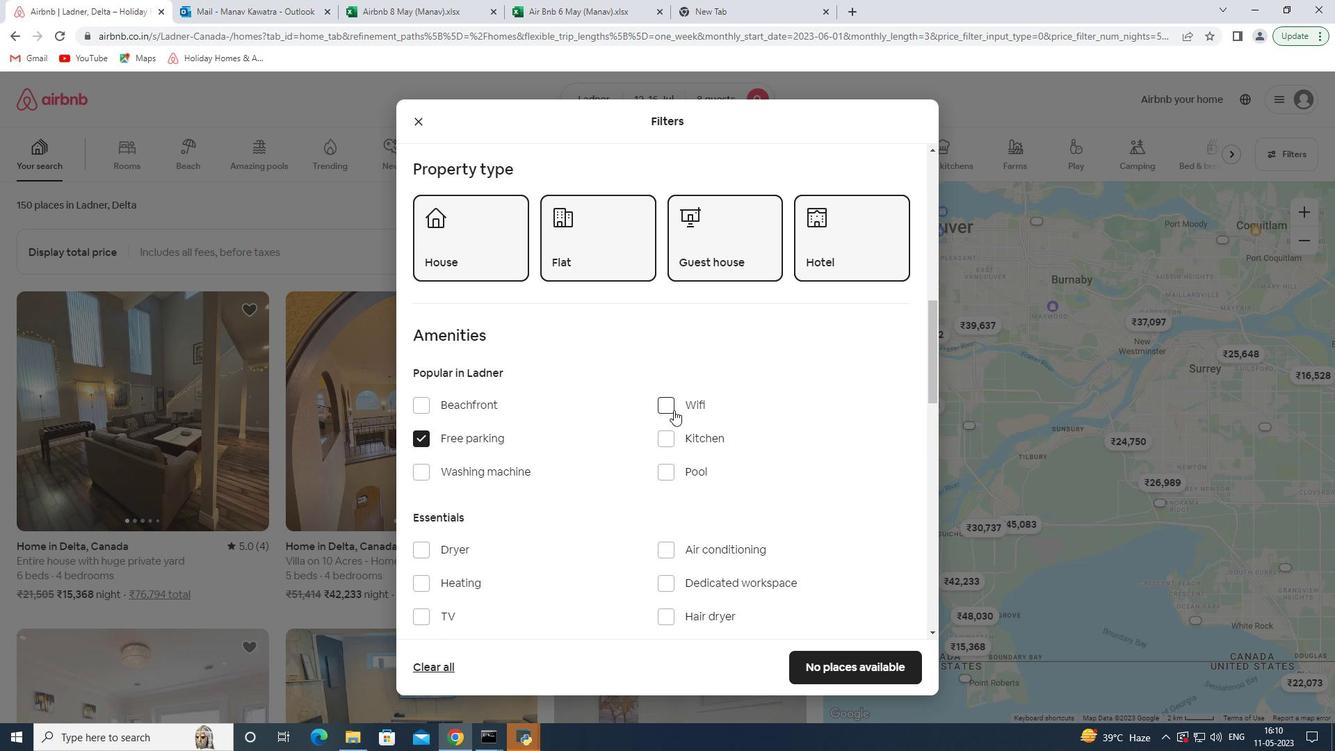 
Action: Mouse pressed left at (673, 408)
Screenshot: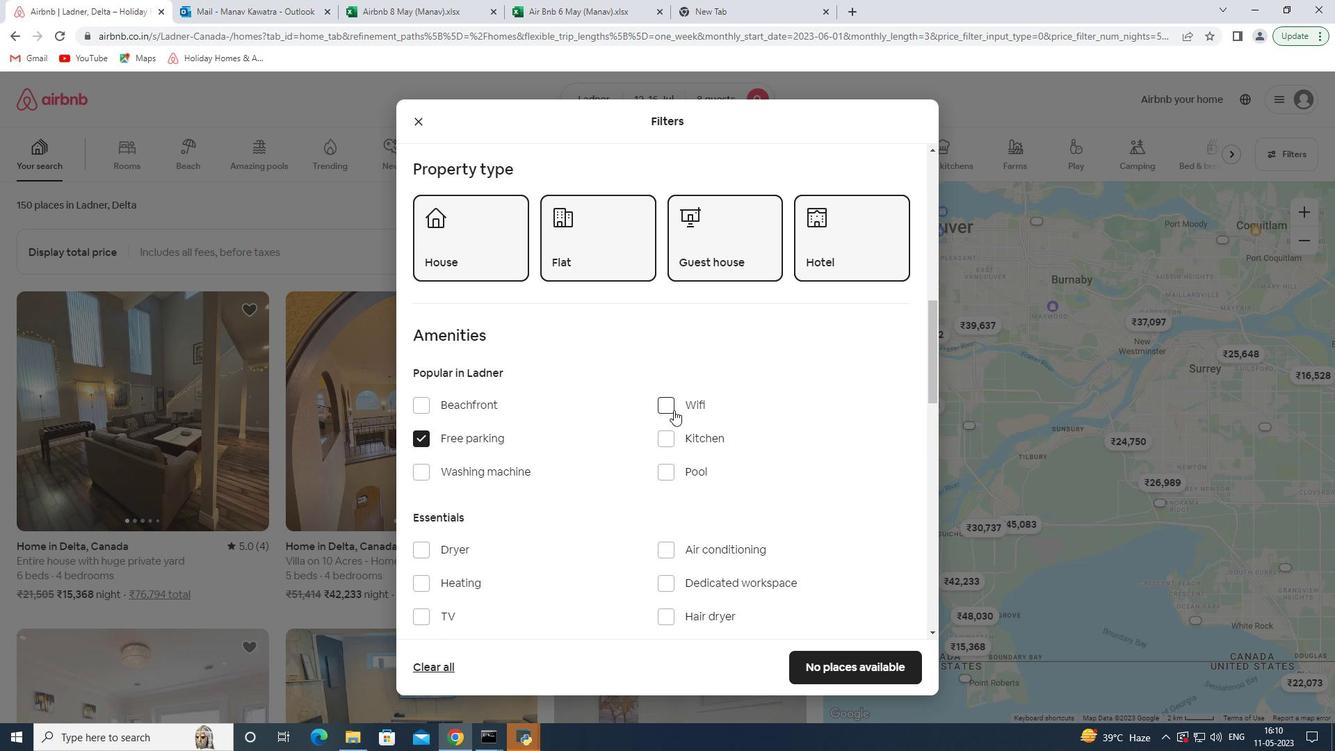 
Action: Mouse moved to (617, 417)
Screenshot: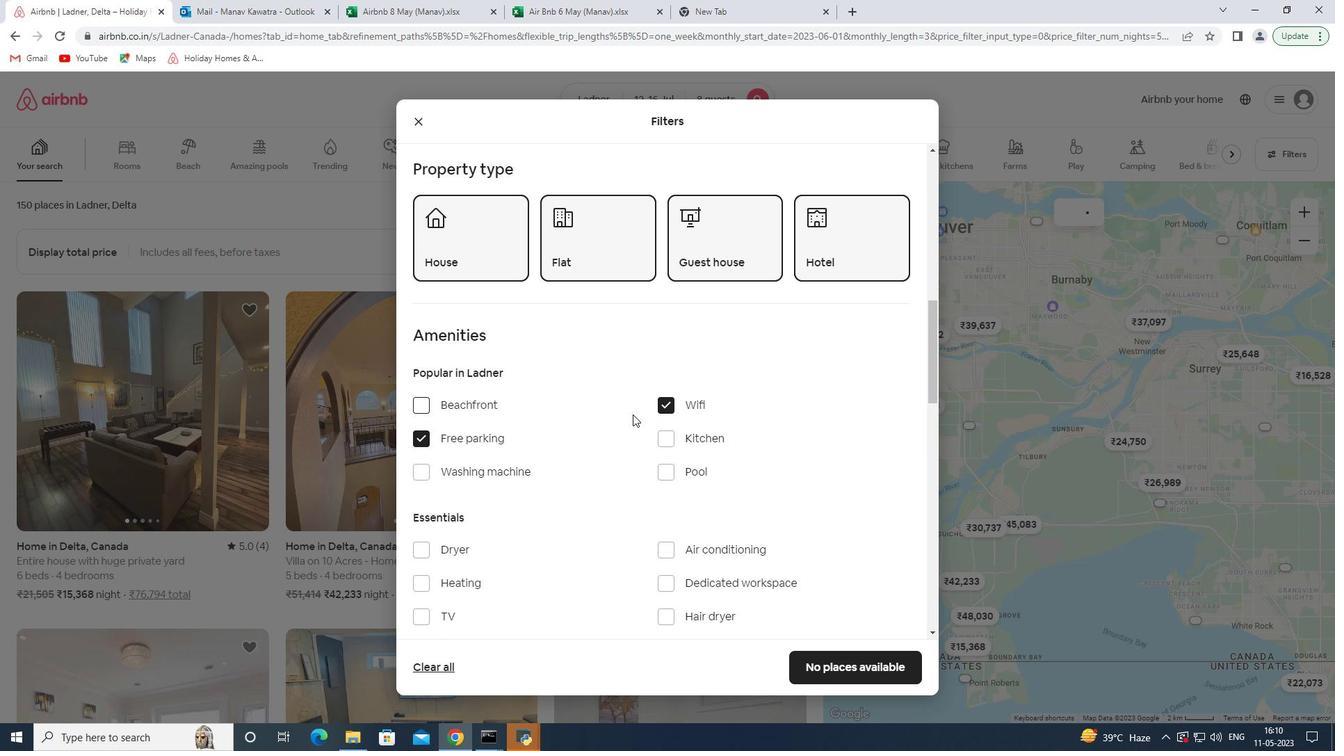 
Action: Mouse scrolled (617, 417) with delta (0, 0)
Screenshot: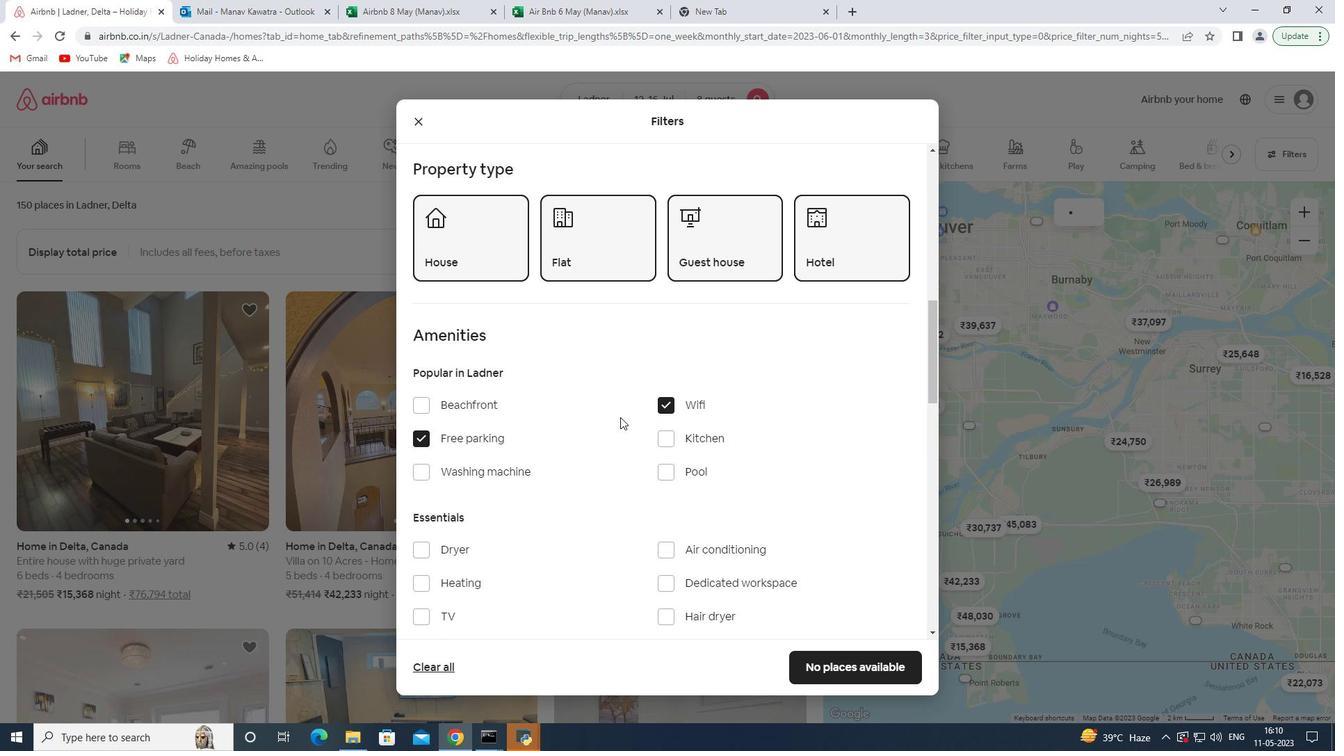
Action: Mouse moved to (444, 545)
Screenshot: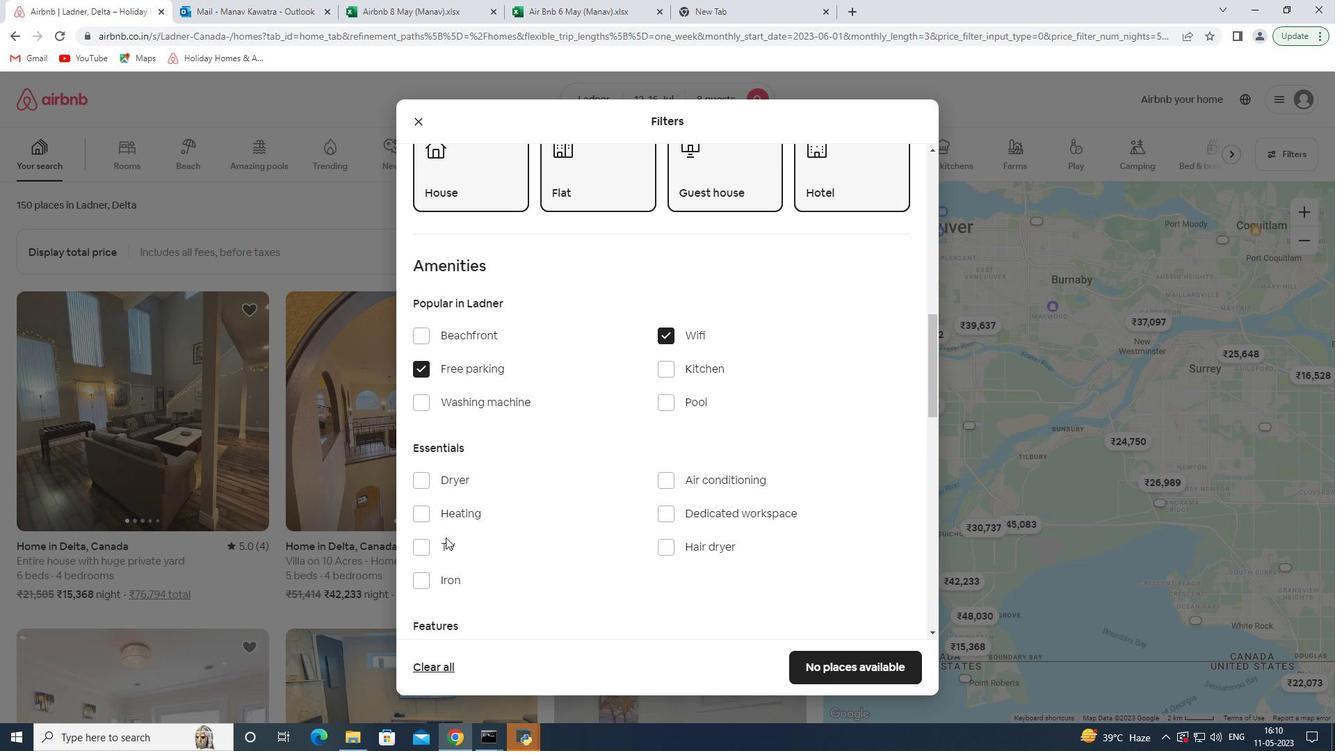 
Action: Mouse pressed left at (444, 545)
Screenshot: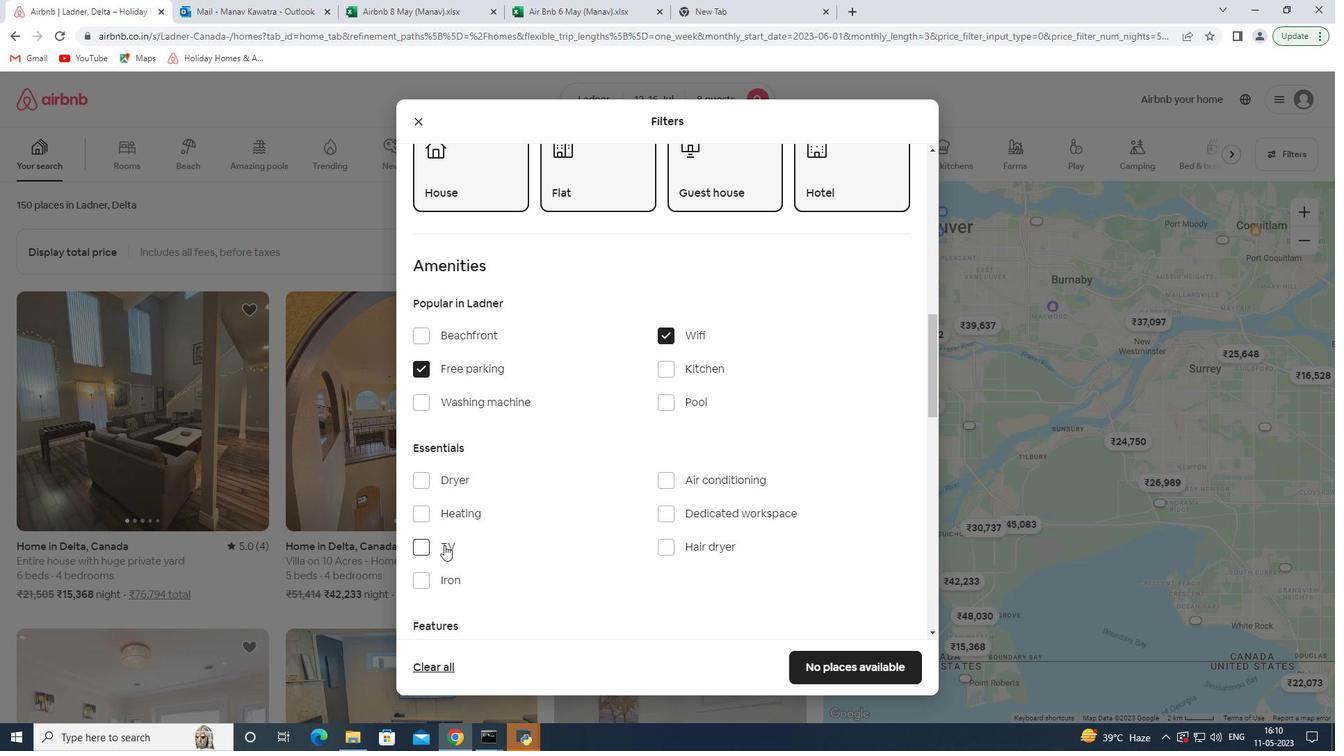 
Action: Mouse moved to (511, 463)
Screenshot: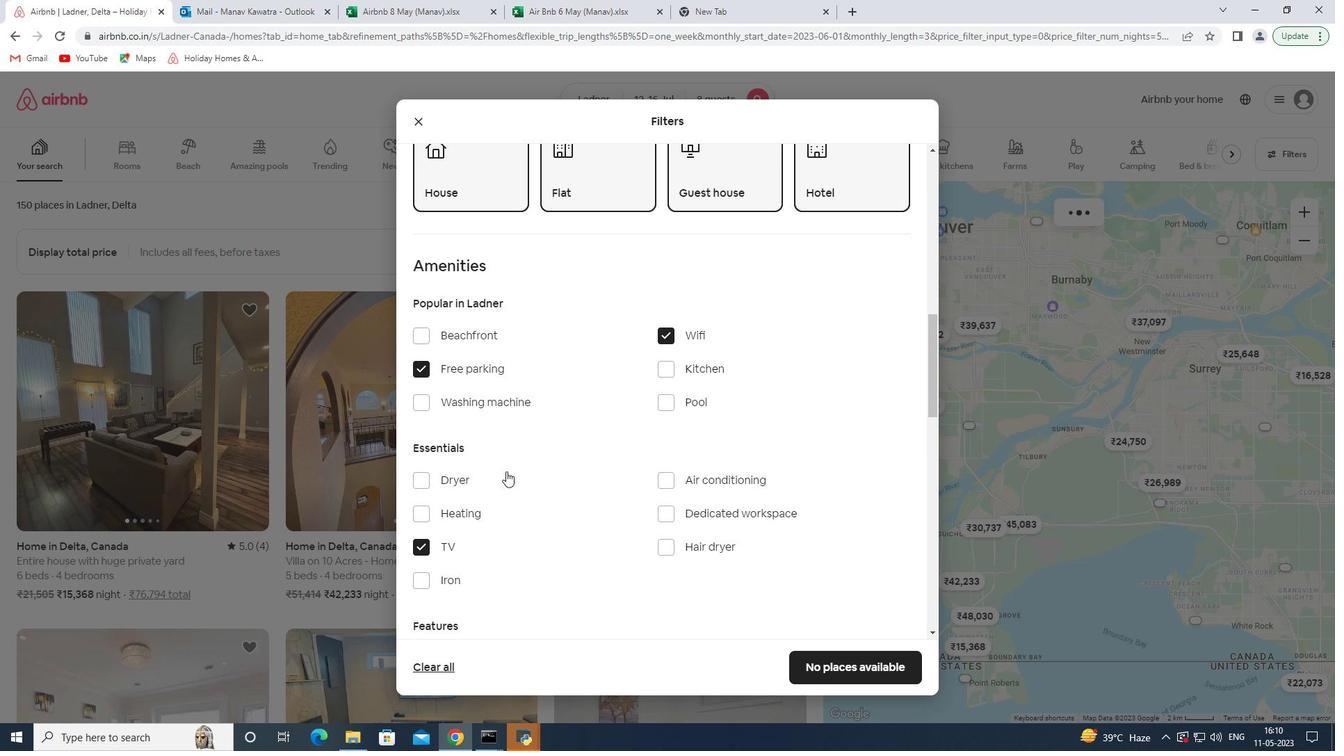 
Action: Mouse scrolled (511, 462) with delta (0, 0)
Screenshot: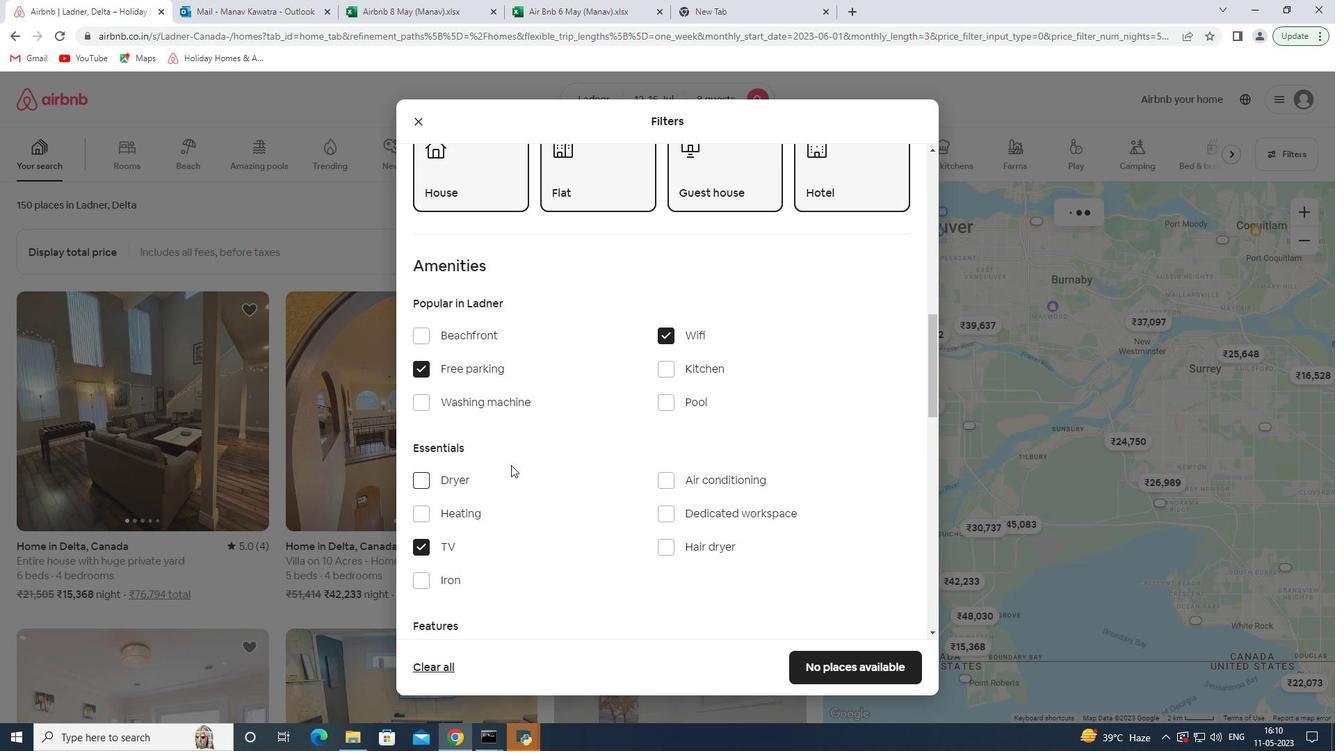 
Action: Mouse scrolled (511, 462) with delta (0, 0)
Screenshot: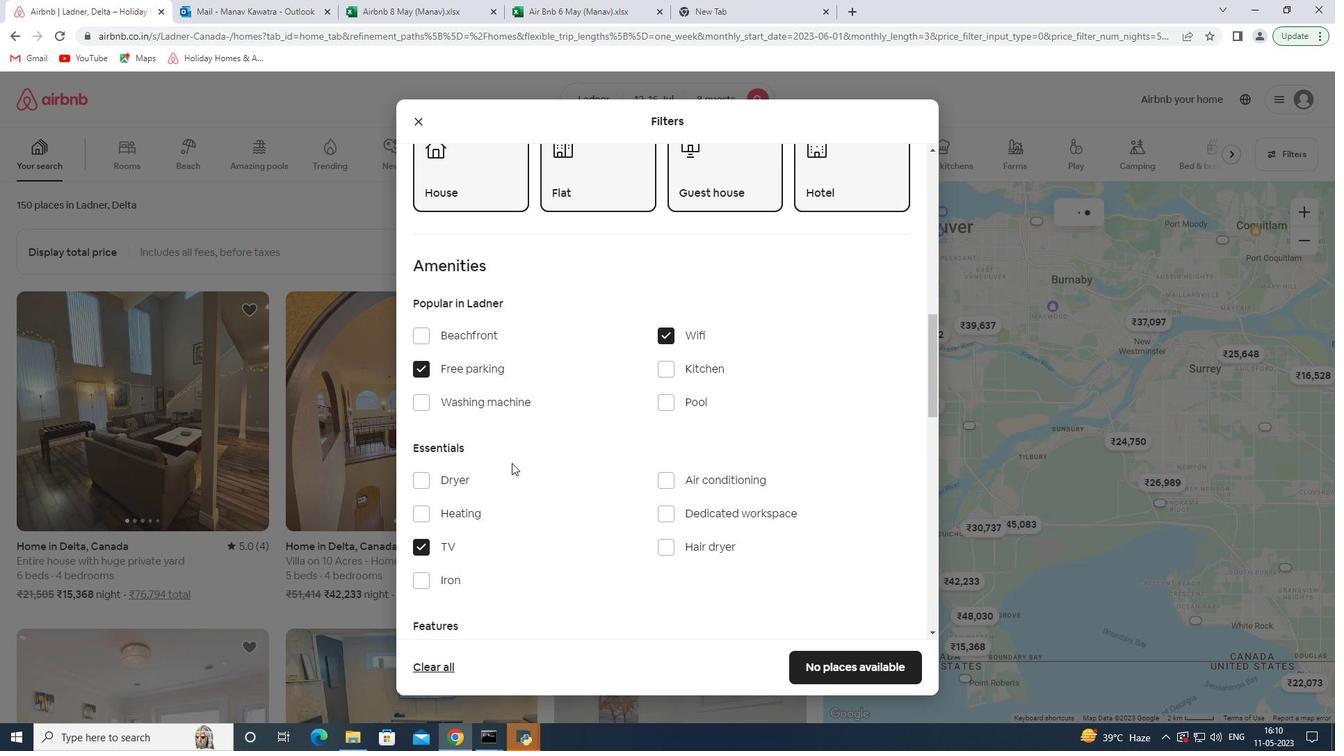 
Action: Mouse scrolled (511, 462) with delta (0, 0)
Screenshot: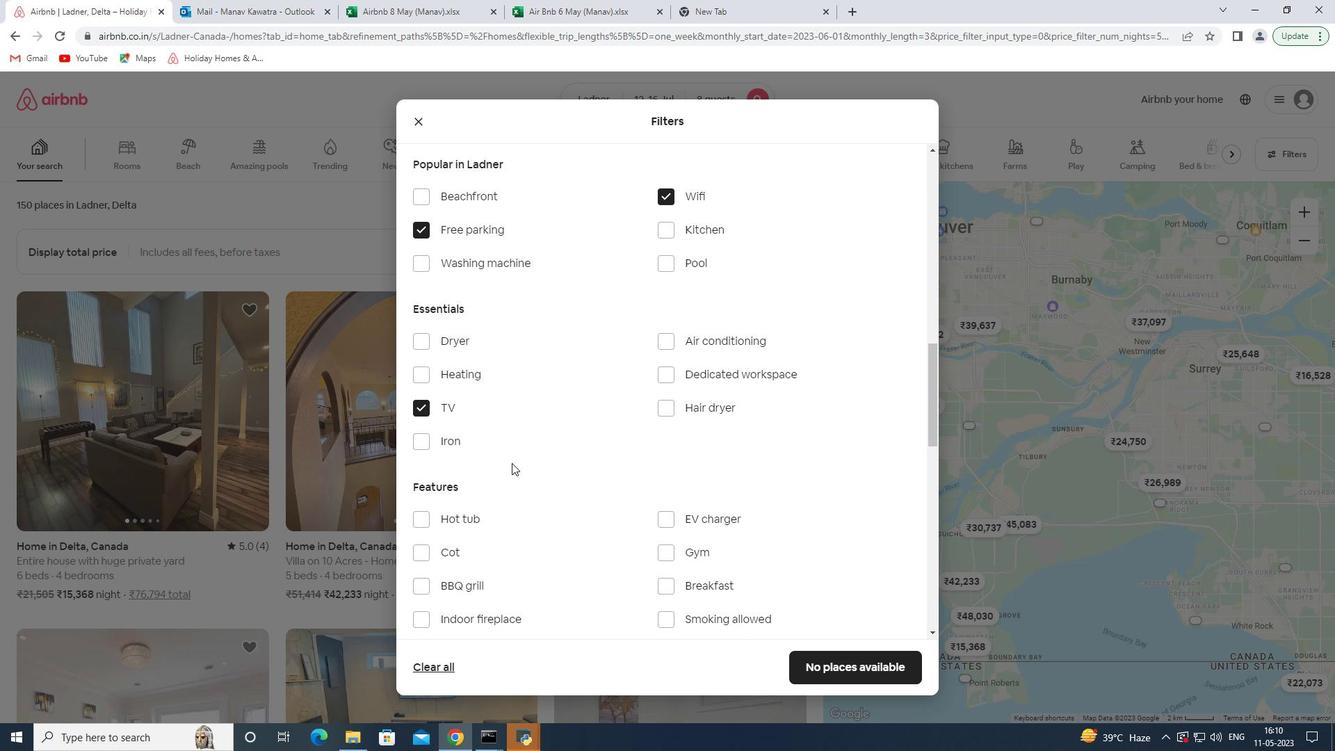 
Action: Mouse moved to (689, 512)
Screenshot: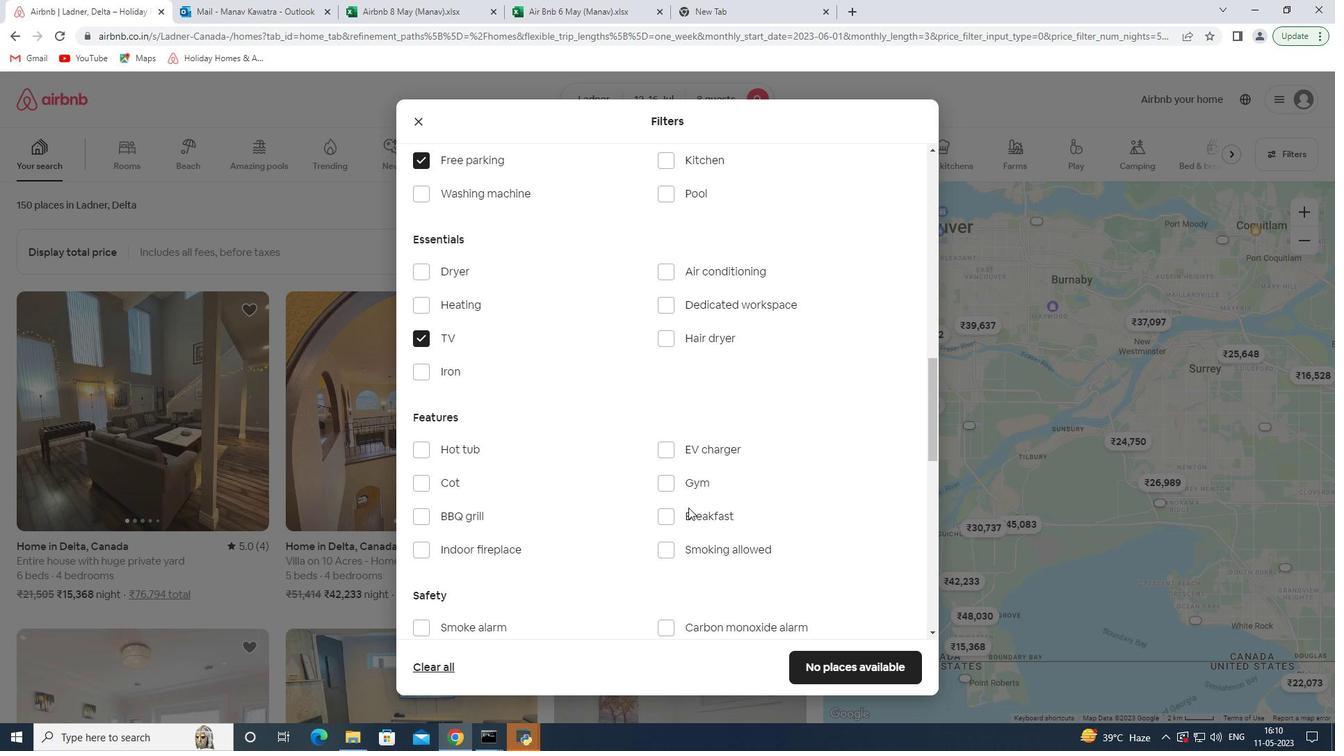 
Action: Mouse pressed left at (689, 512)
Screenshot: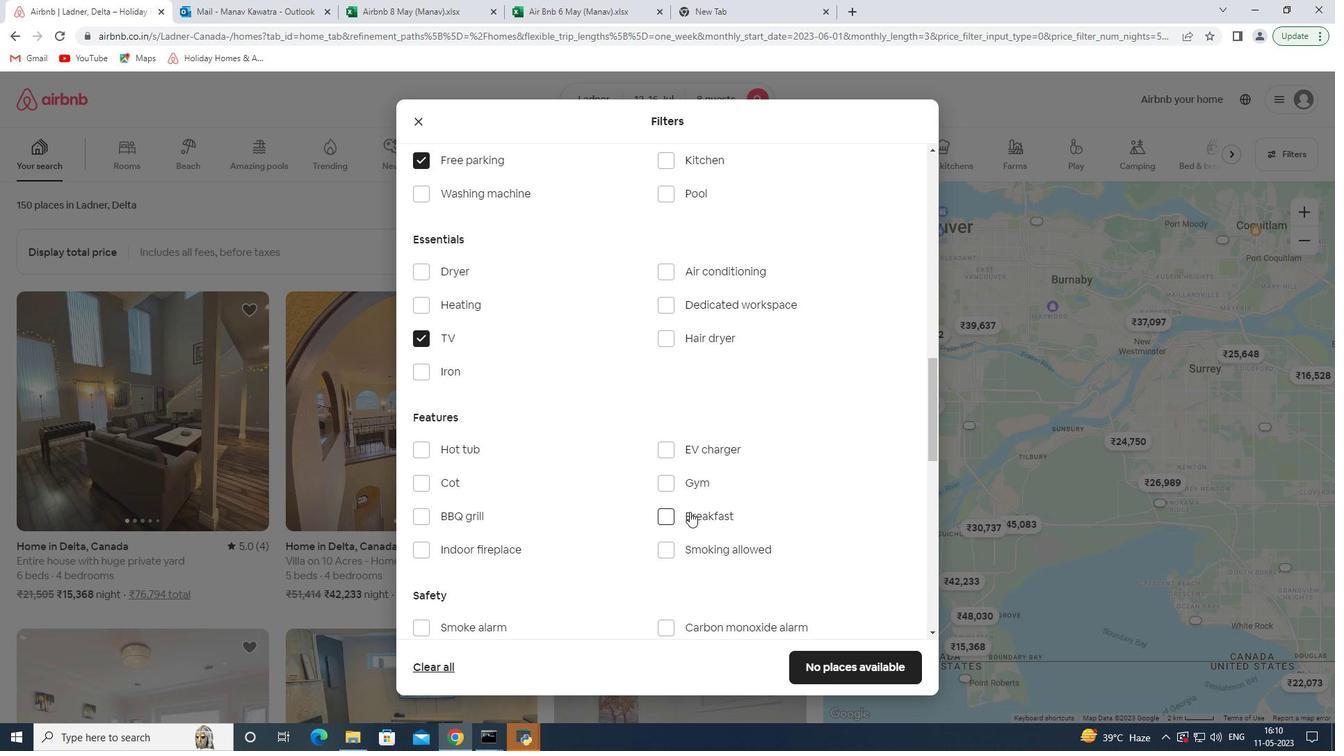 
Action: Mouse moved to (693, 480)
Screenshot: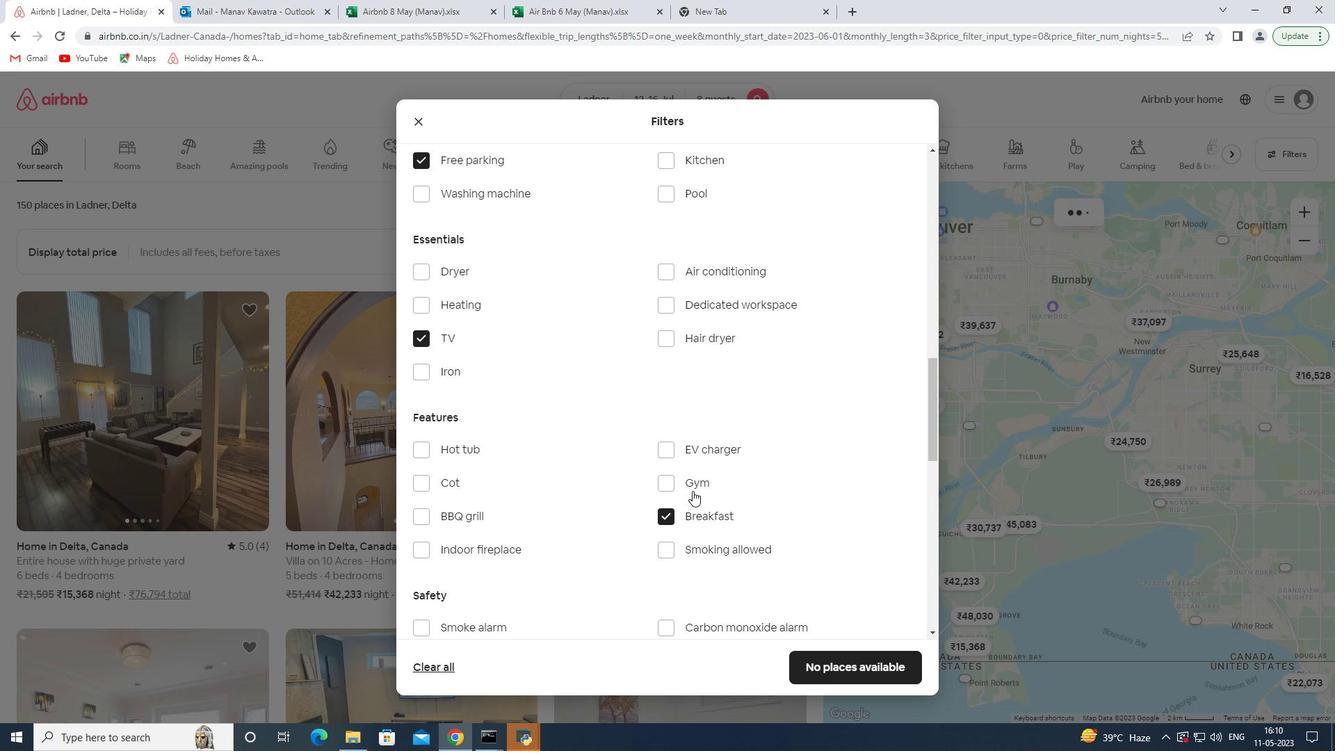 
Action: Mouse pressed left at (693, 480)
Screenshot: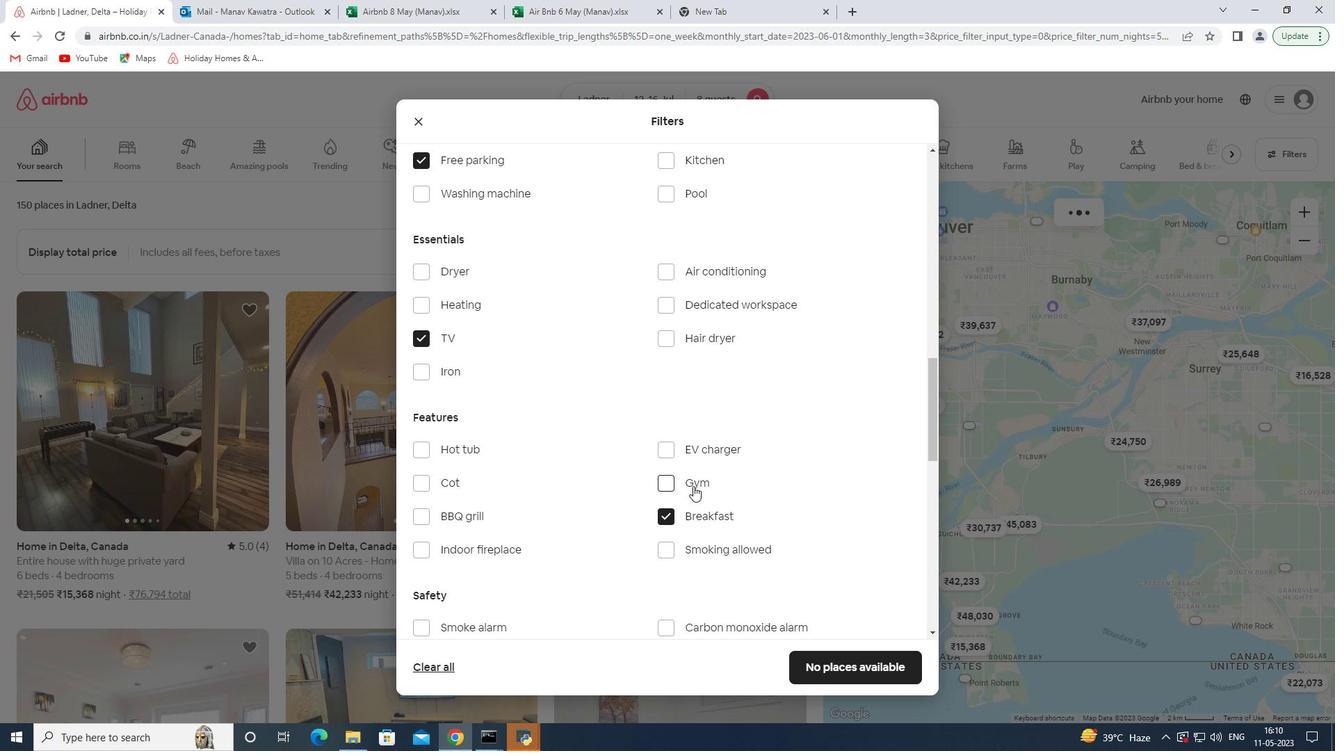 
Action: Mouse moved to (655, 523)
Screenshot: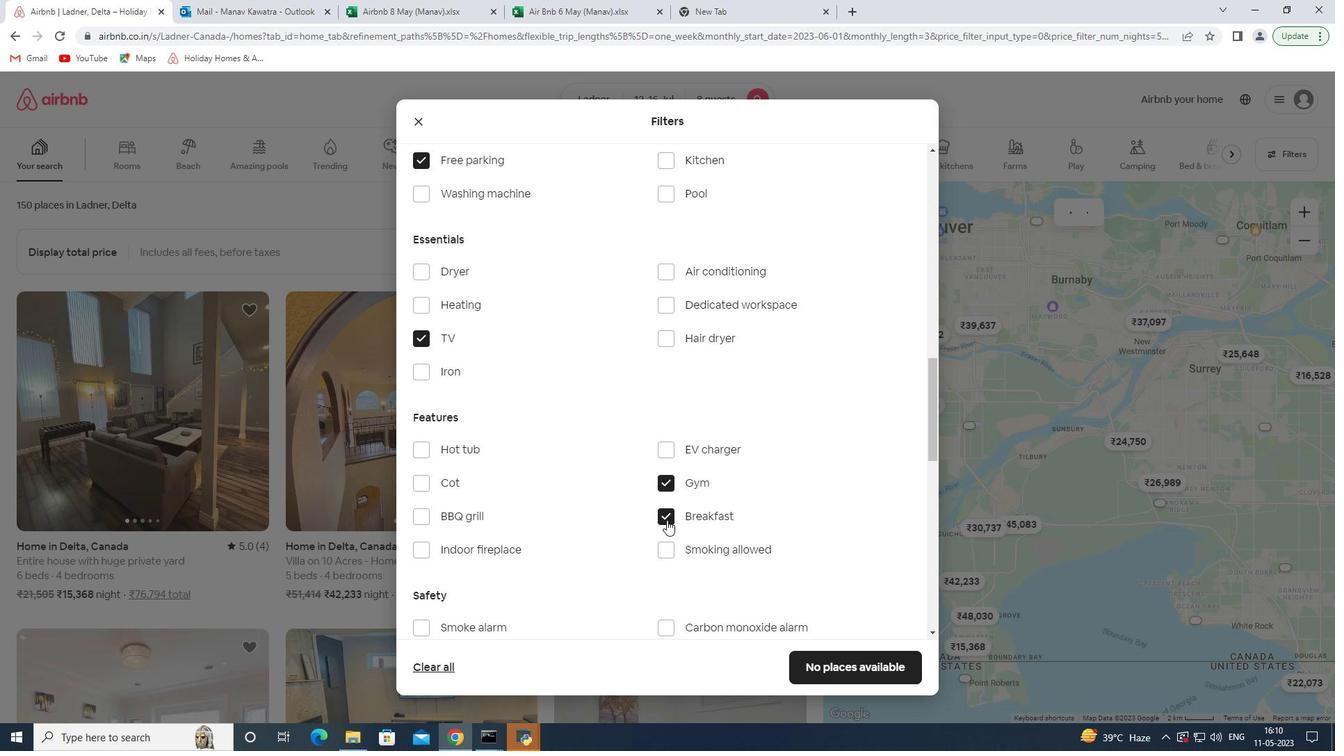 
Action: Mouse scrolled (655, 522) with delta (0, 0)
Screenshot: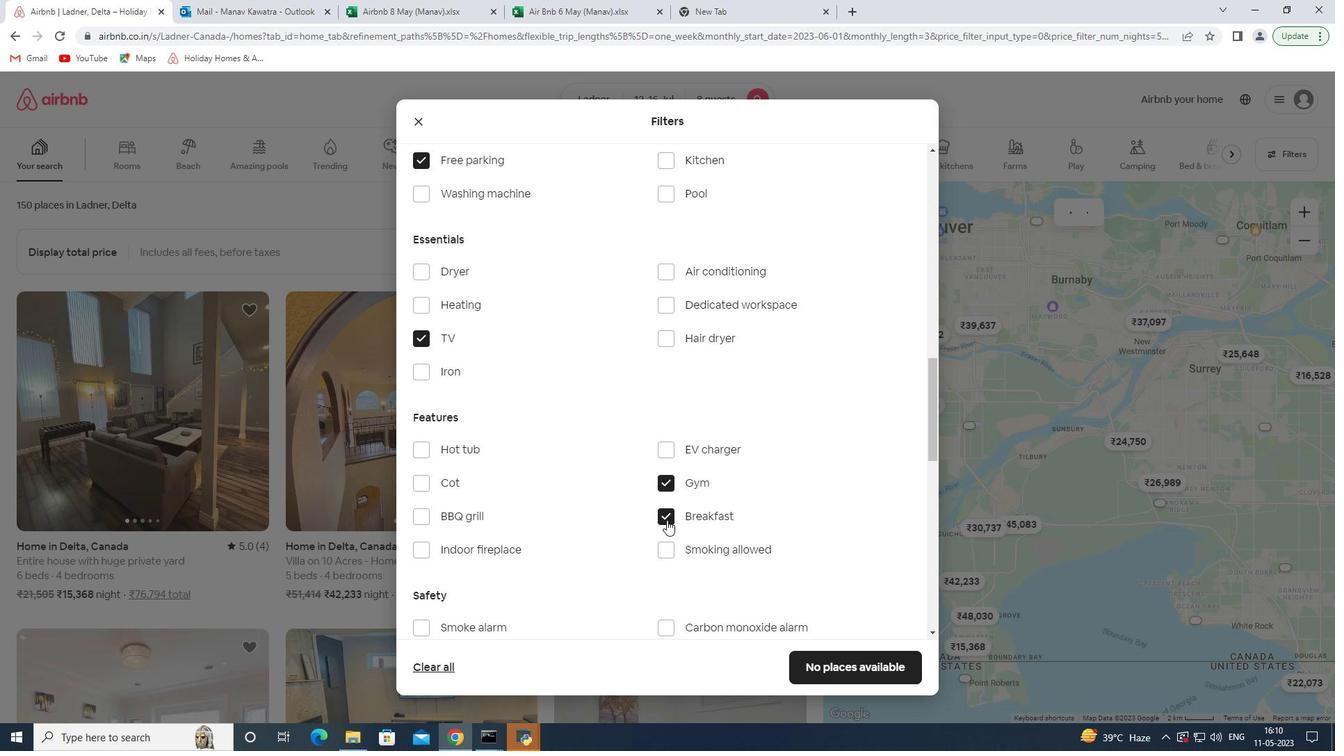 
Action: Mouse moved to (650, 523)
Screenshot: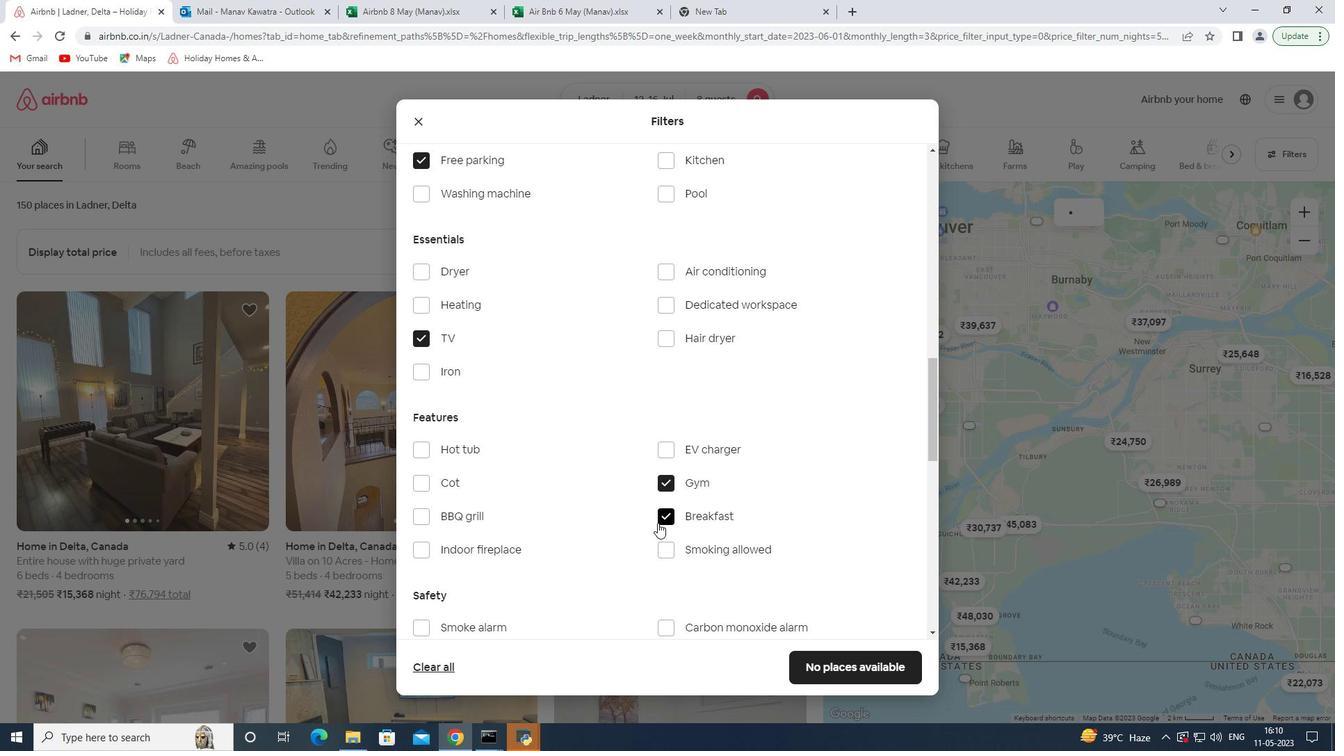 
Action: Mouse scrolled (650, 522) with delta (0, 0)
Screenshot: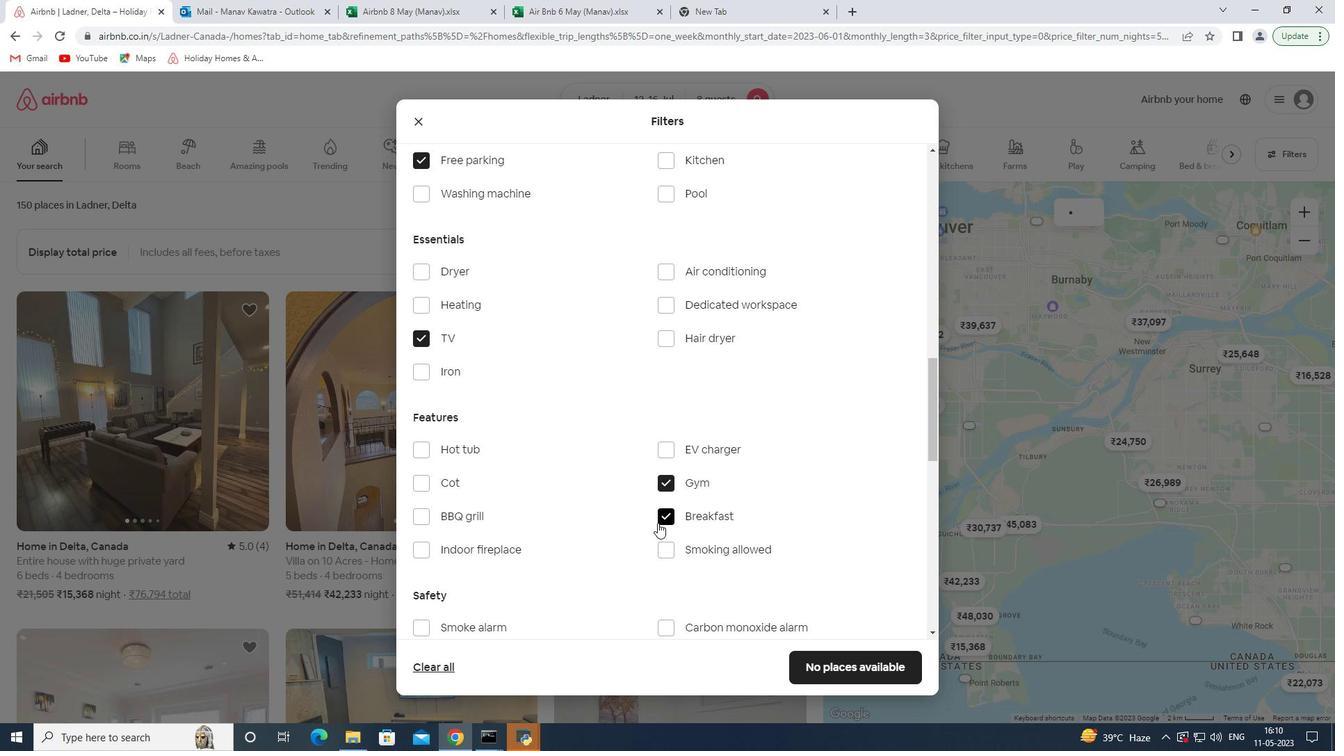 
Action: Mouse moved to (646, 523)
Screenshot: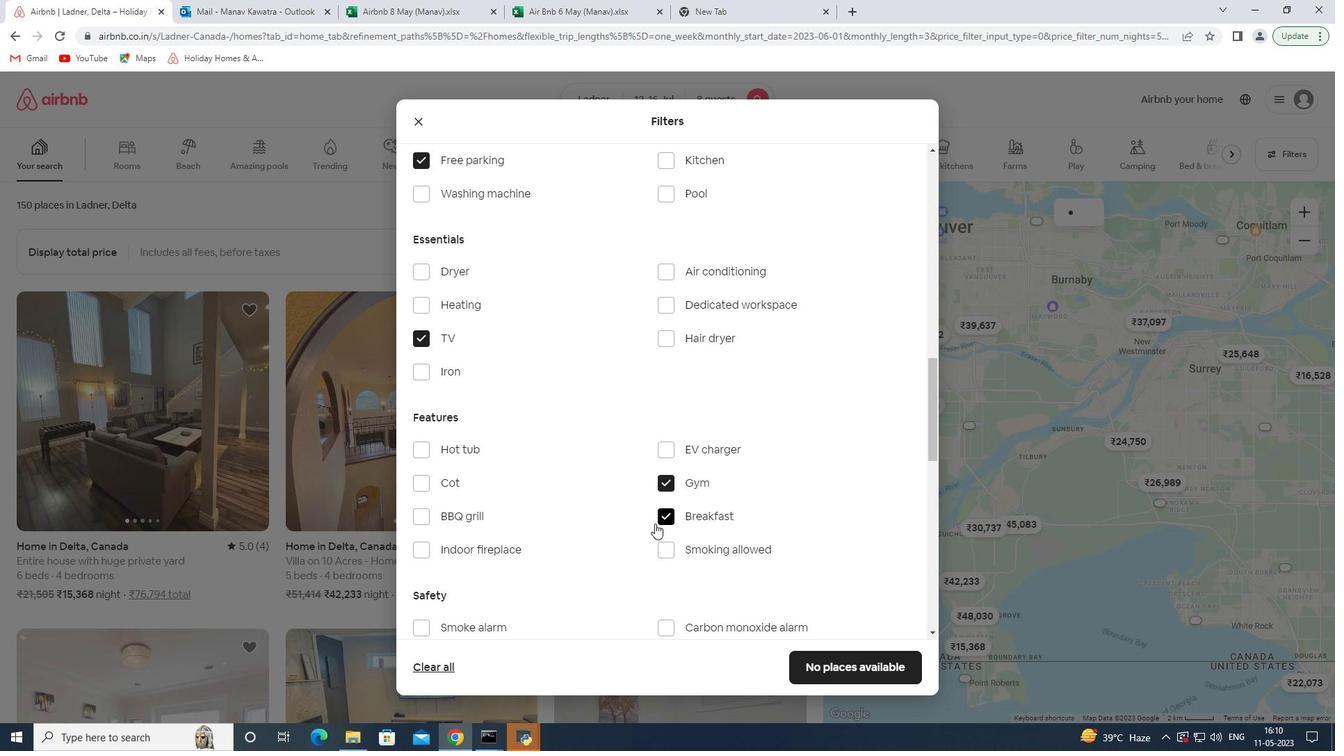 
Action: Mouse scrolled (646, 522) with delta (0, 0)
Screenshot: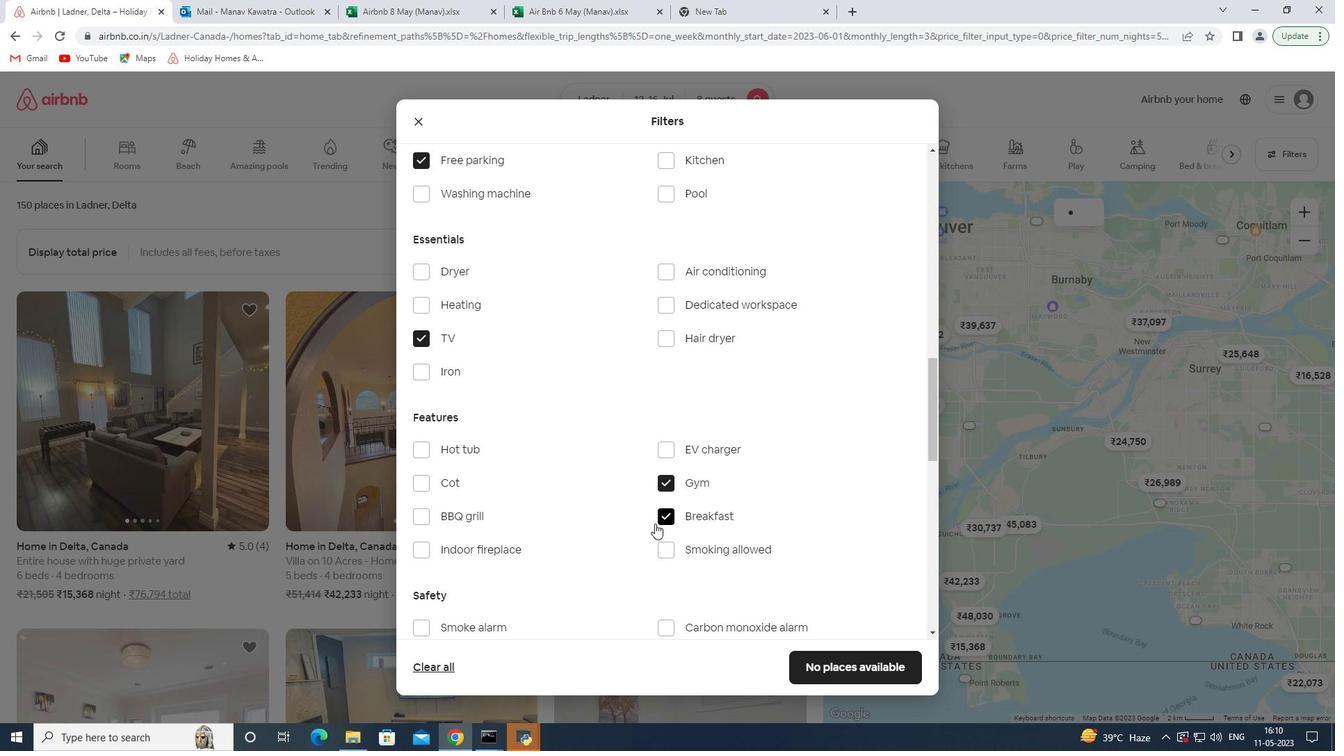 
Action: Mouse moved to (645, 522)
Screenshot: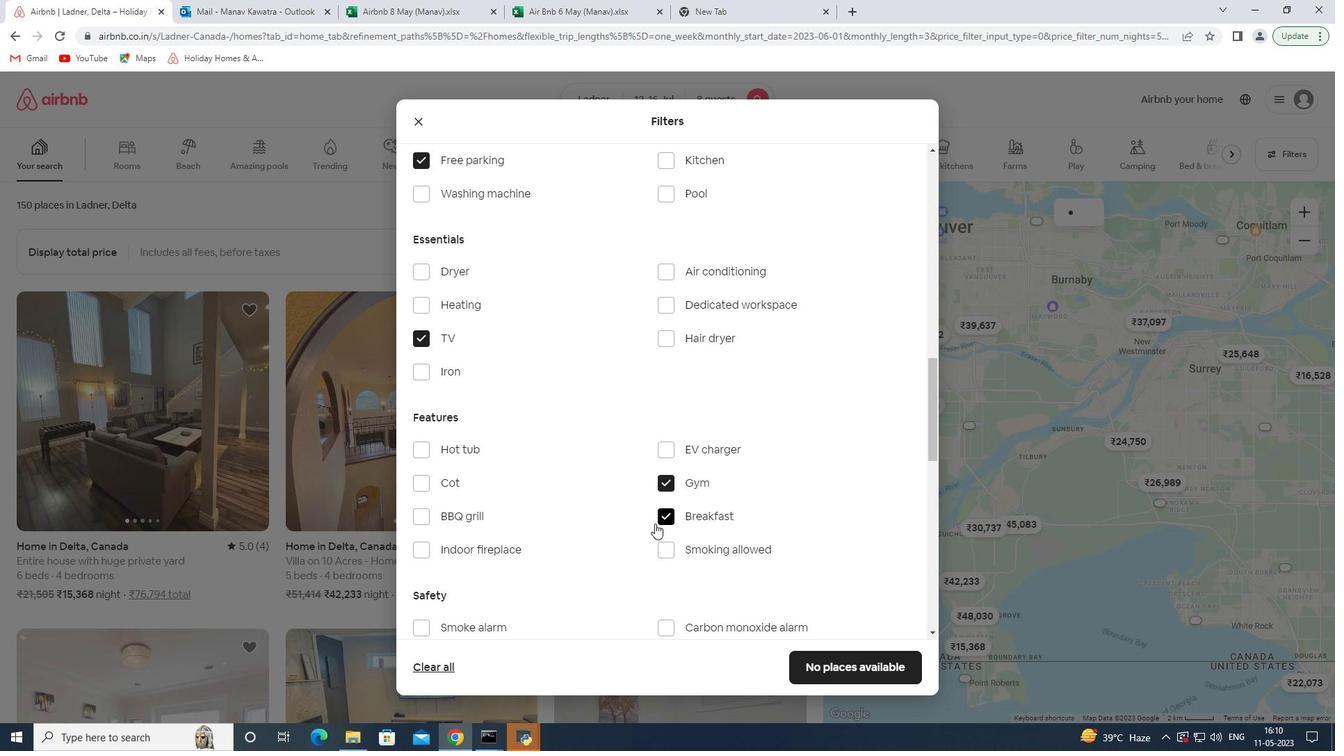 
Action: Mouse scrolled (645, 521) with delta (0, 0)
Screenshot: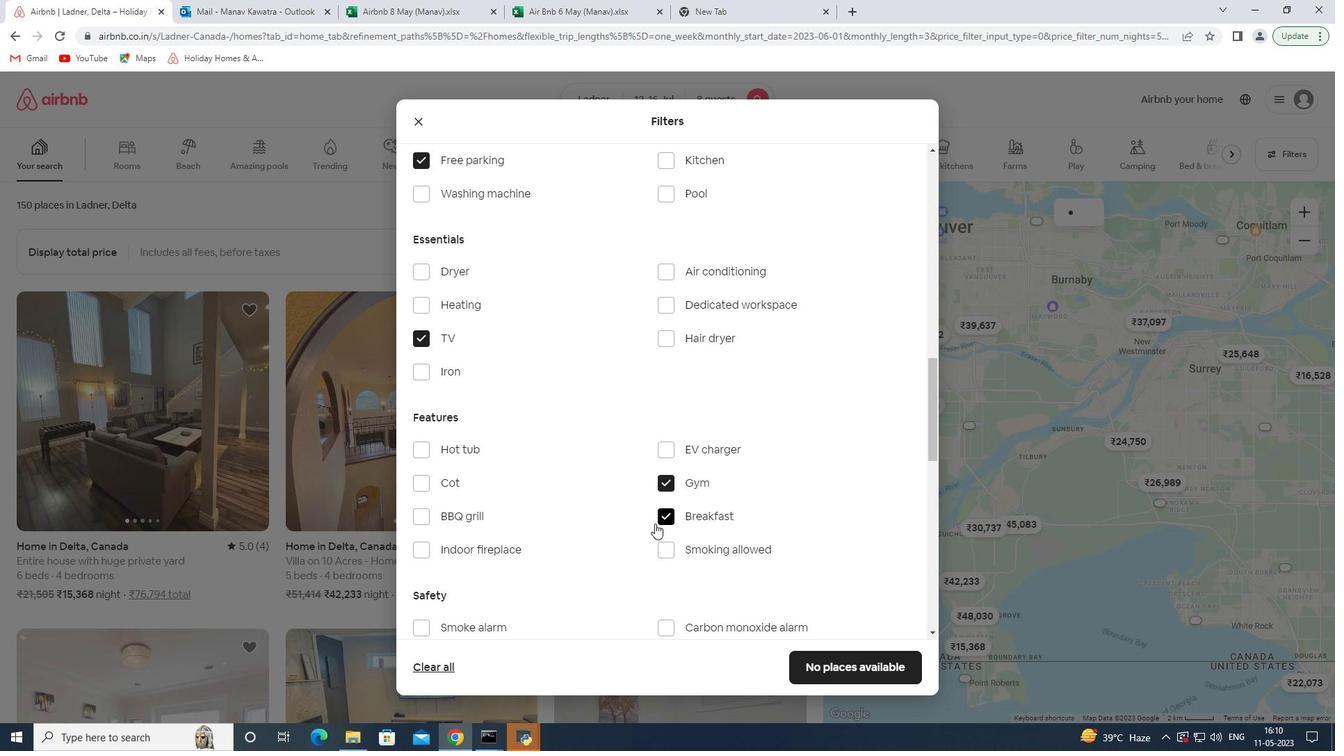 
Action: Mouse moved to (643, 521)
Screenshot: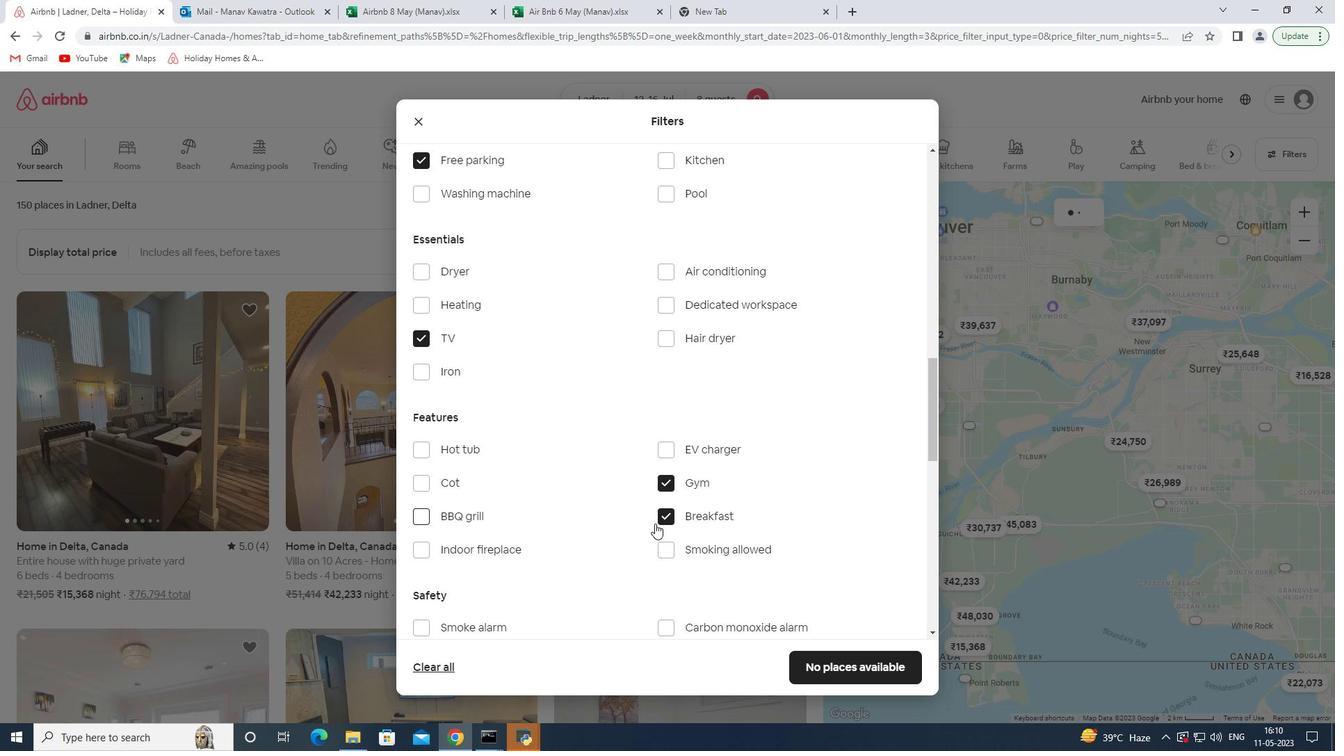 
Action: Mouse scrolled (643, 520) with delta (0, 0)
Screenshot: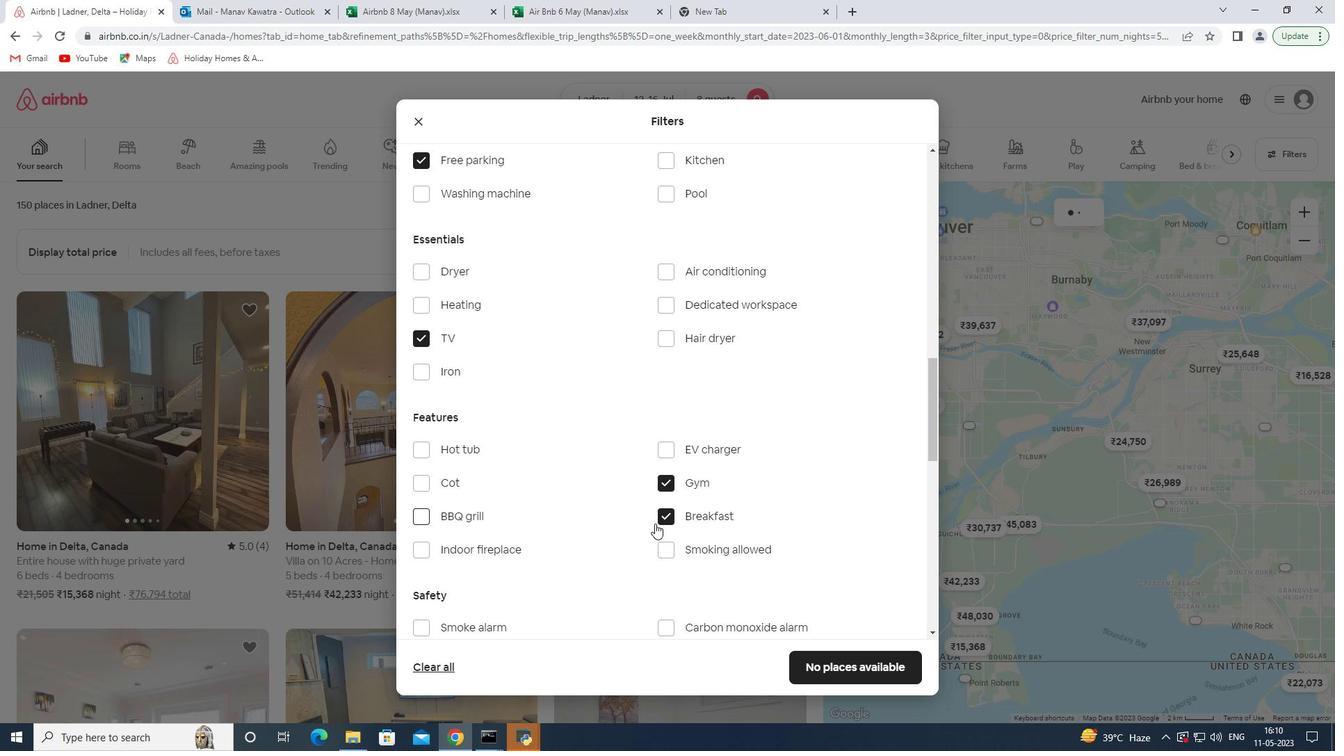 
Action: Mouse moved to (876, 465)
Screenshot: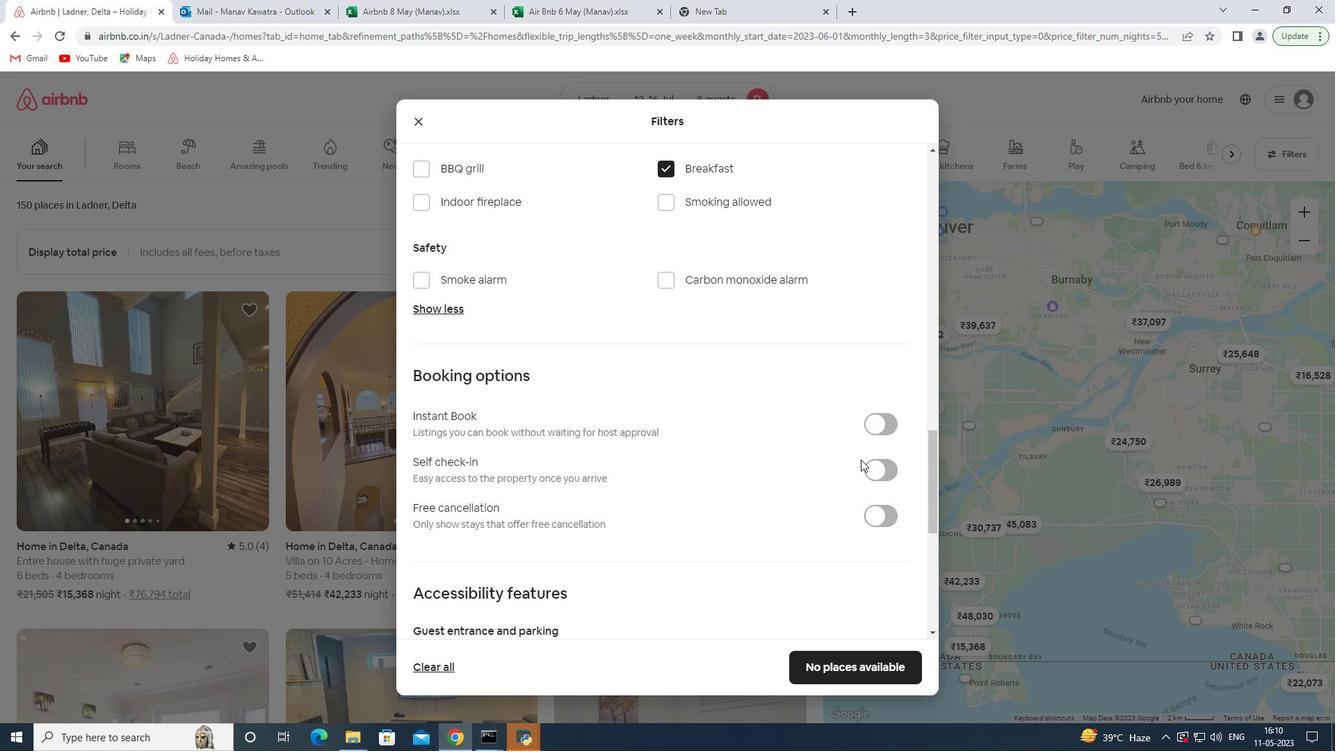 
Action: Mouse pressed left at (876, 465)
Screenshot: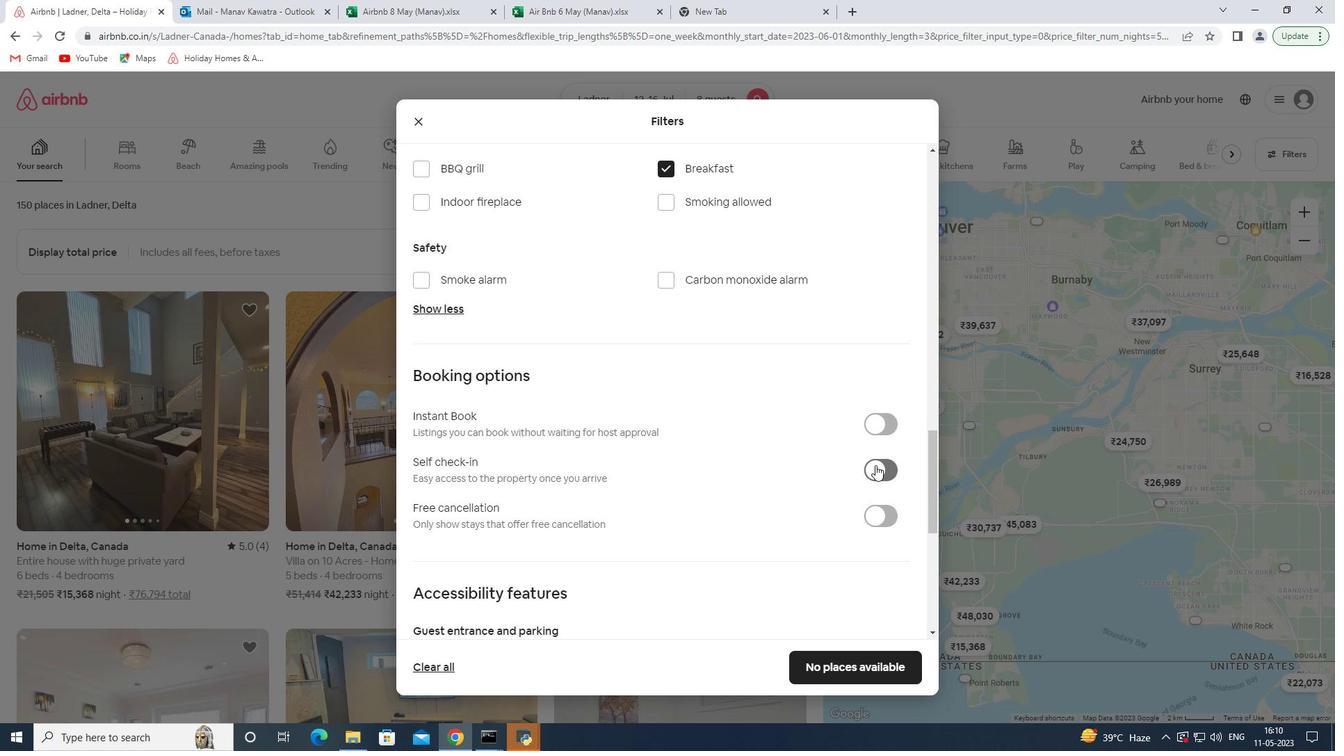 
Action: Mouse moved to (659, 496)
Screenshot: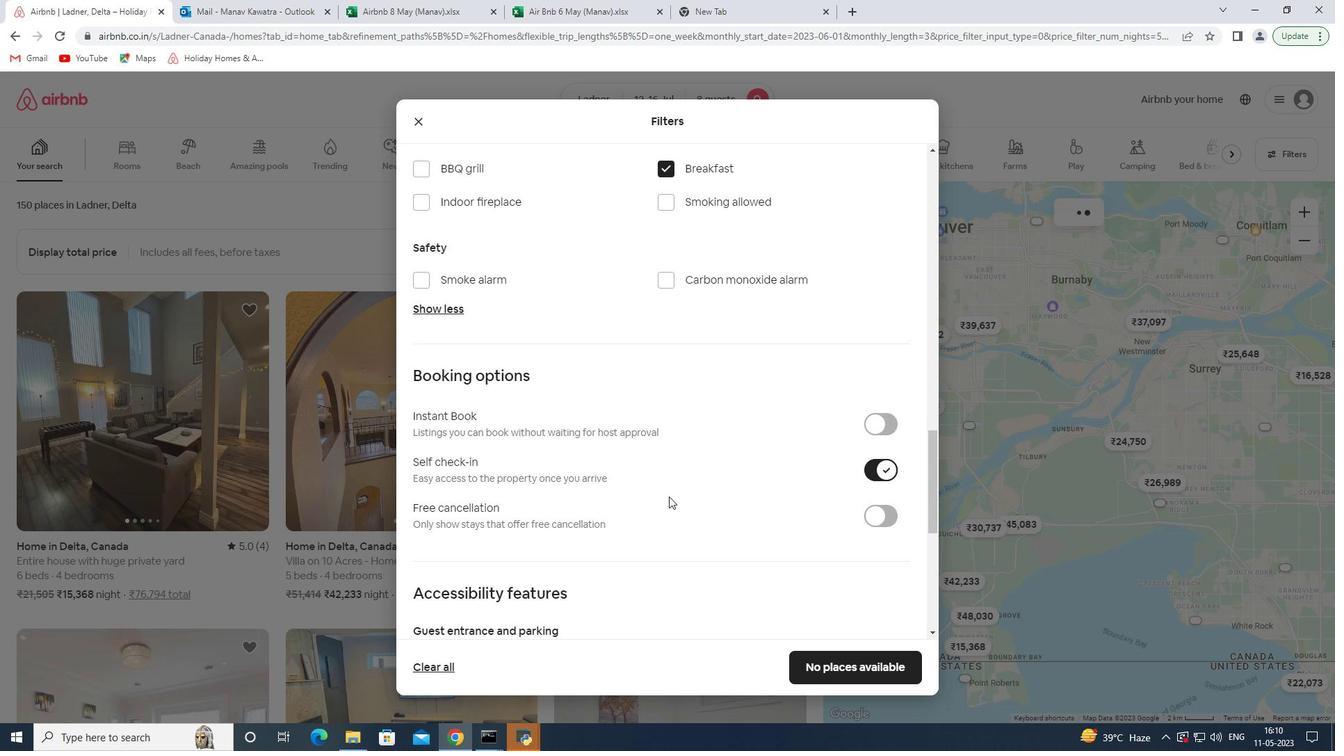 
Action: Mouse scrolled (659, 495) with delta (0, 0)
Screenshot: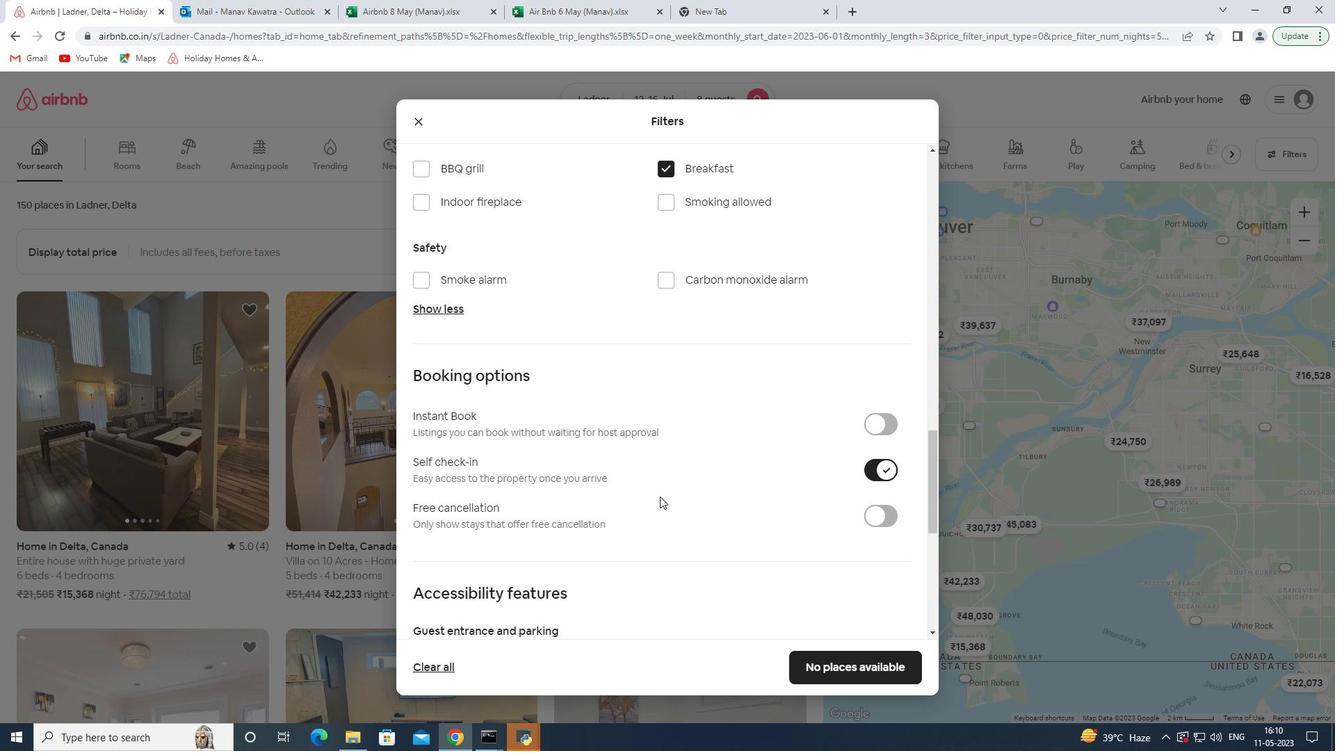 
Action: Mouse scrolled (659, 495) with delta (0, 0)
Screenshot: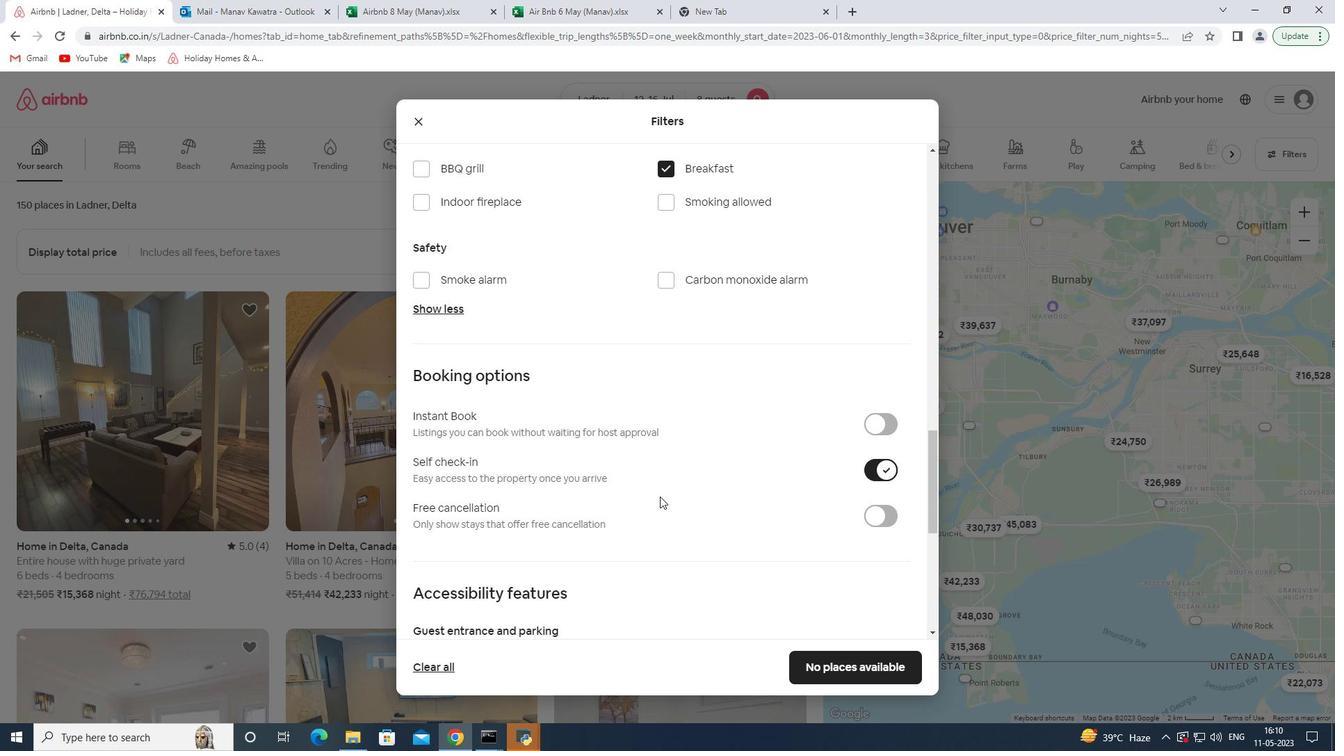 
Action: Mouse moved to (689, 513)
Screenshot: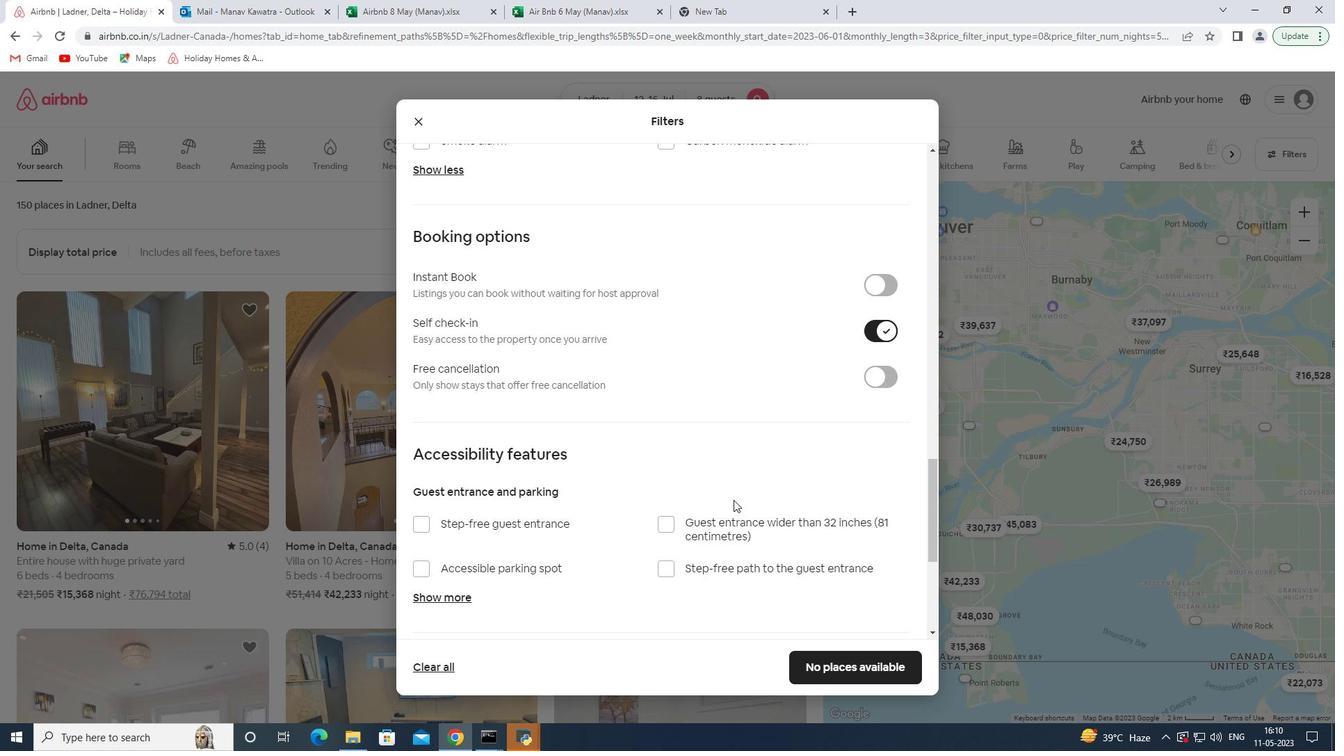 
Action: Mouse scrolled (689, 512) with delta (0, 0)
Screenshot: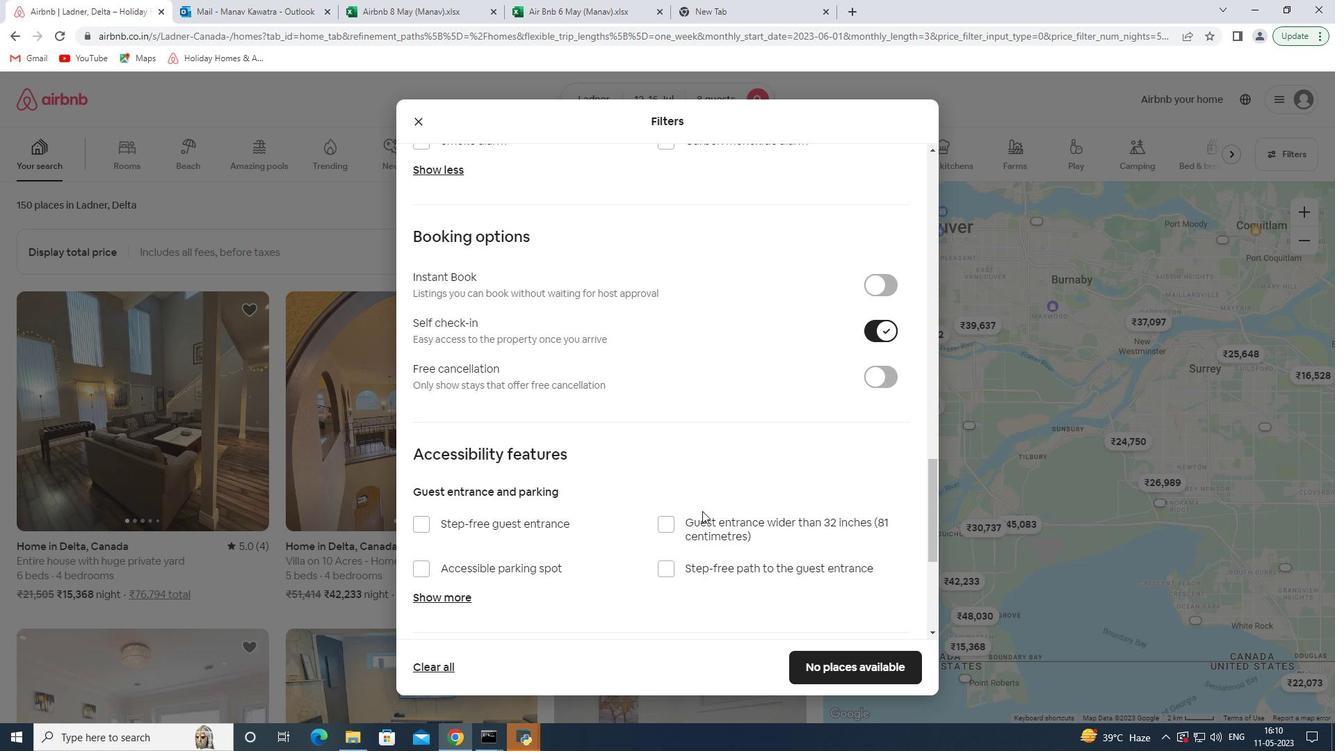 
Action: Mouse moved to (689, 513)
Screenshot: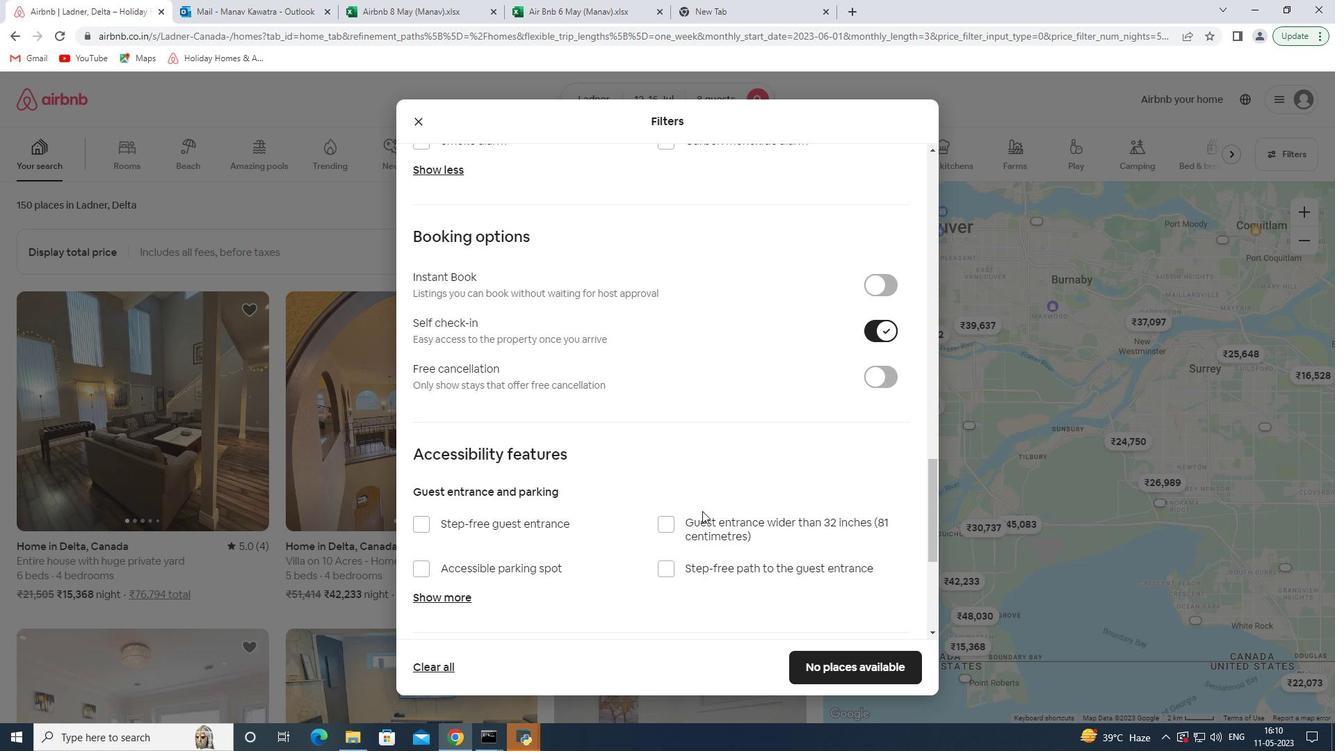 
Action: Mouse scrolled (689, 512) with delta (0, 0)
Screenshot: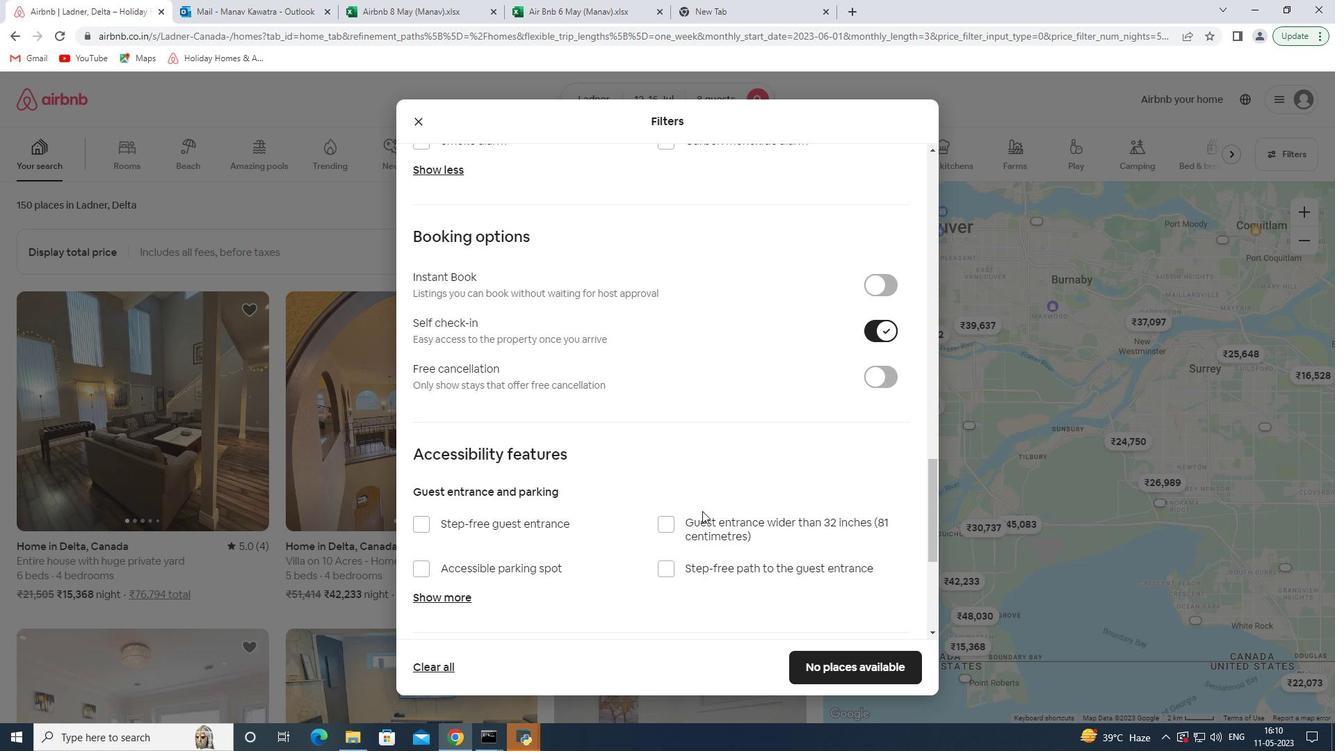 
Action: Mouse moved to (688, 513)
Screenshot: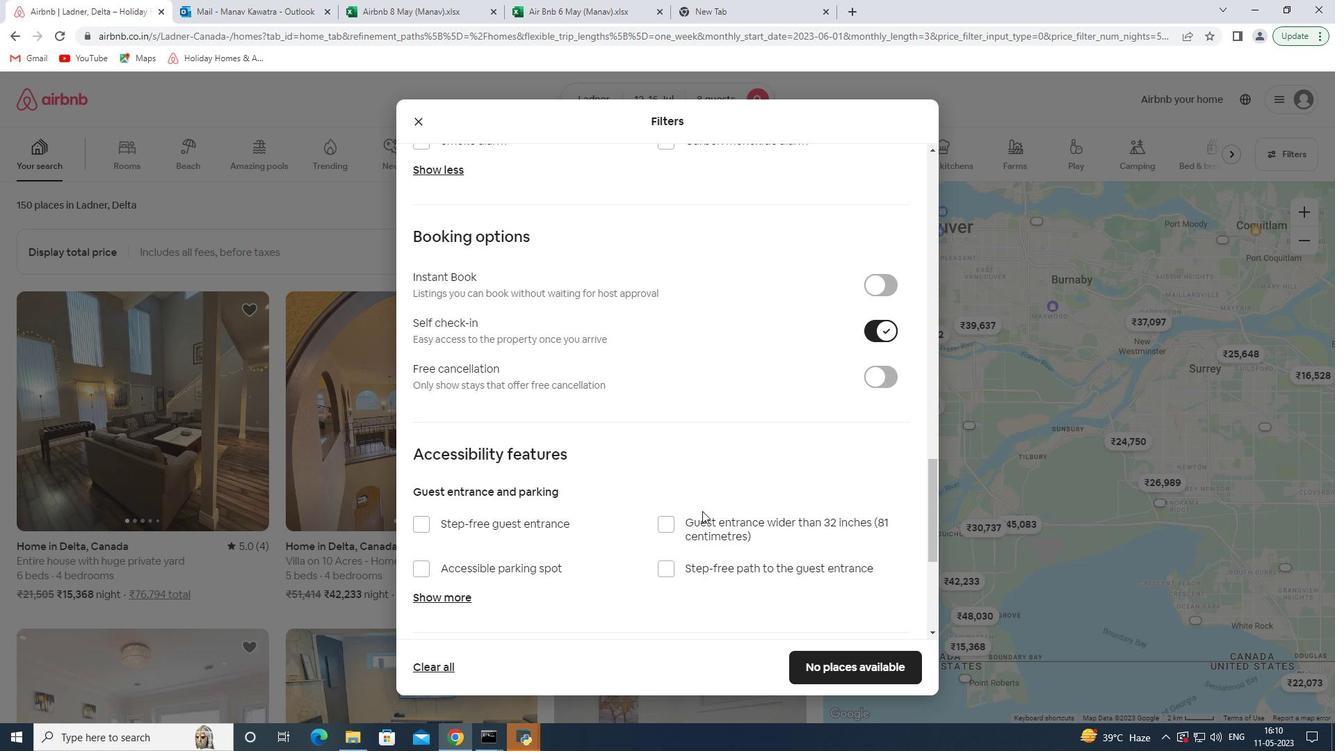 
Action: Mouse scrolled (688, 512) with delta (0, 0)
Screenshot: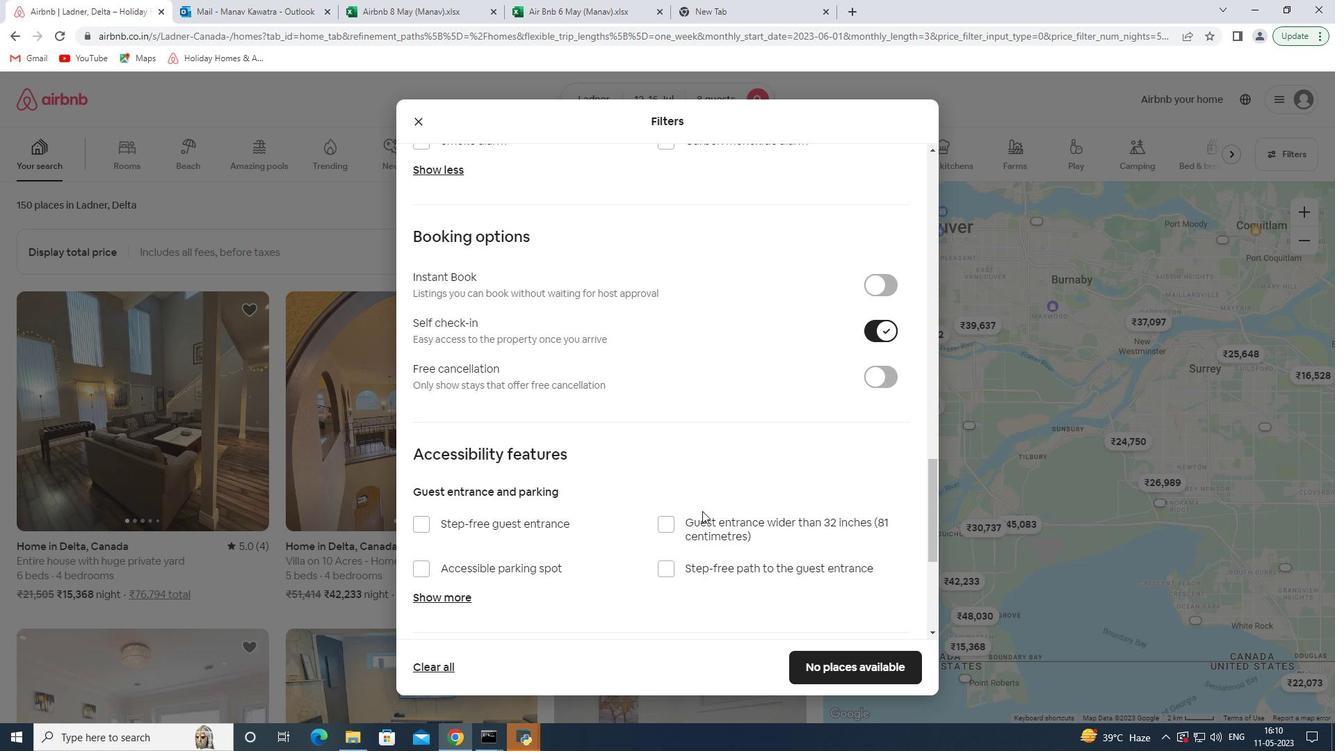 
Action: Mouse moved to (687, 513)
Screenshot: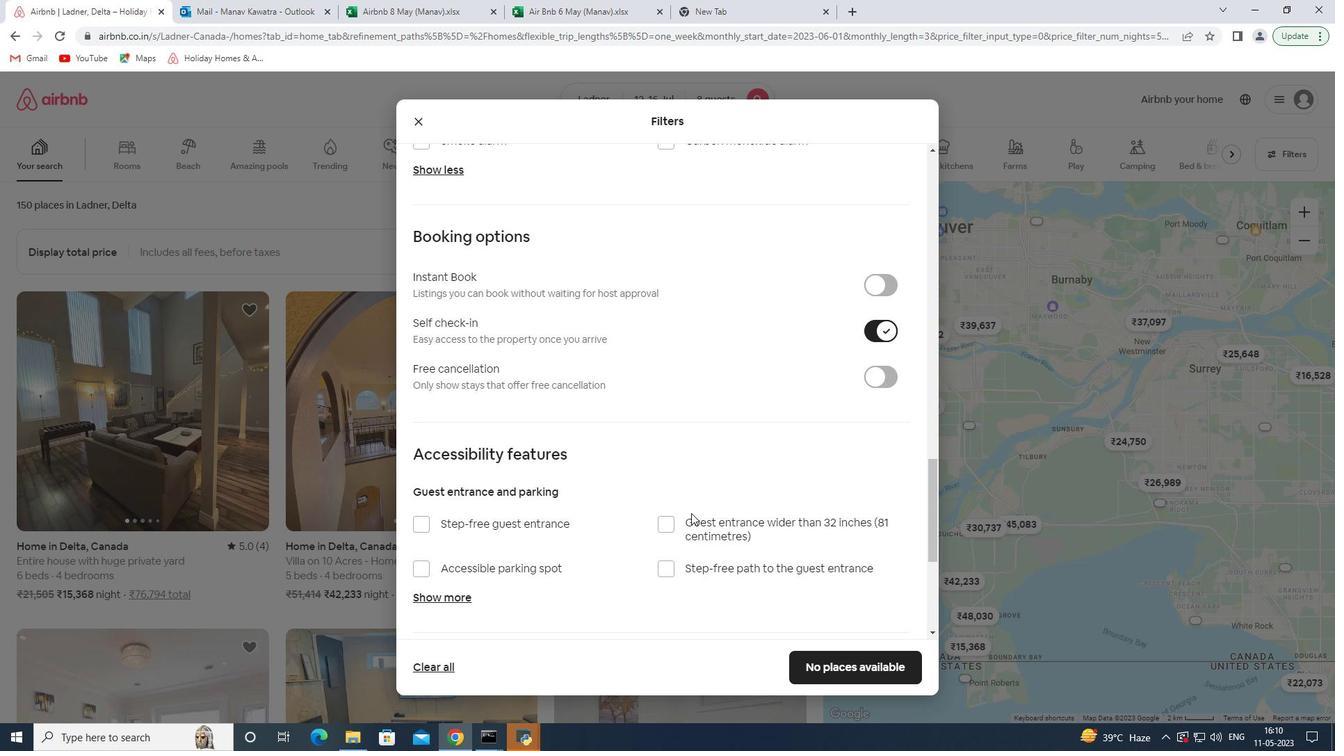 
Action: Mouse scrolled (687, 512) with delta (0, 0)
Screenshot: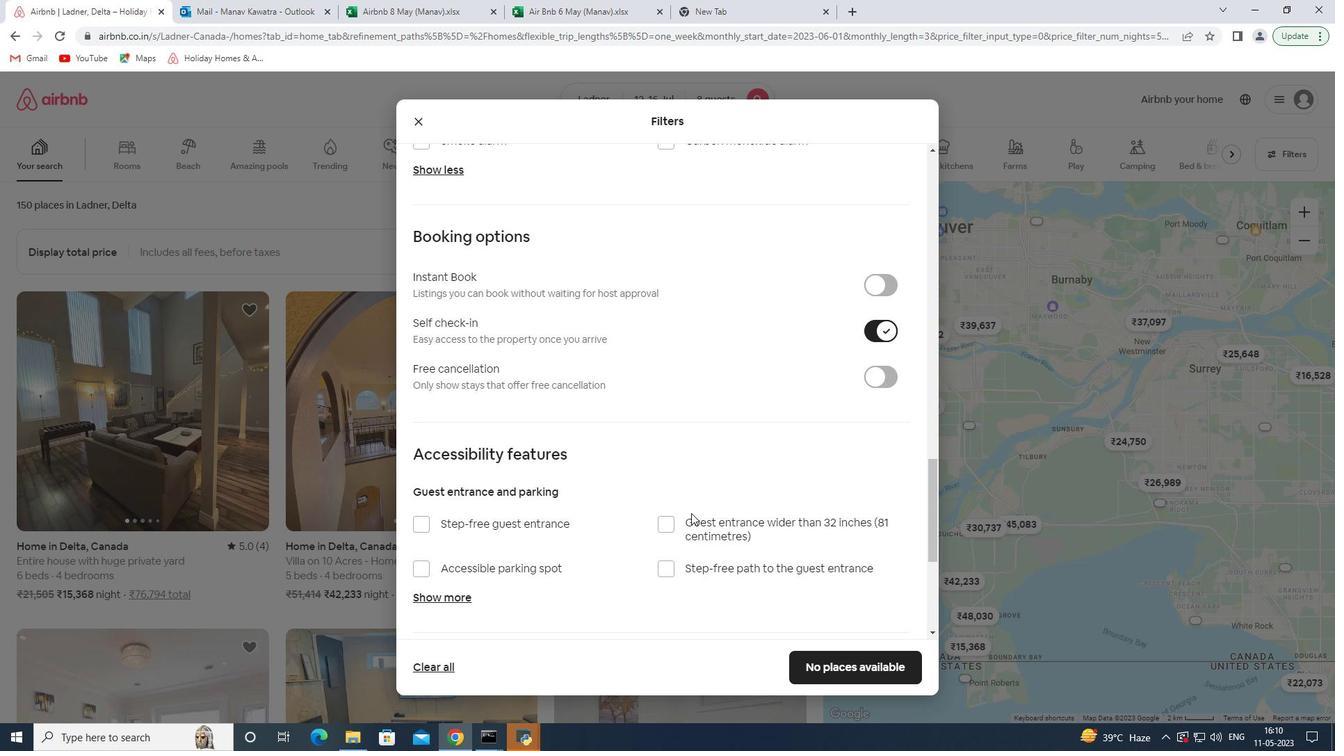 
Action: Mouse moved to (684, 513)
Screenshot: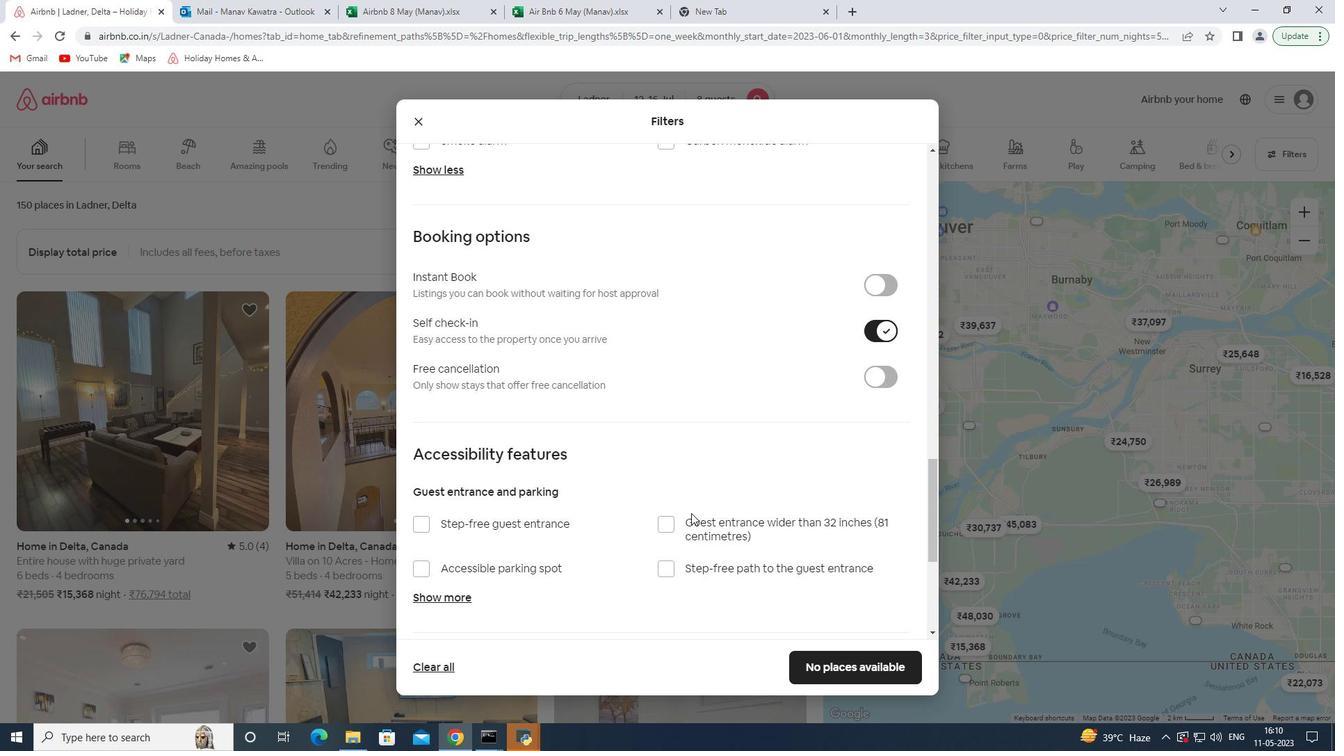 
Action: Mouse scrolled (684, 512) with delta (0, 0)
Screenshot: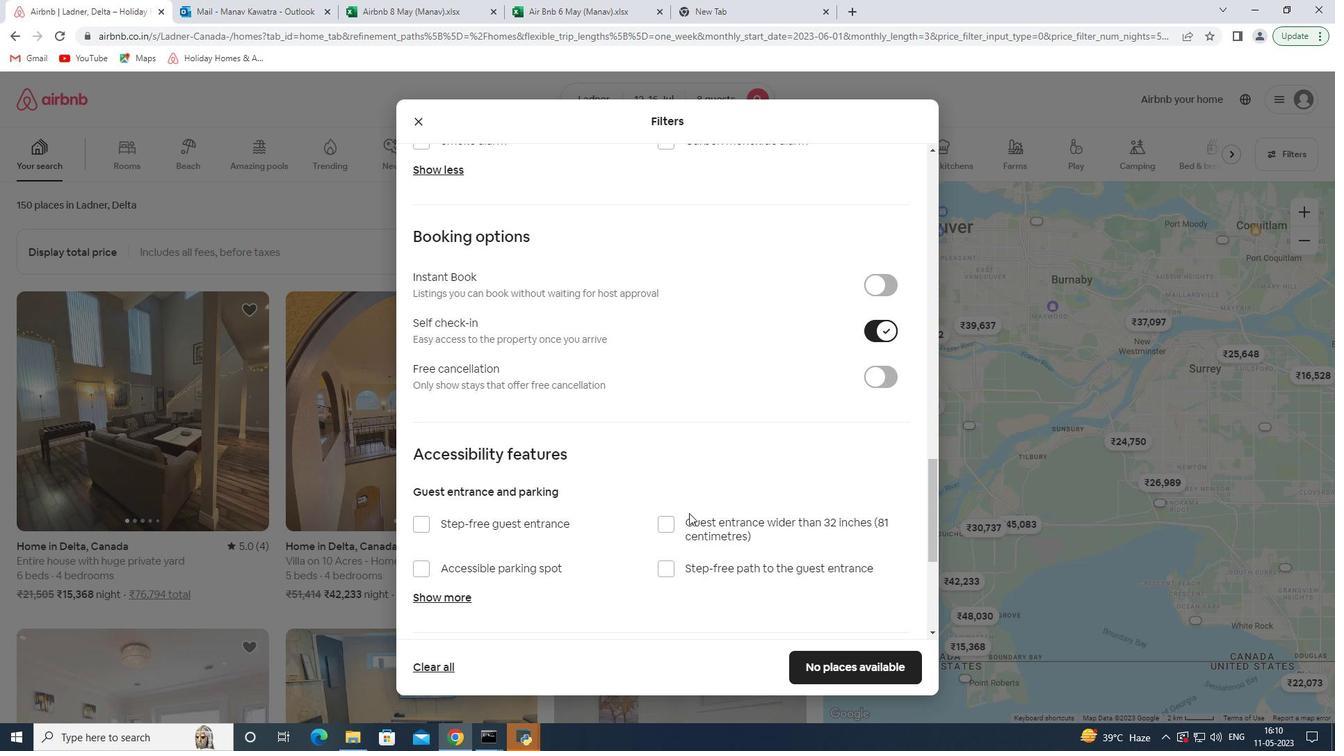 
Action: Mouse moved to (445, 545)
Screenshot: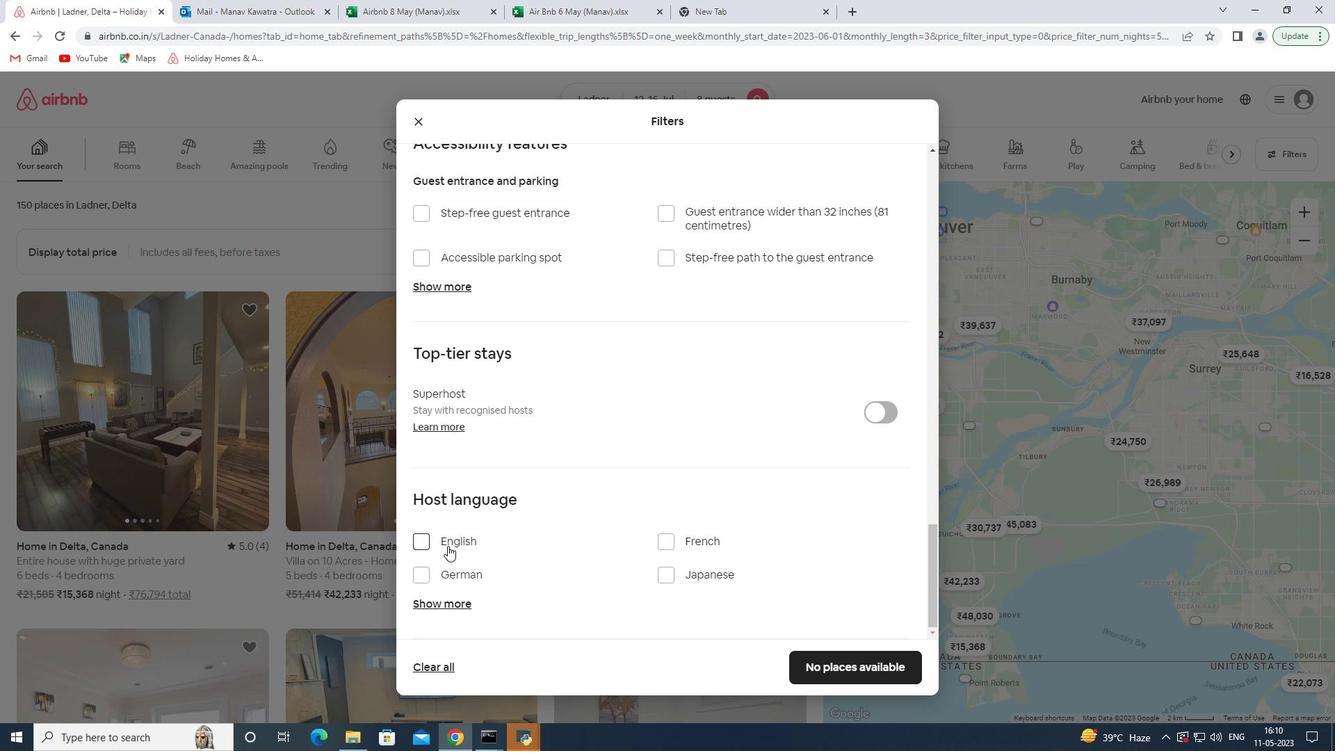 
Action: Mouse pressed left at (445, 545)
Screenshot: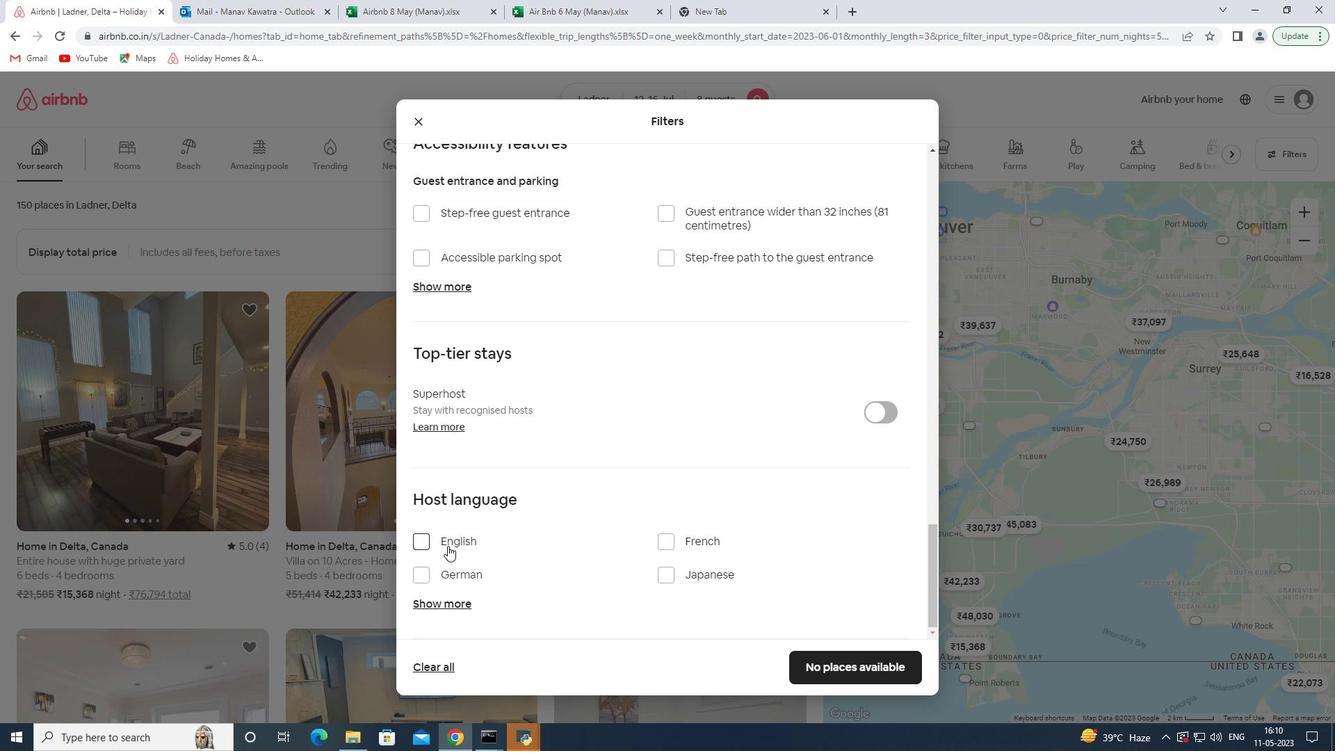 
Action: Mouse moved to (604, 547)
Screenshot: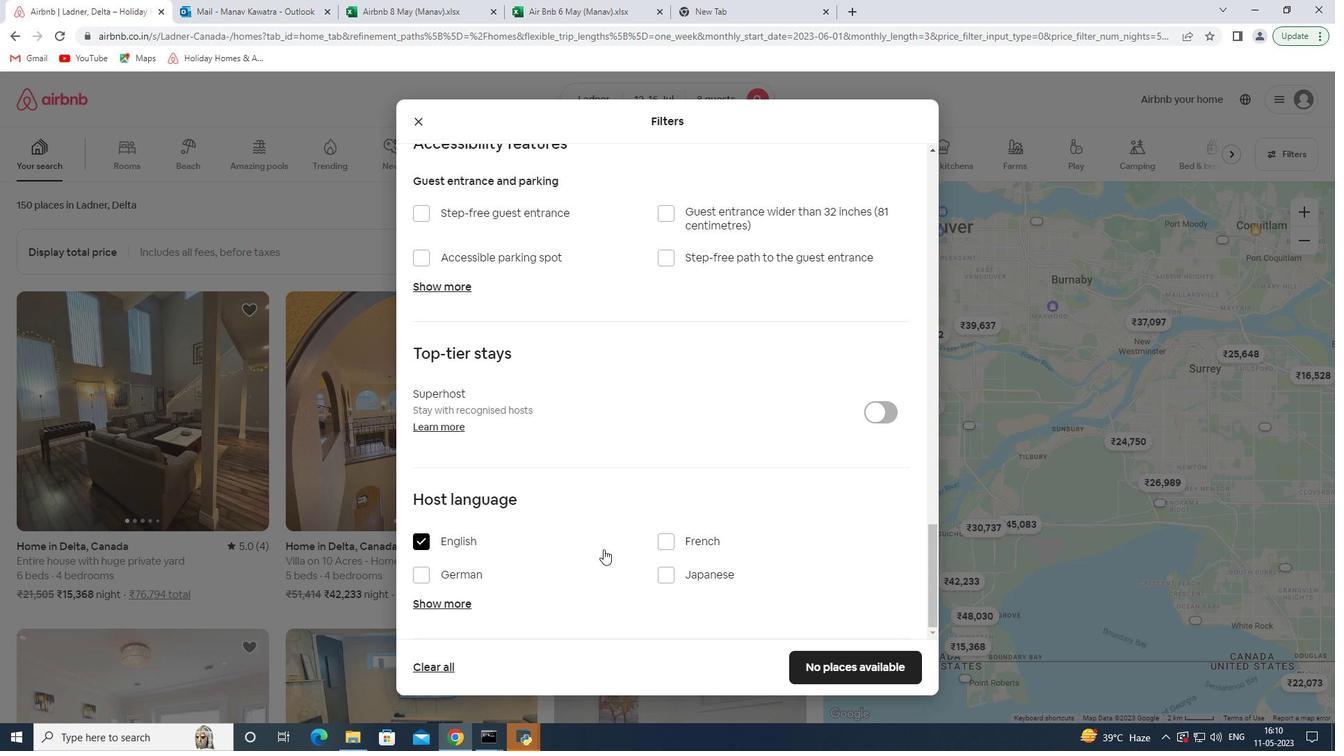 
Action: Mouse scrolled (604, 547) with delta (0, 0)
Screenshot: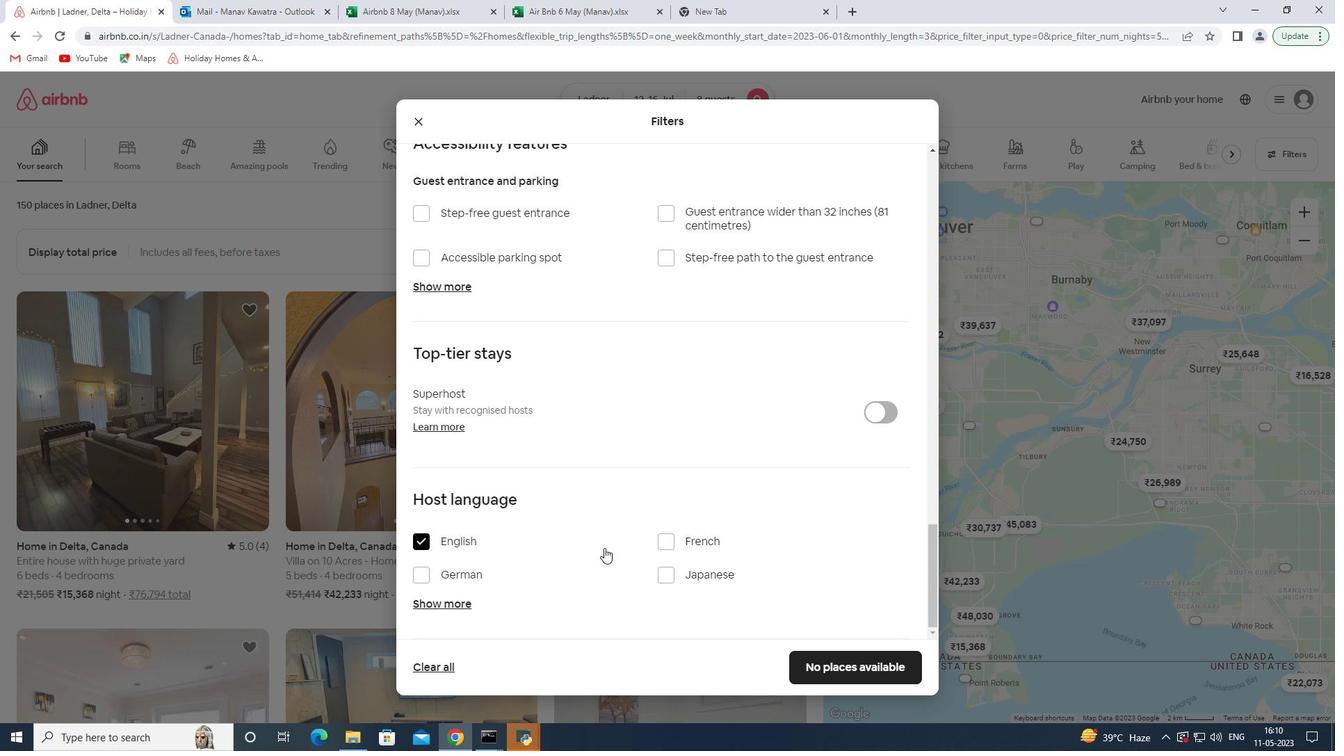 
Action: Mouse scrolled (604, 547) with delta (0, 0)
Screenshot: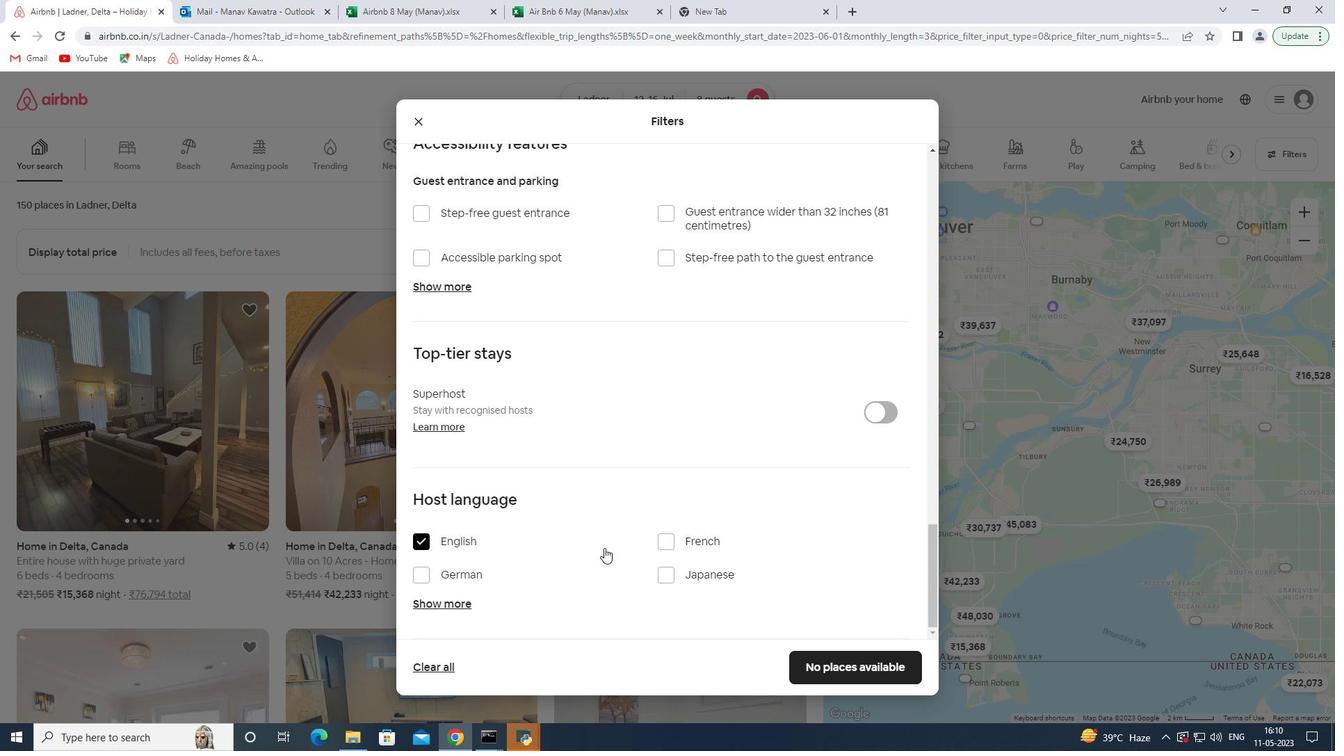 
Action: Mouse scrolled (604, 547) with delta (0, 0)
Screenshot: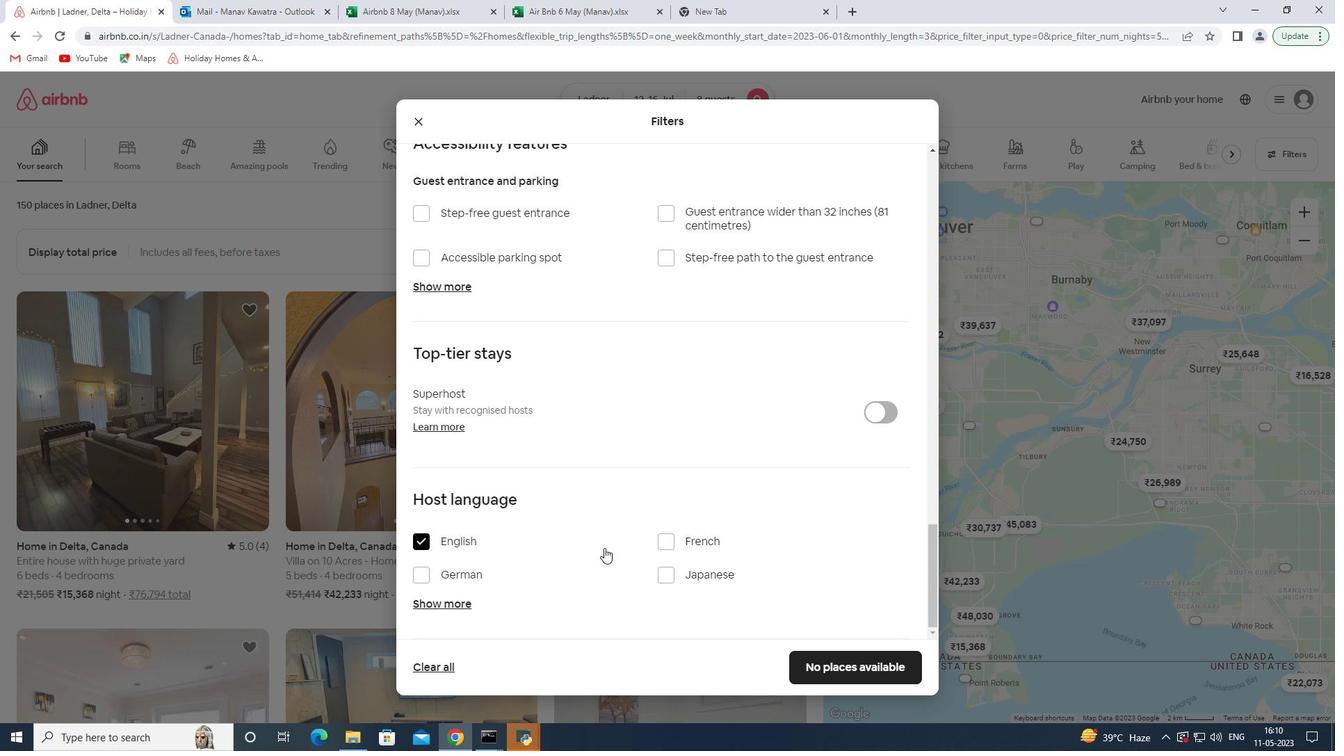 
Action: Mouse moved to (851, 664)
Screenshot: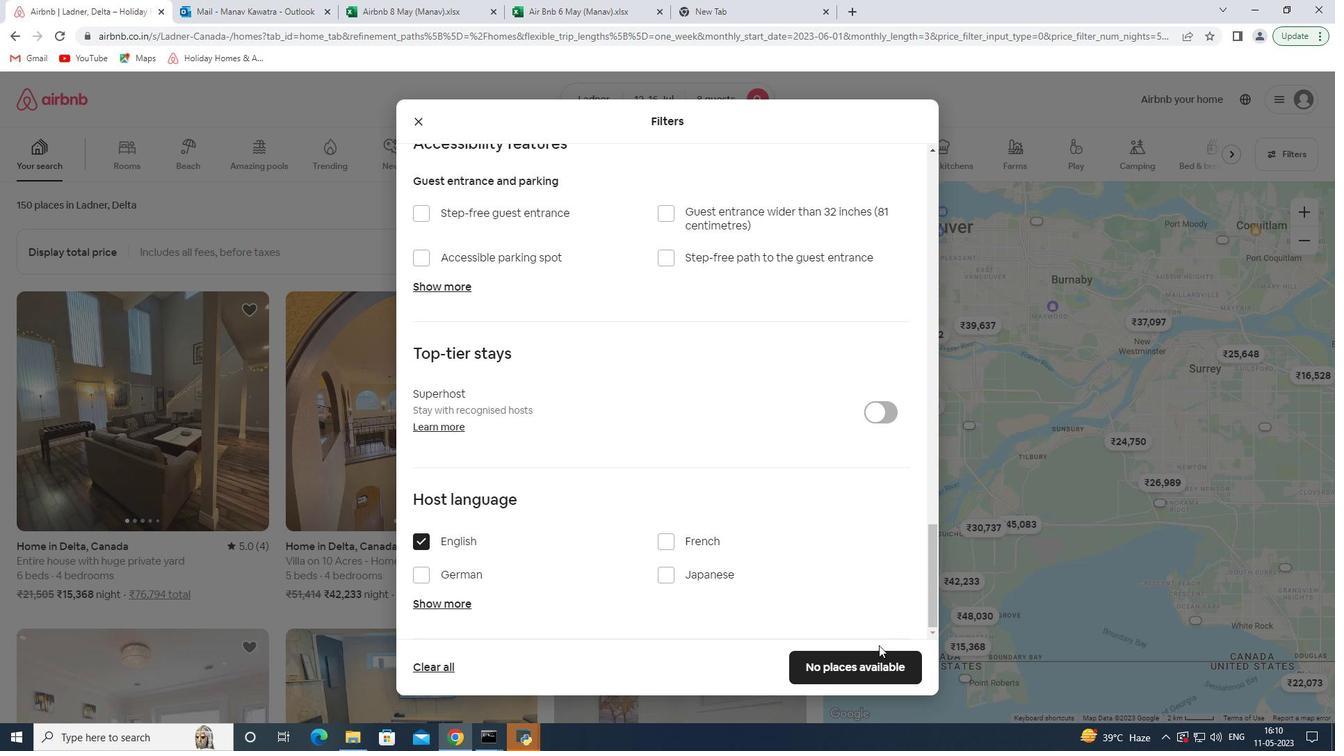
Action: Mouse pressed left at (851, 664)
Screenshot: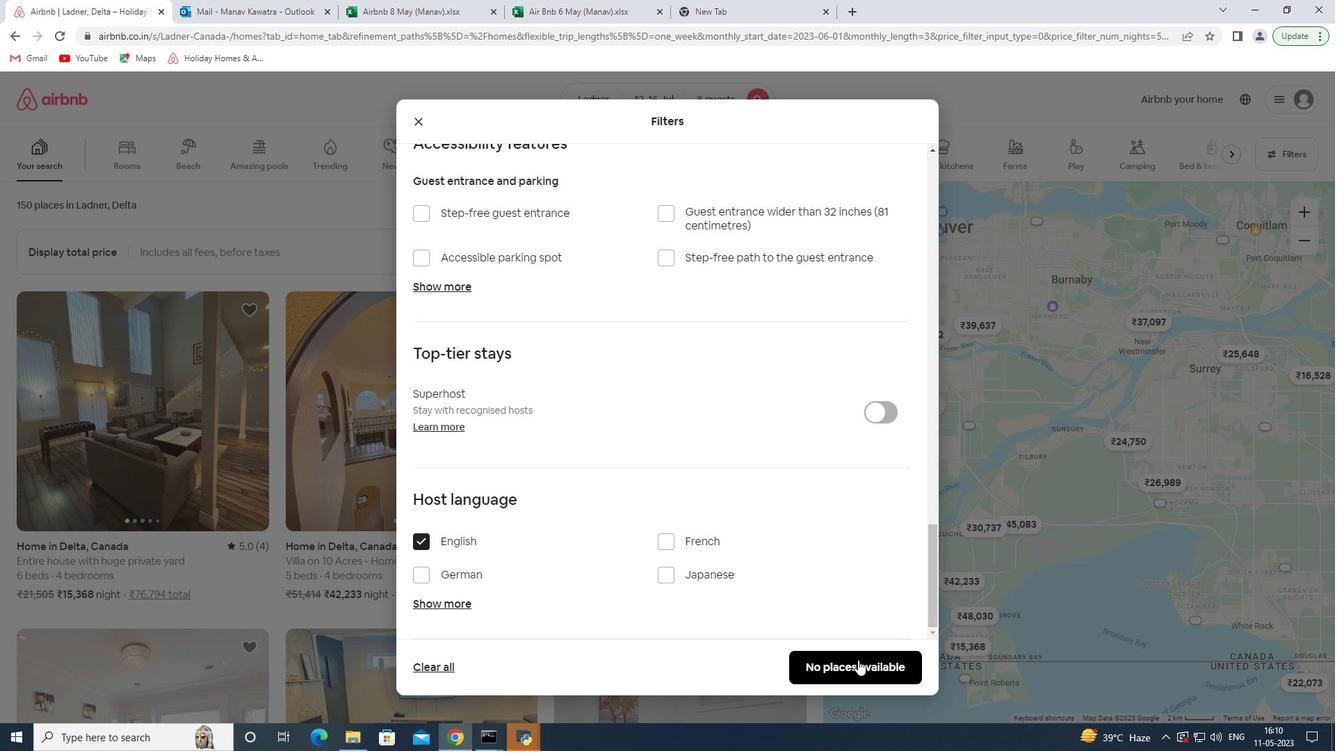 
Action: Mouse moved to (864, 615)
Screenshot: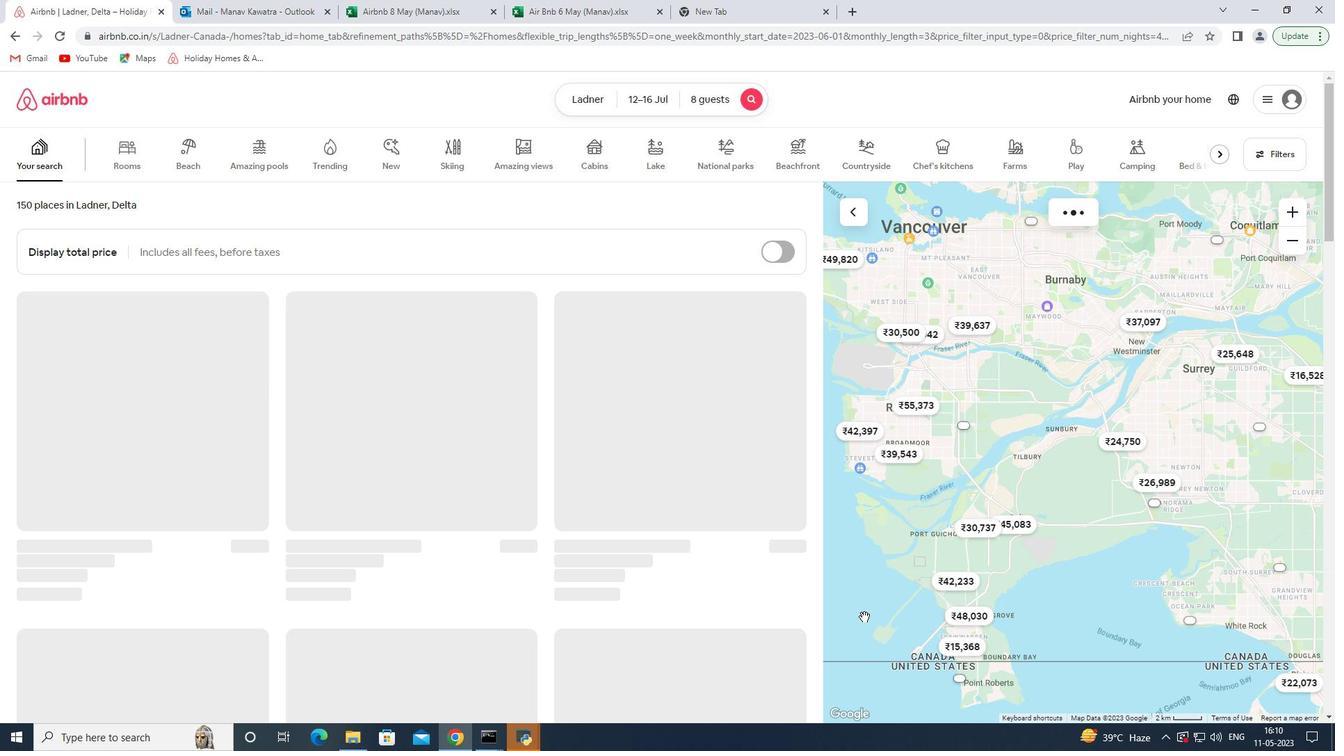 
